 Task: Look for space in Bulung'ur, Uzbekistan from 1st July, 2023 to 9th July, 2023 for 2 adults in price range Rs.8000 to Rs.15000. Place can be entire place with 1  bedroom having 1 bed and 1 bathroom. Property type can be house, flat, guest house. Booking option can be shelf check-in. Required host language is English.
Action: Mouse pressed left at (583, 133)
Screenshot: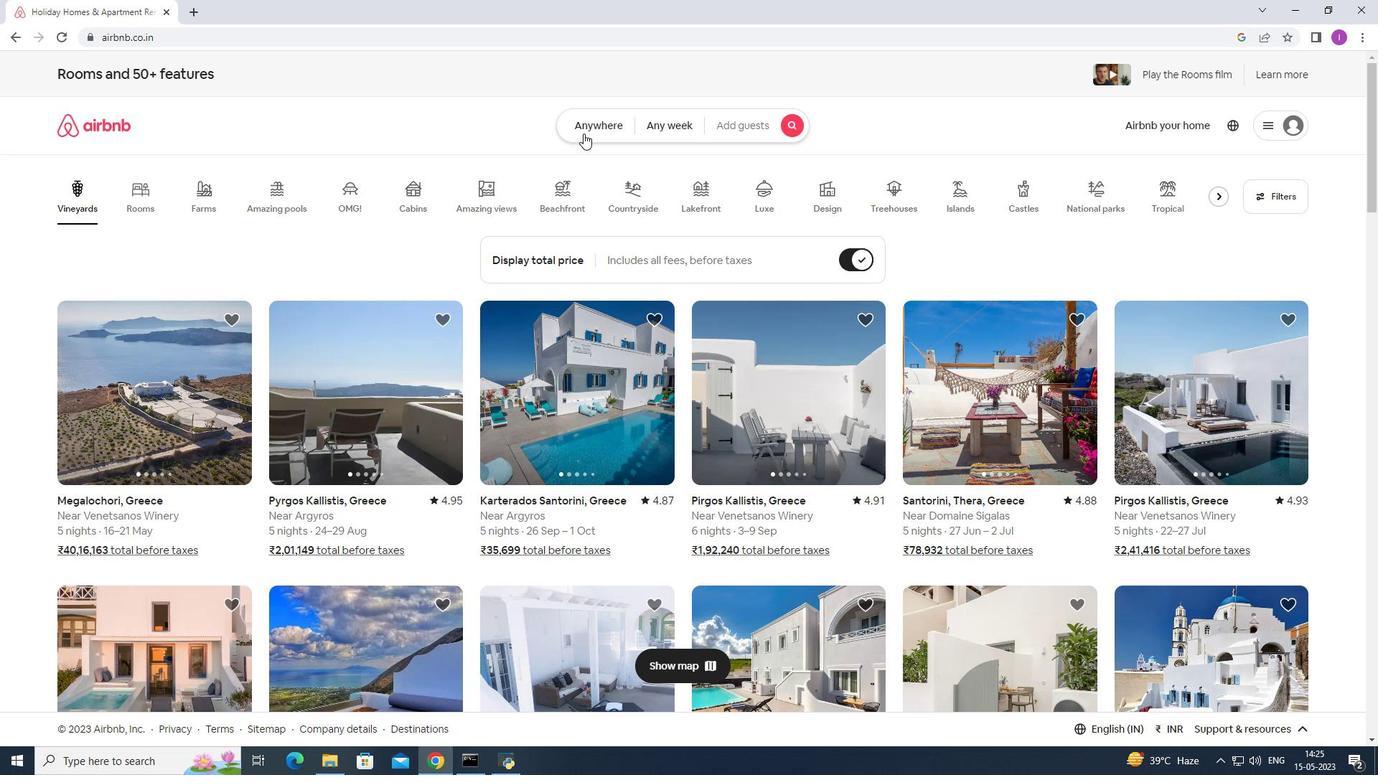 
Action: Mouse moved to (523, 175)
Screenshot: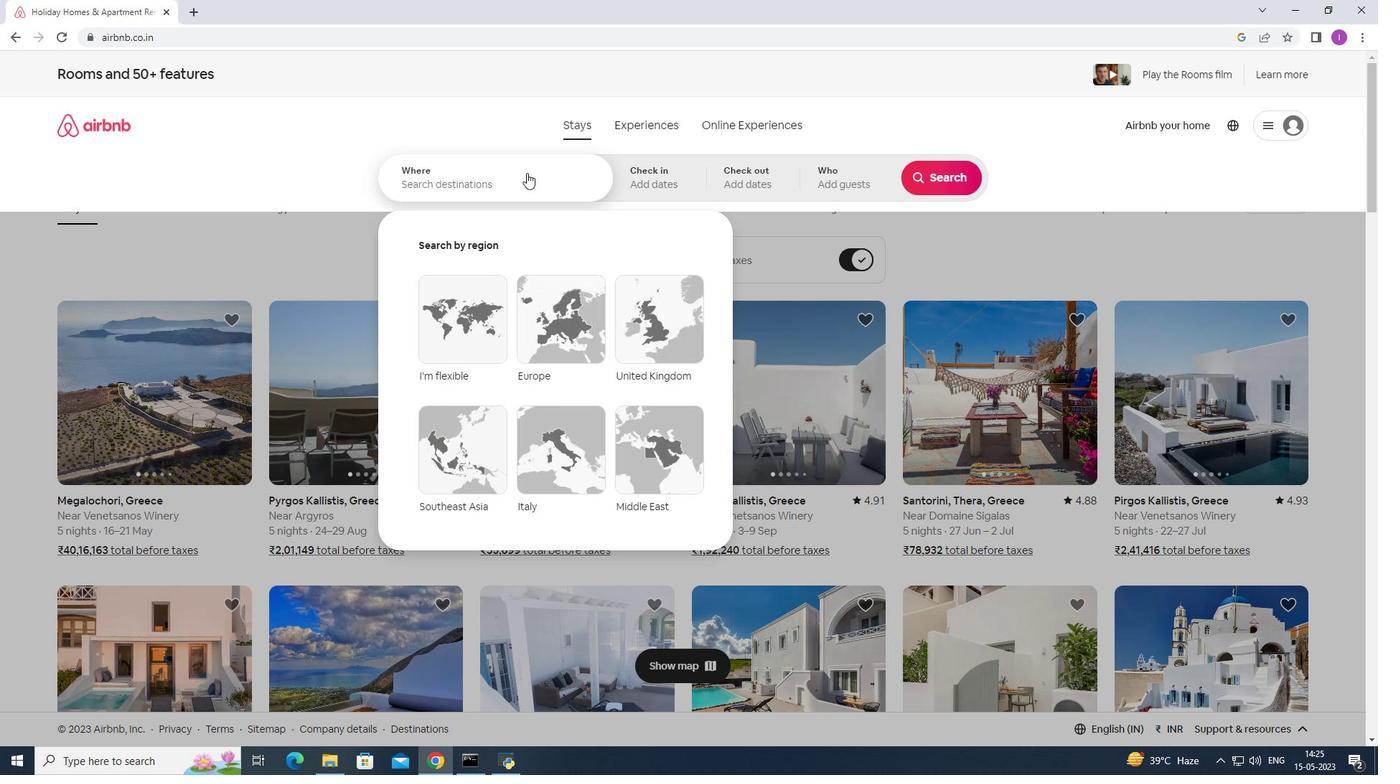 
Action: Mouse pressed left at (523, 175)
Screenshot: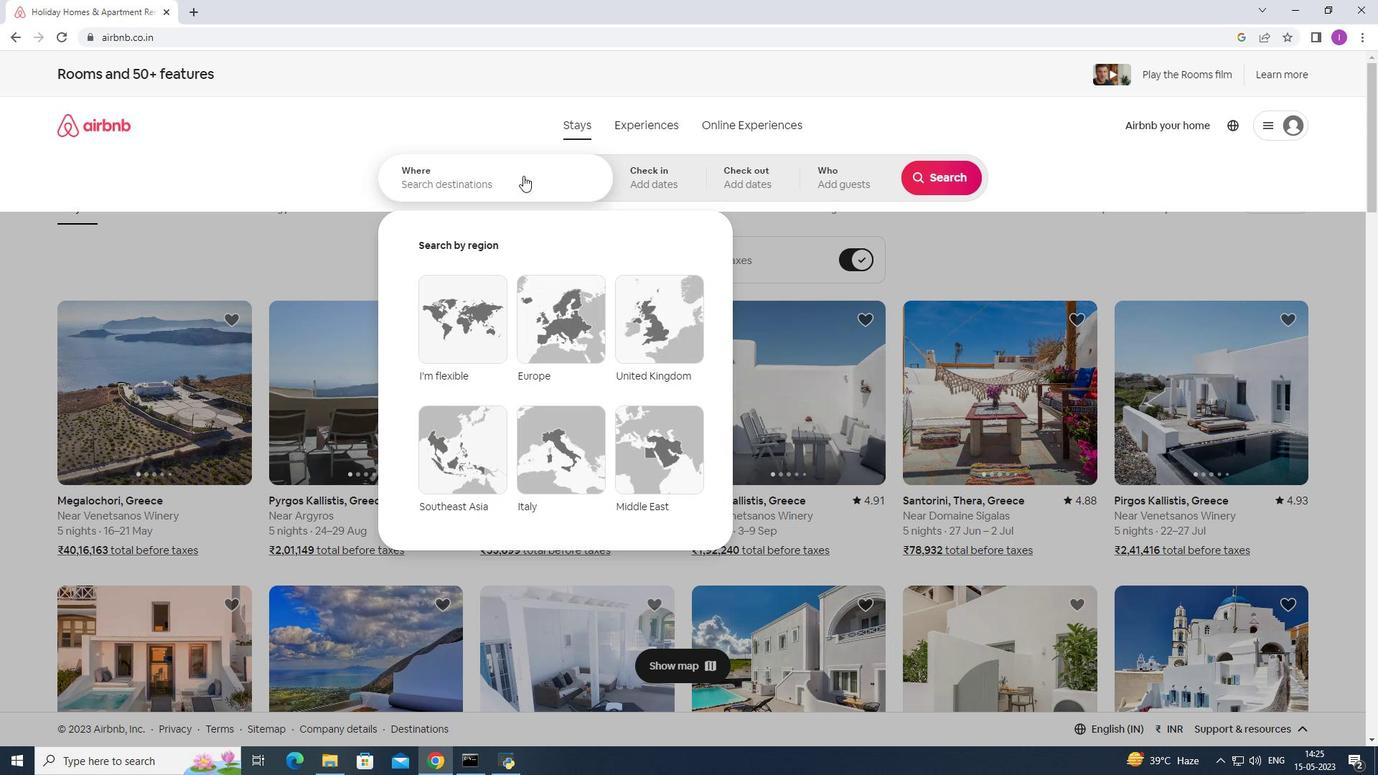 
Action: Key pressed <Key.shift>Bulung
Screenshot: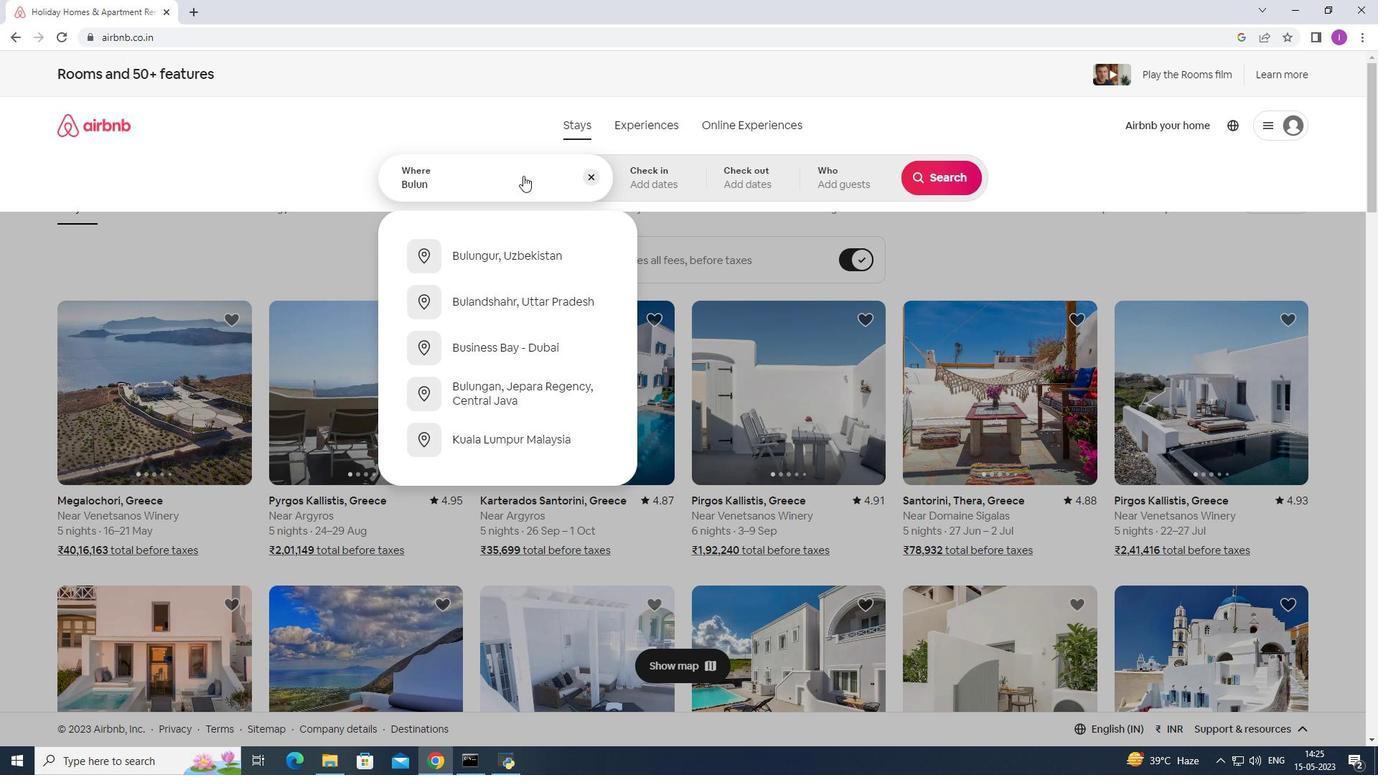 
Action: Mouse moved to (507, 257)
Screenshot: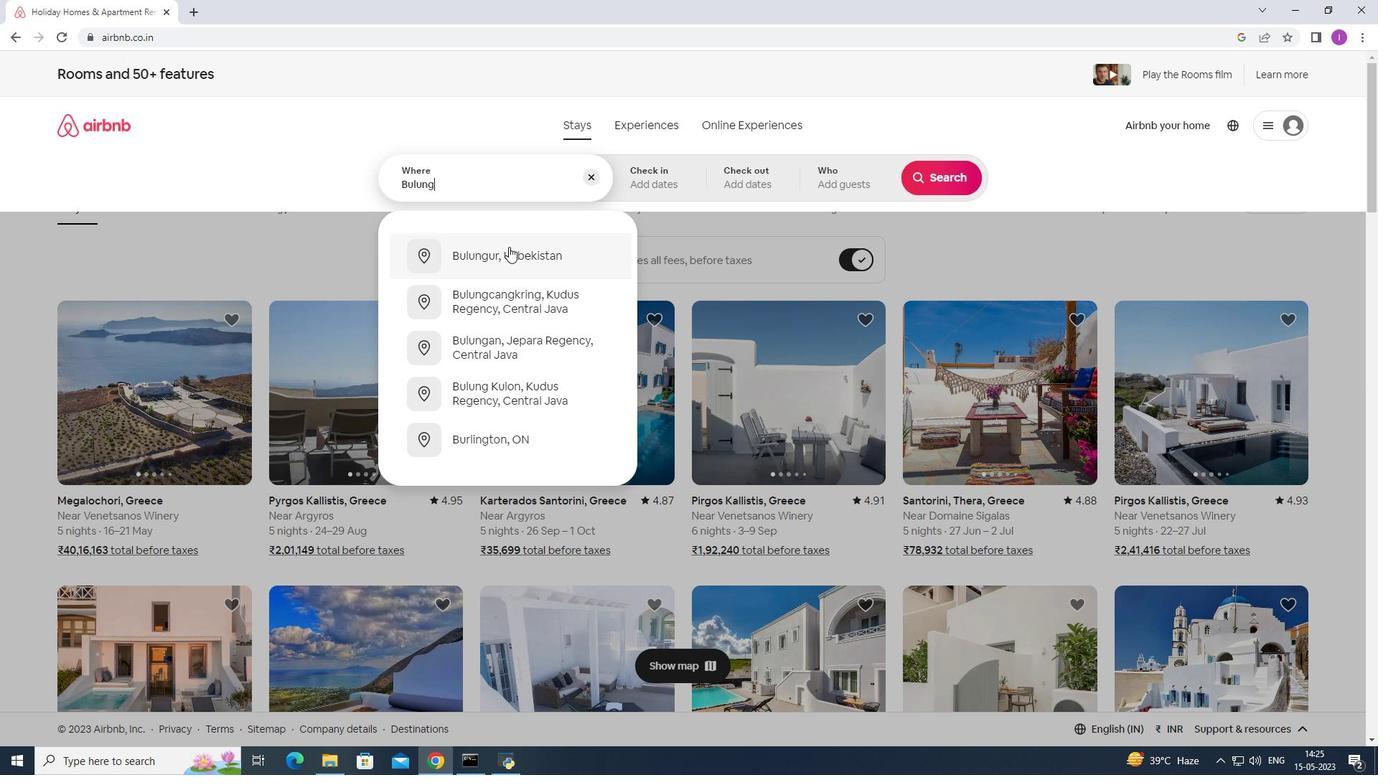 
Action: Mouse pressed left at (507, 257)
Screenshot: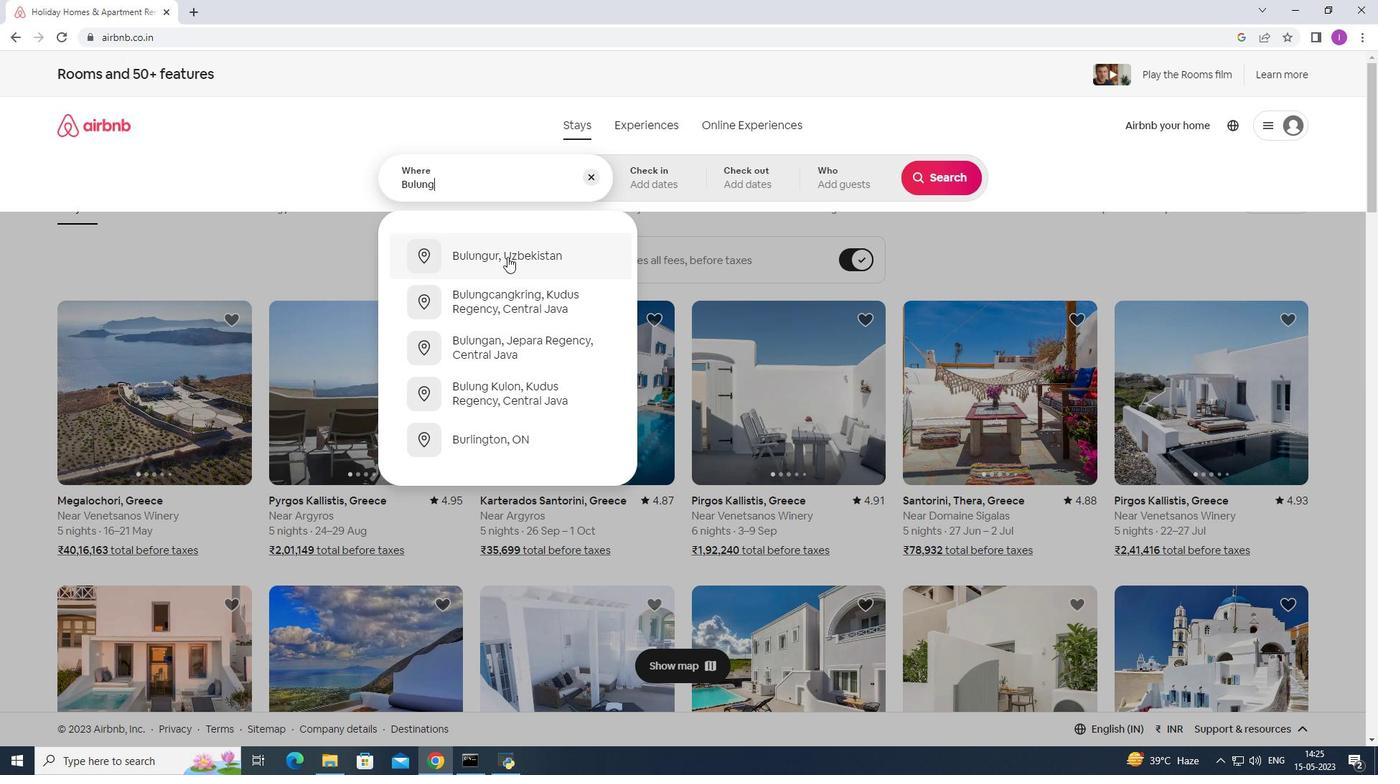 
Action: Mouse moved to (939, 290)
Screenshot: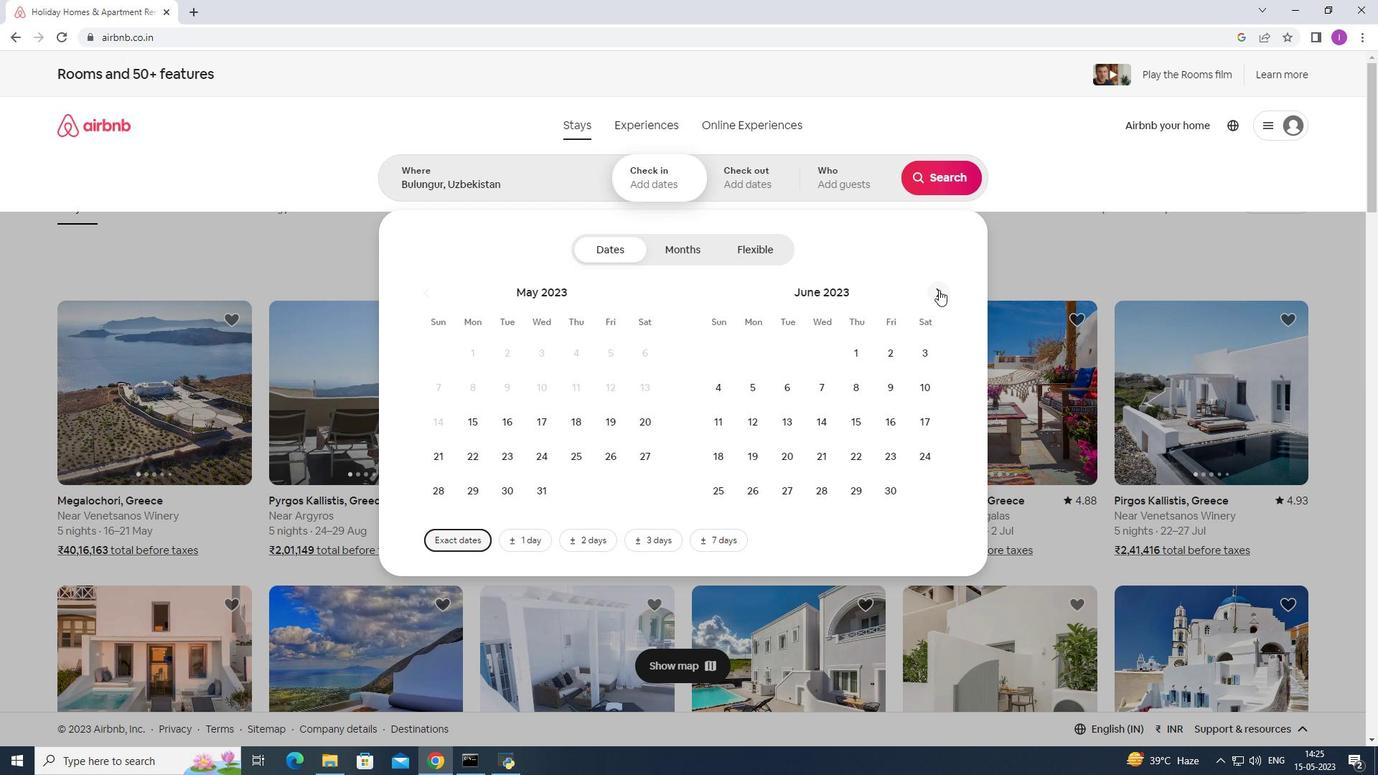 
Action: Mouse pressed left at (939, 290)
Screenshot: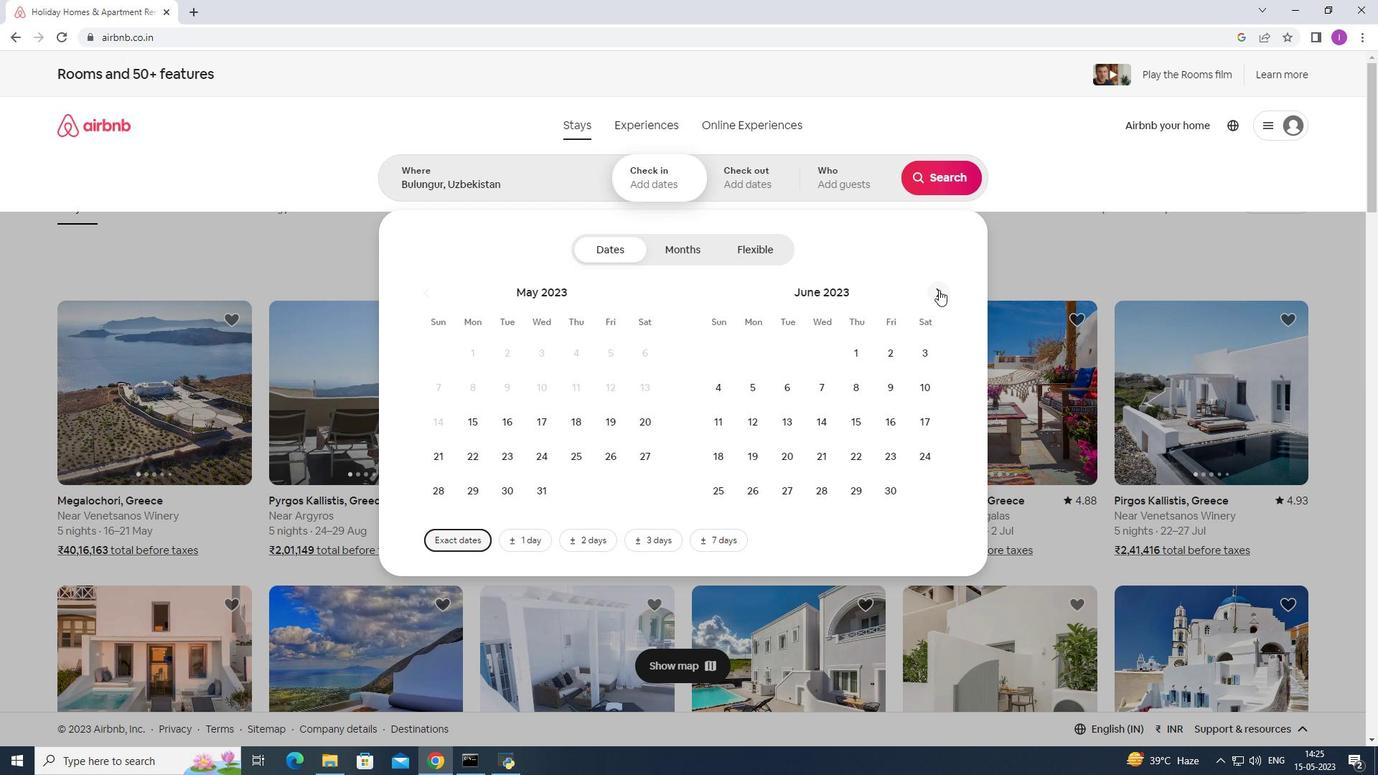 
Action: Mouse moved to (919, 348)
Screenshot: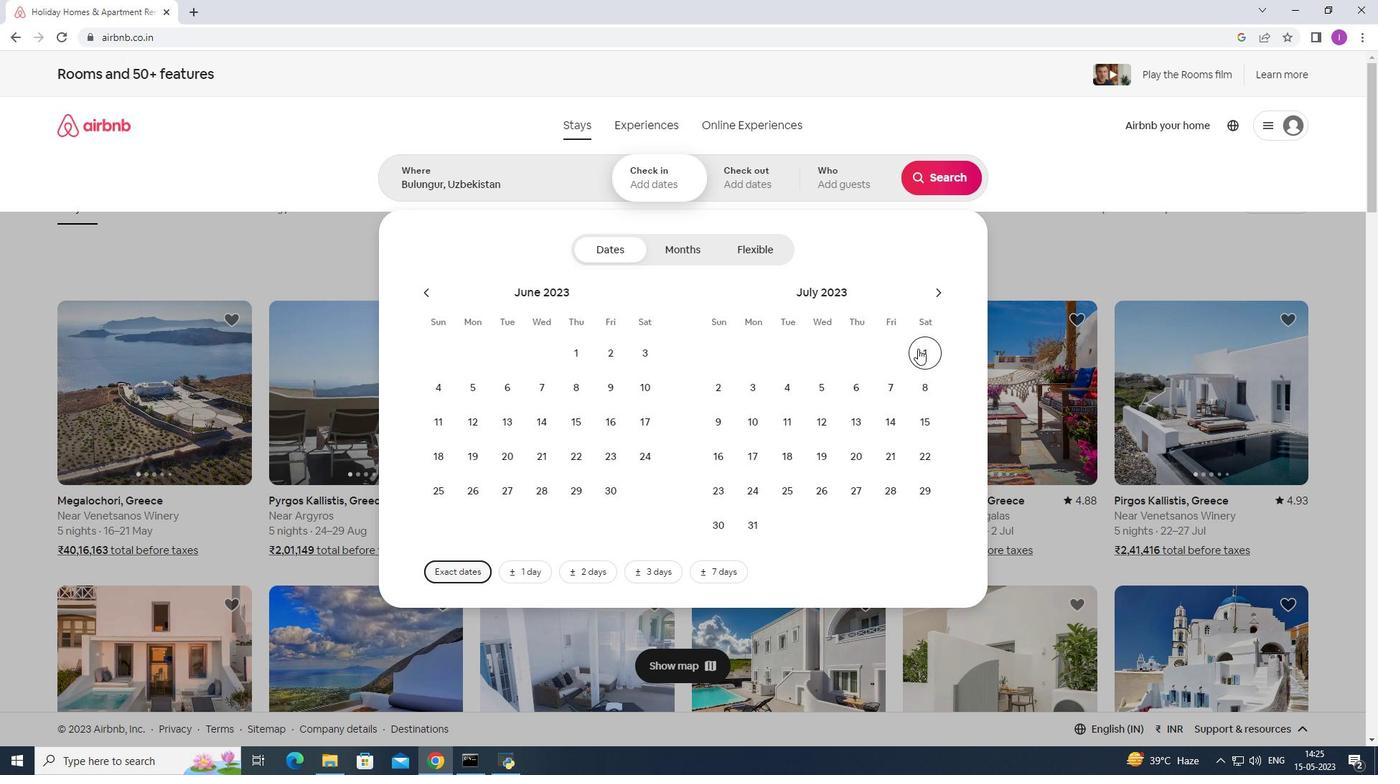 
Action: Mouse pressed left at (919, 348)
Screenshot: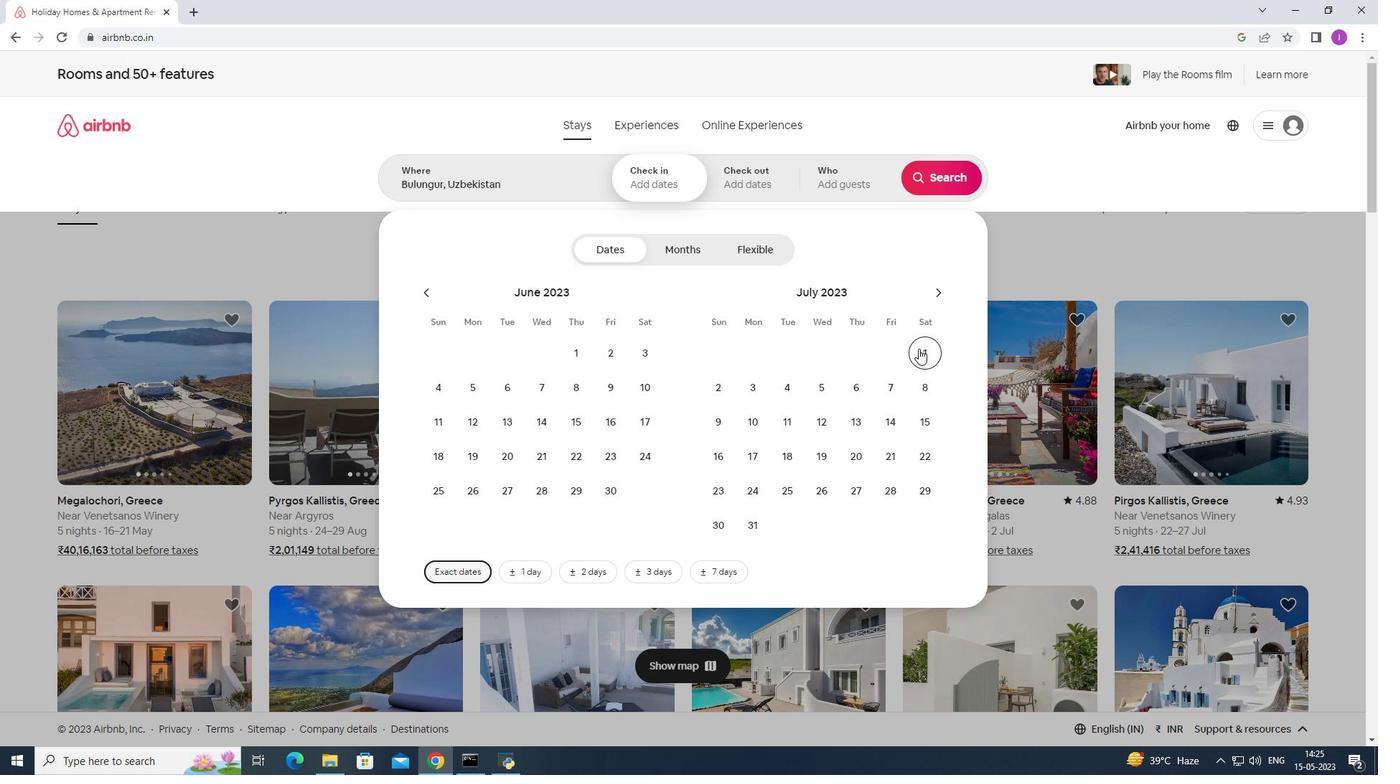 
Action: Mouse moved to (724, 413)
Screenshot: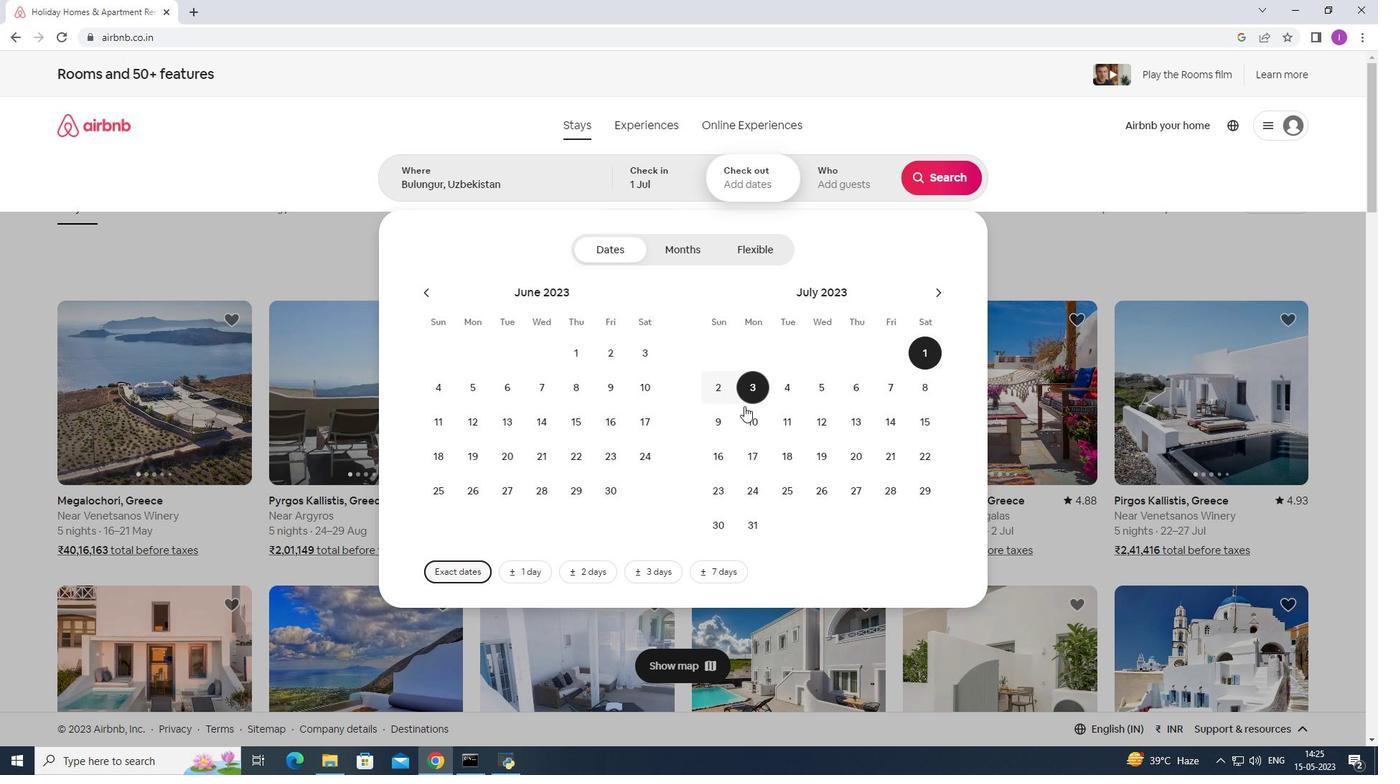 
Action: Mouse pressed left at (724, 413)
Screenshot: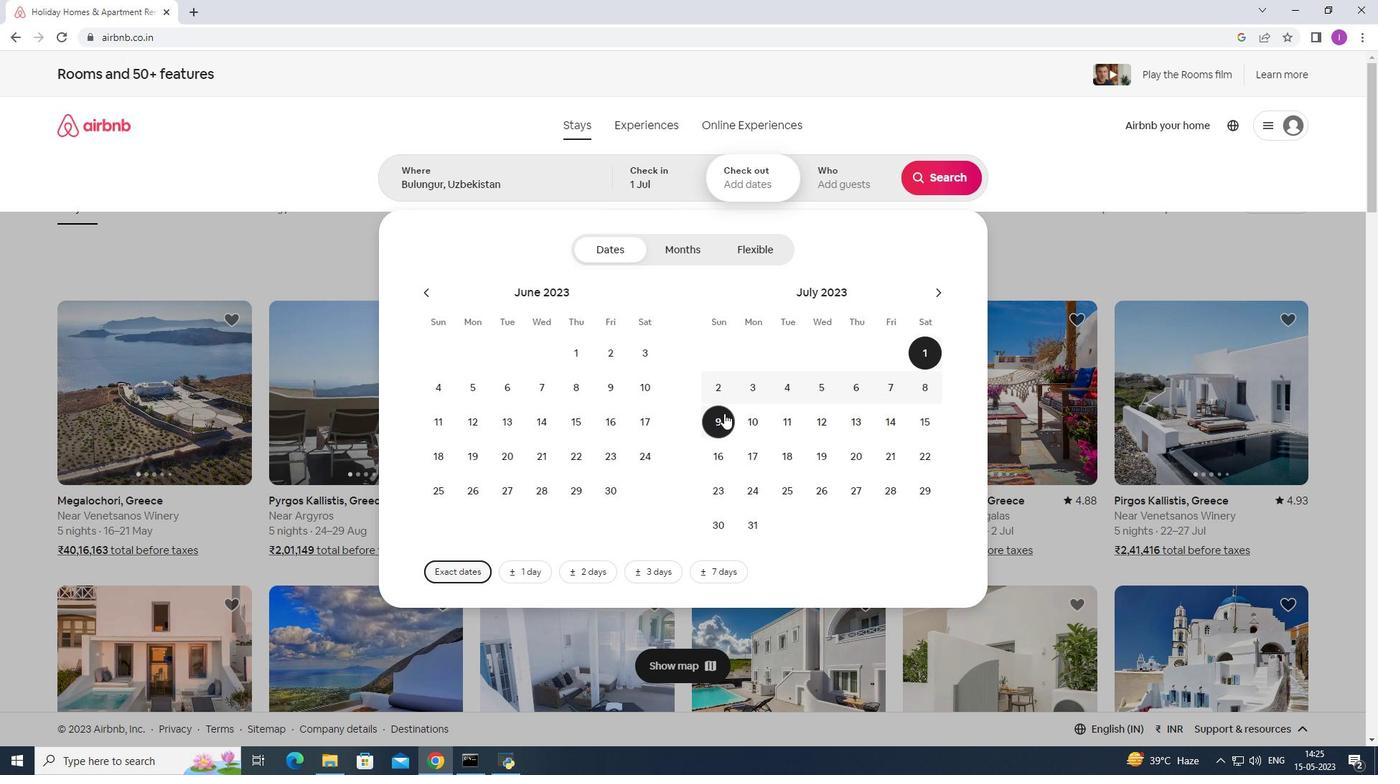 
Action: Mouse moved to (841, 178)
Screenshot: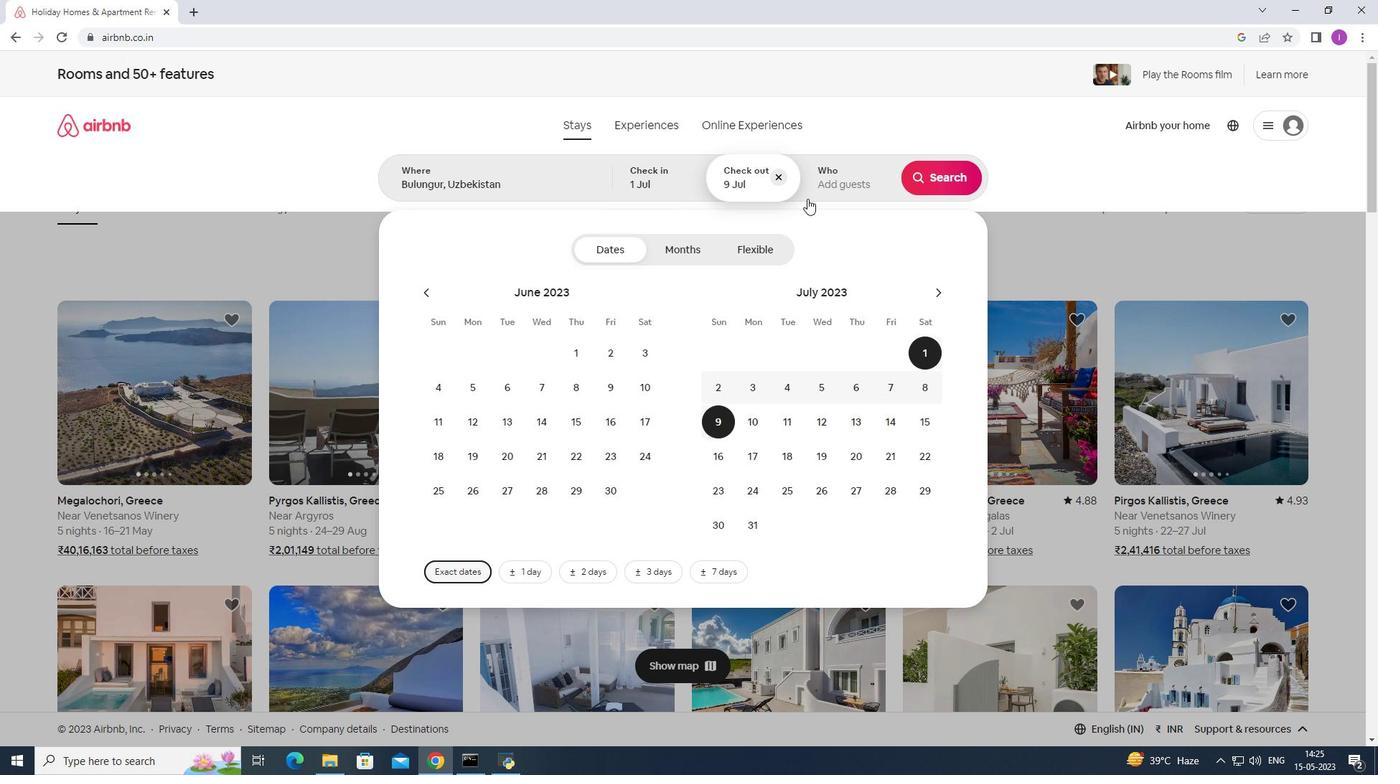 
Action: Mouse pressed left at (841, 178)
Screenshot: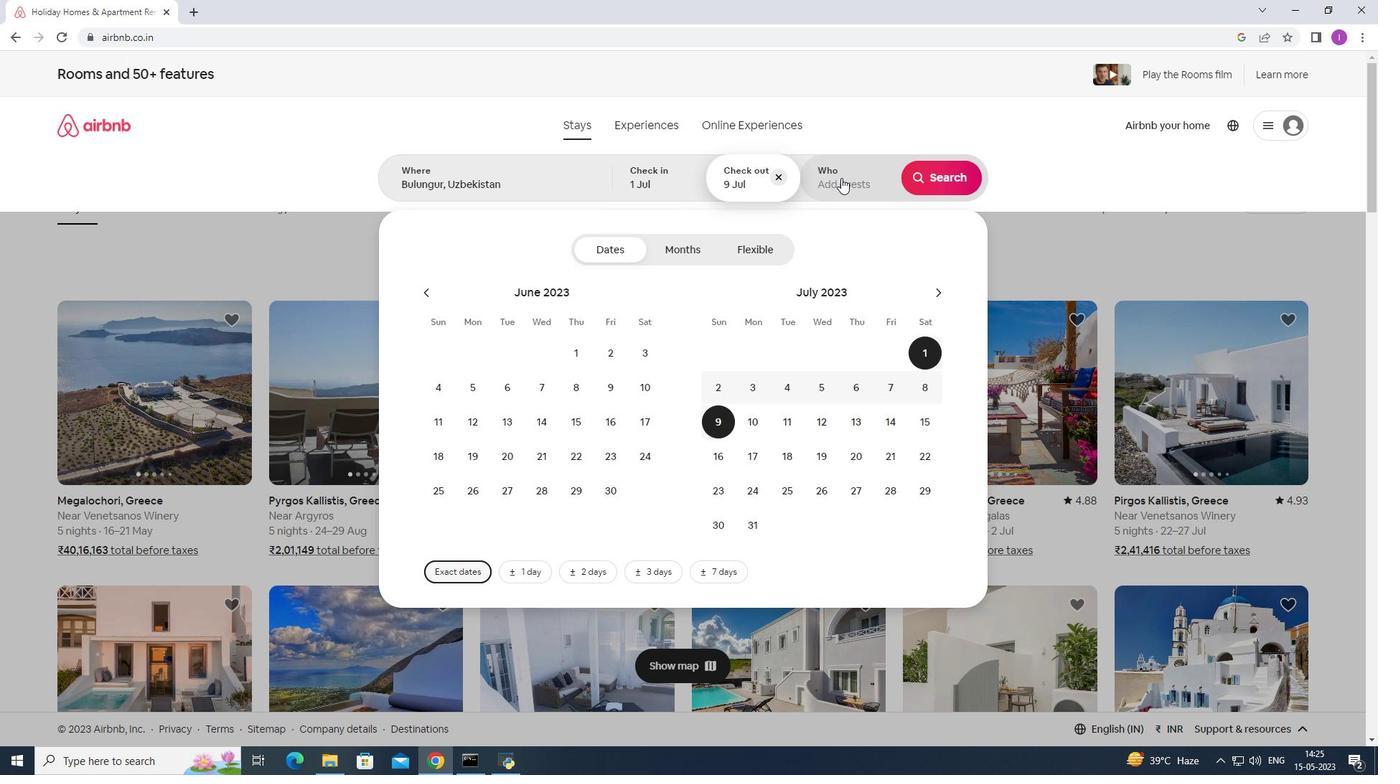 
Action: Mouse moved to (947, 254)
Screenshot: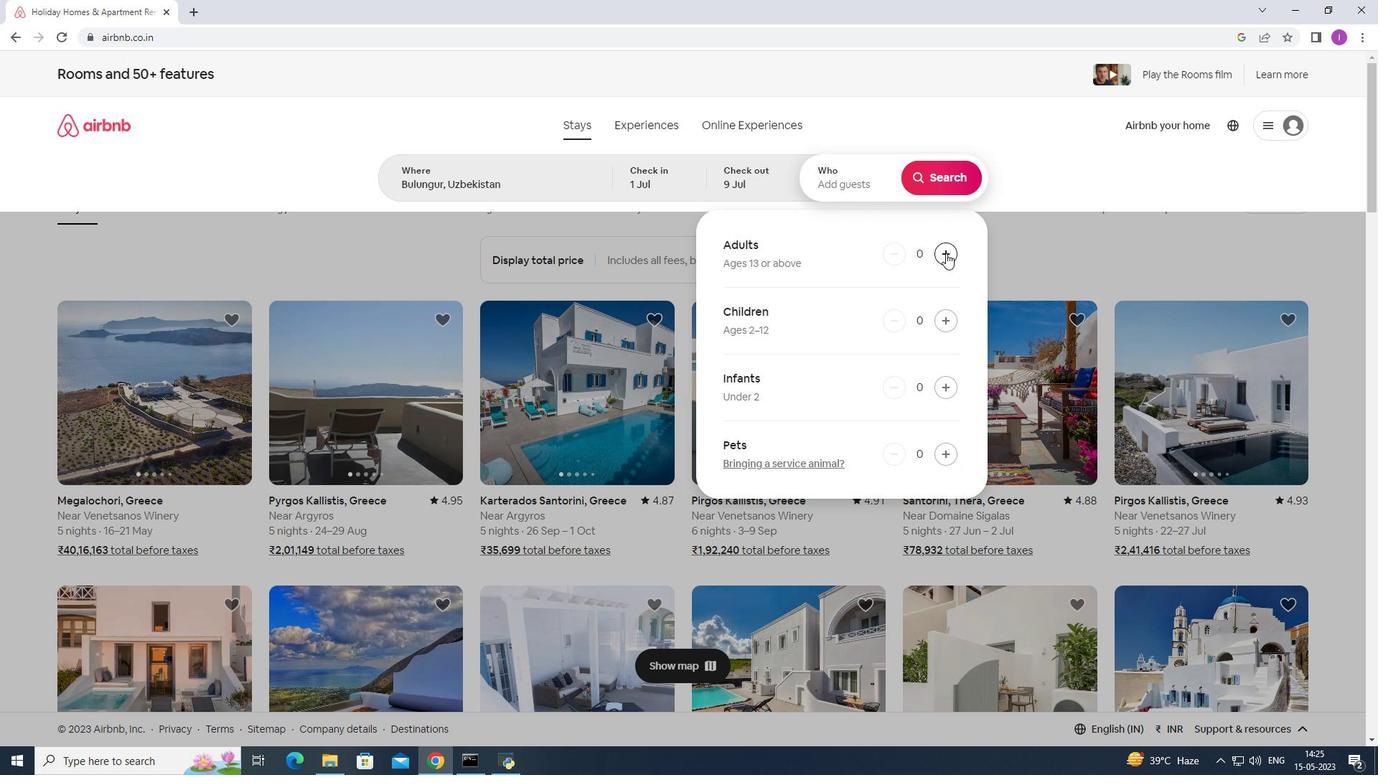 
Action: Mouse pressed left at (947, 254)
Screenshot: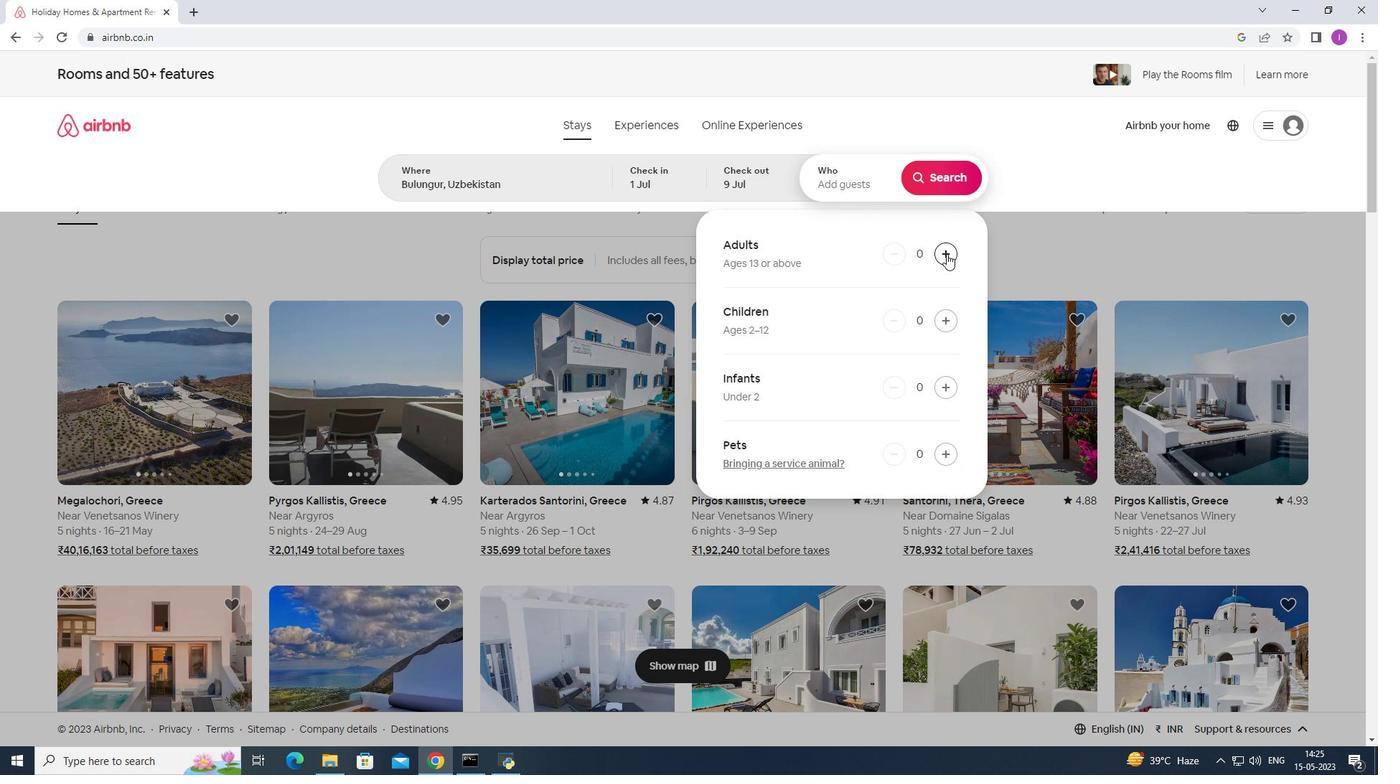 
Action: Mouse moved to (947, 253)
Screenshot: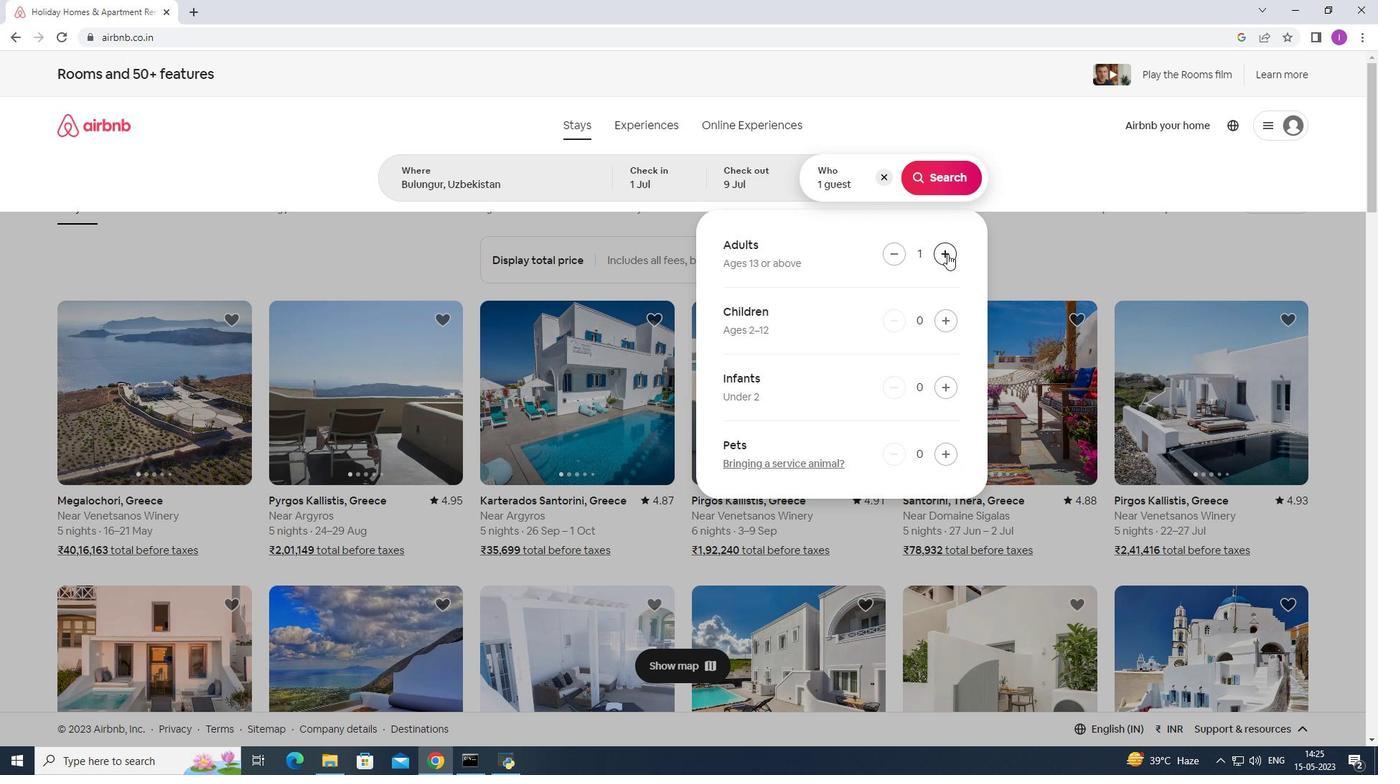 
Action: Mouse pressed left at (947, 253)
Screenshot: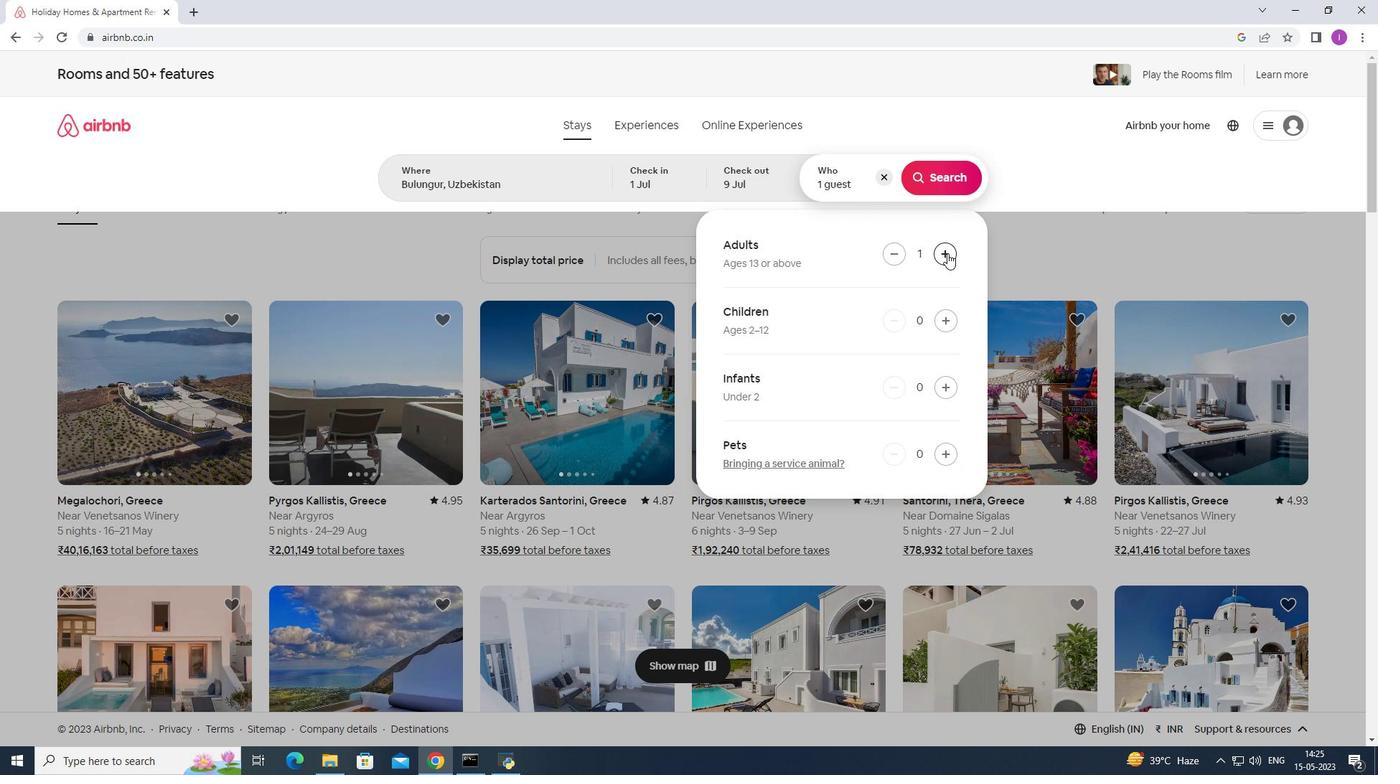 
Action: Mouse moved to (946, 175)
Screenshot: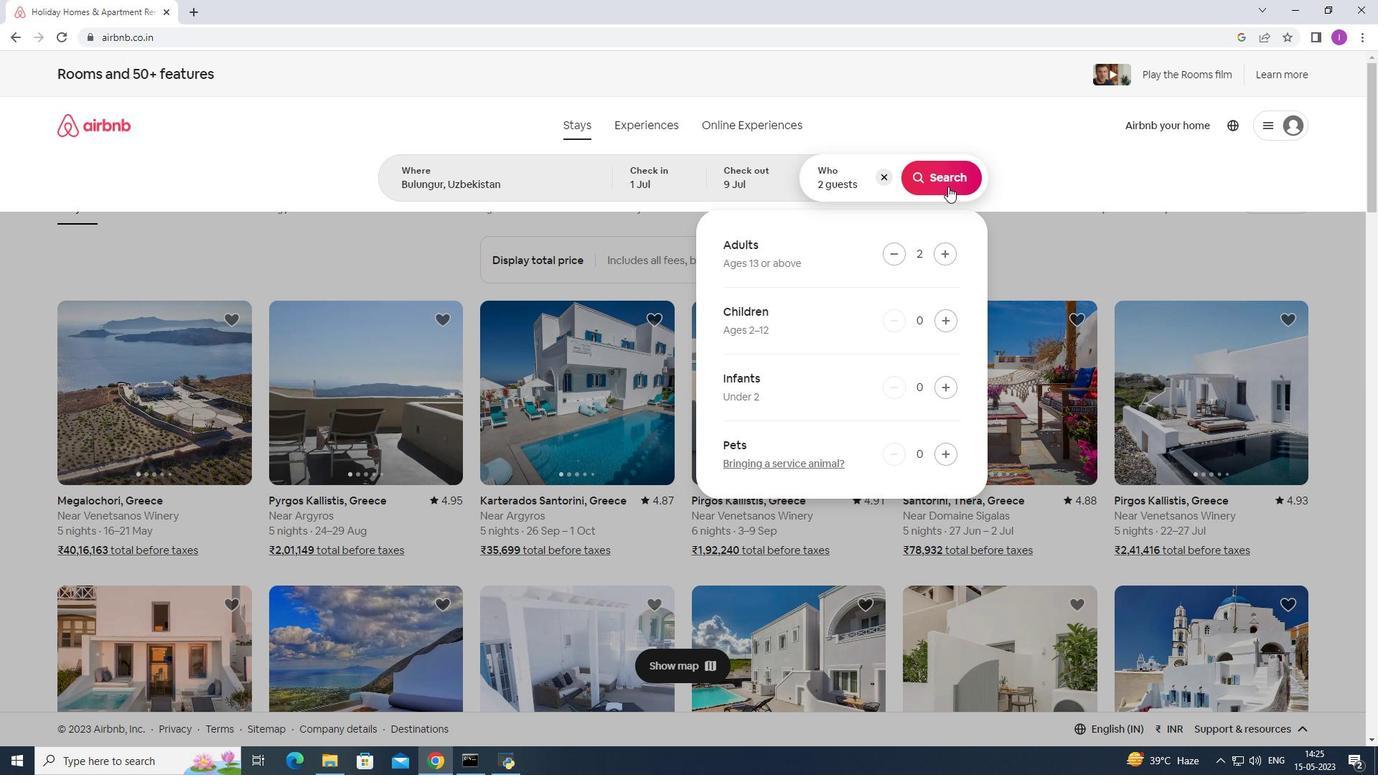 
Action: Mouse pressed left at (946, 175)
Screenshot: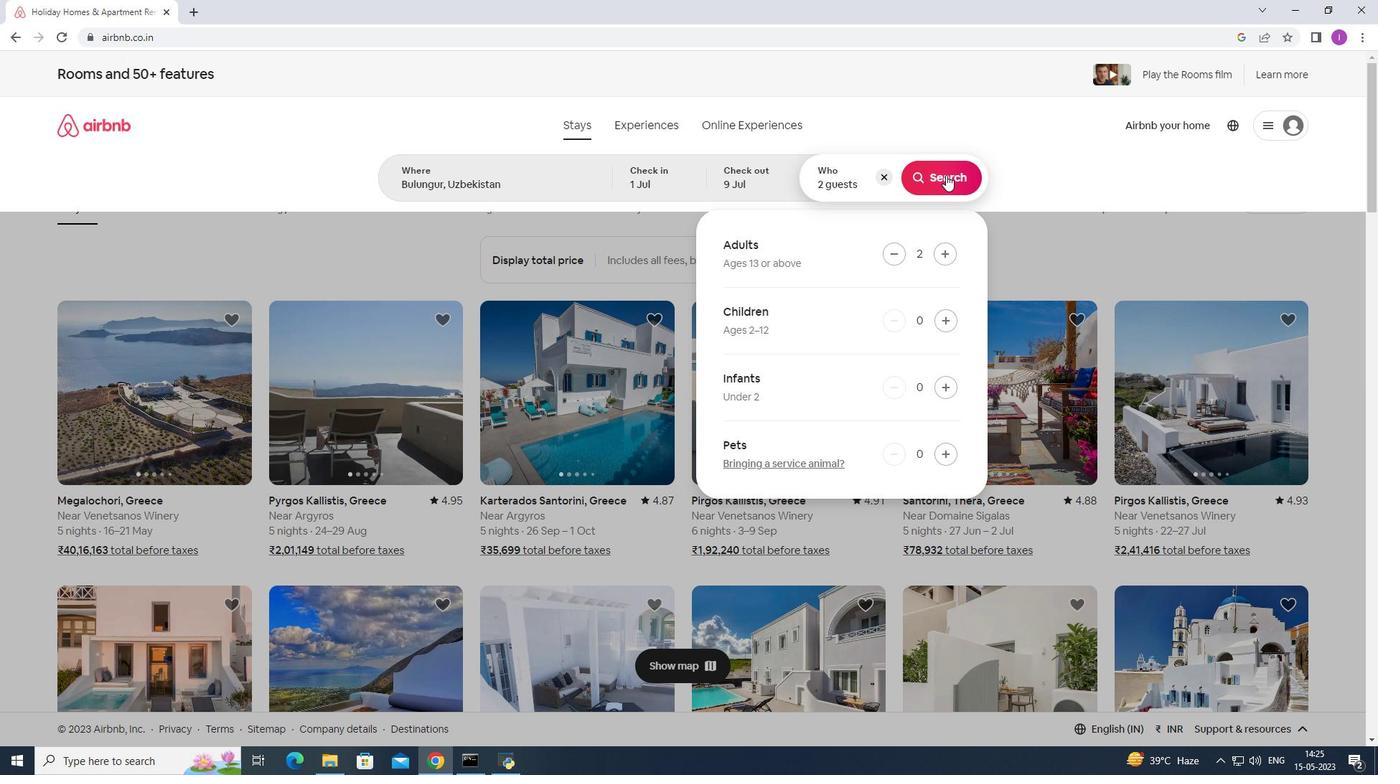 
Action: Mouse moved to (1314, 132)
Screenshot: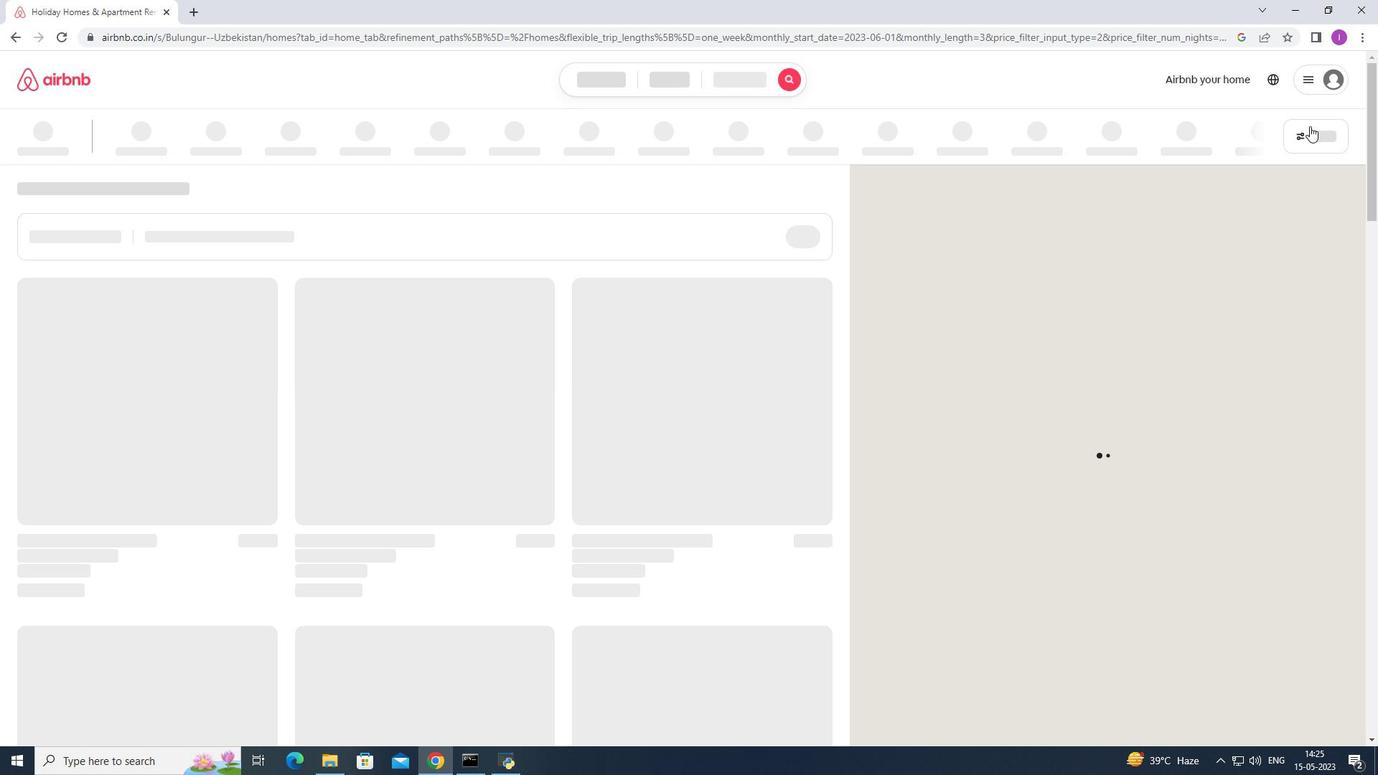 
Action: Mouse pressed left at (1314, 132)
Screenshot: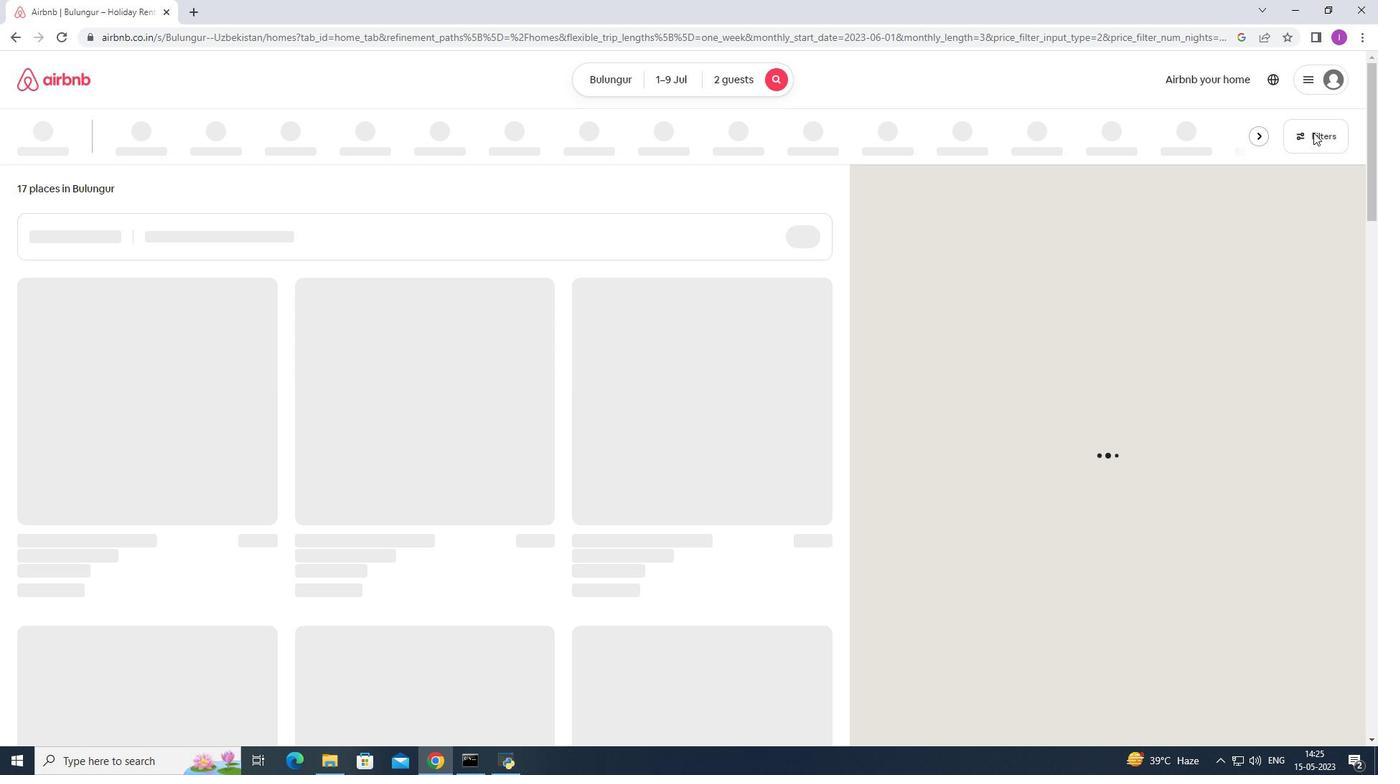 
Action: Mouse moved to (784, 489)
Screenshot: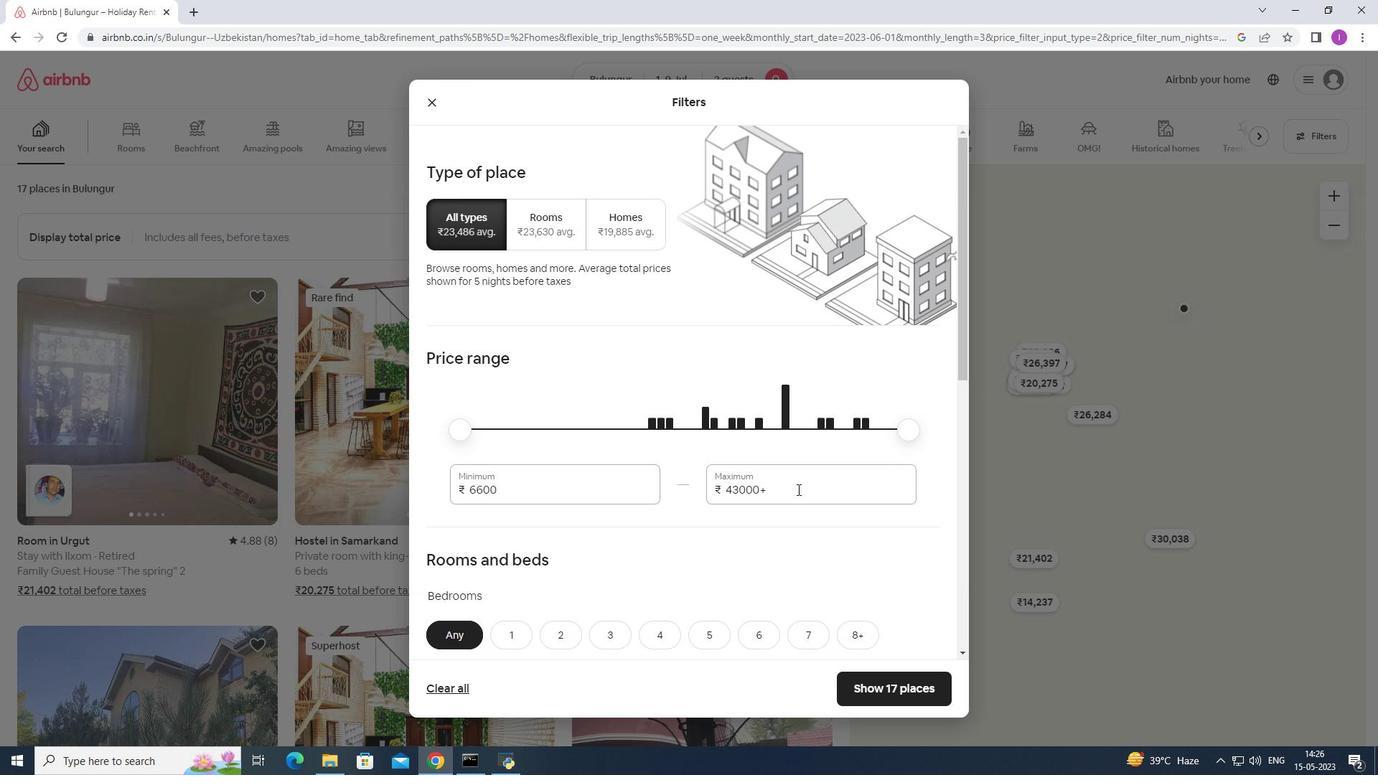 
Action: Mouse pressed left at (784, 489)
Screenshot: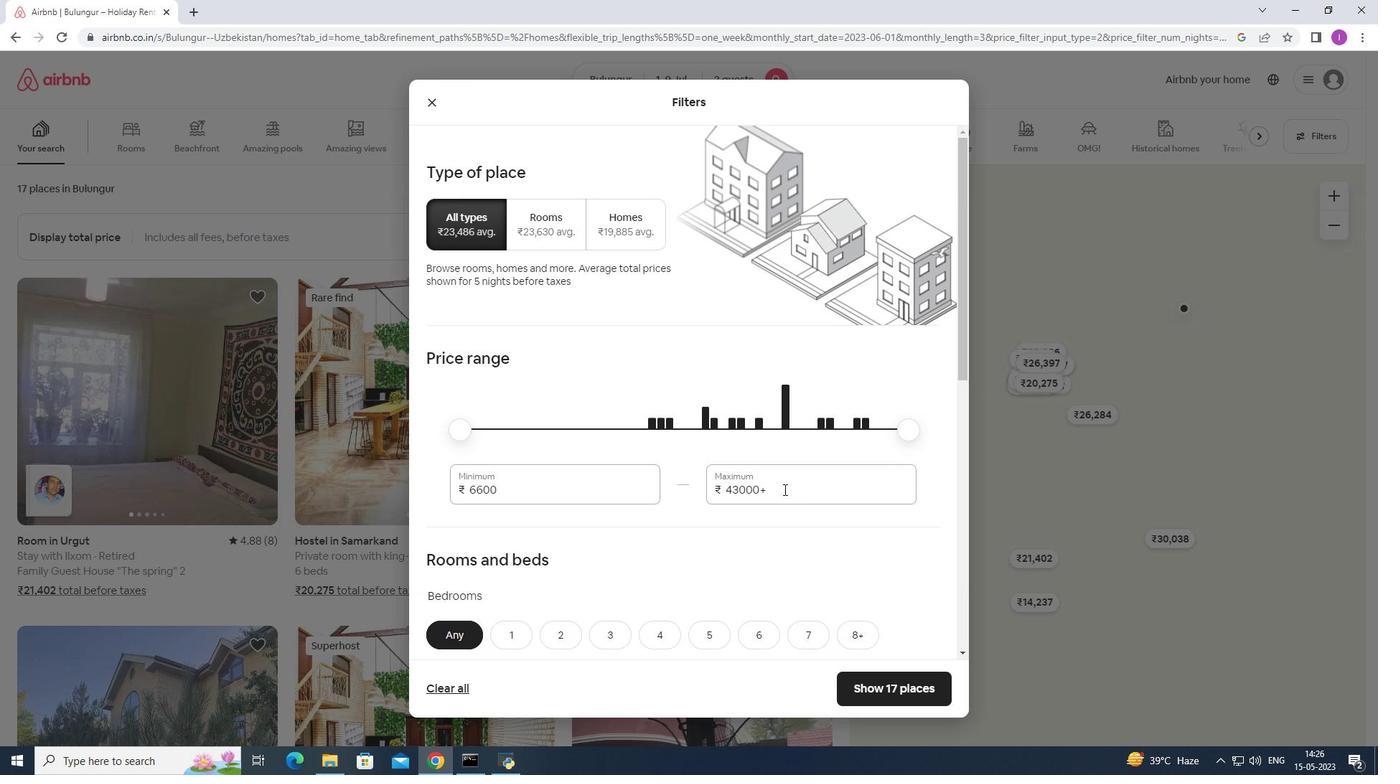 
Action: Mouse moved to (721, 478)
Screenshot: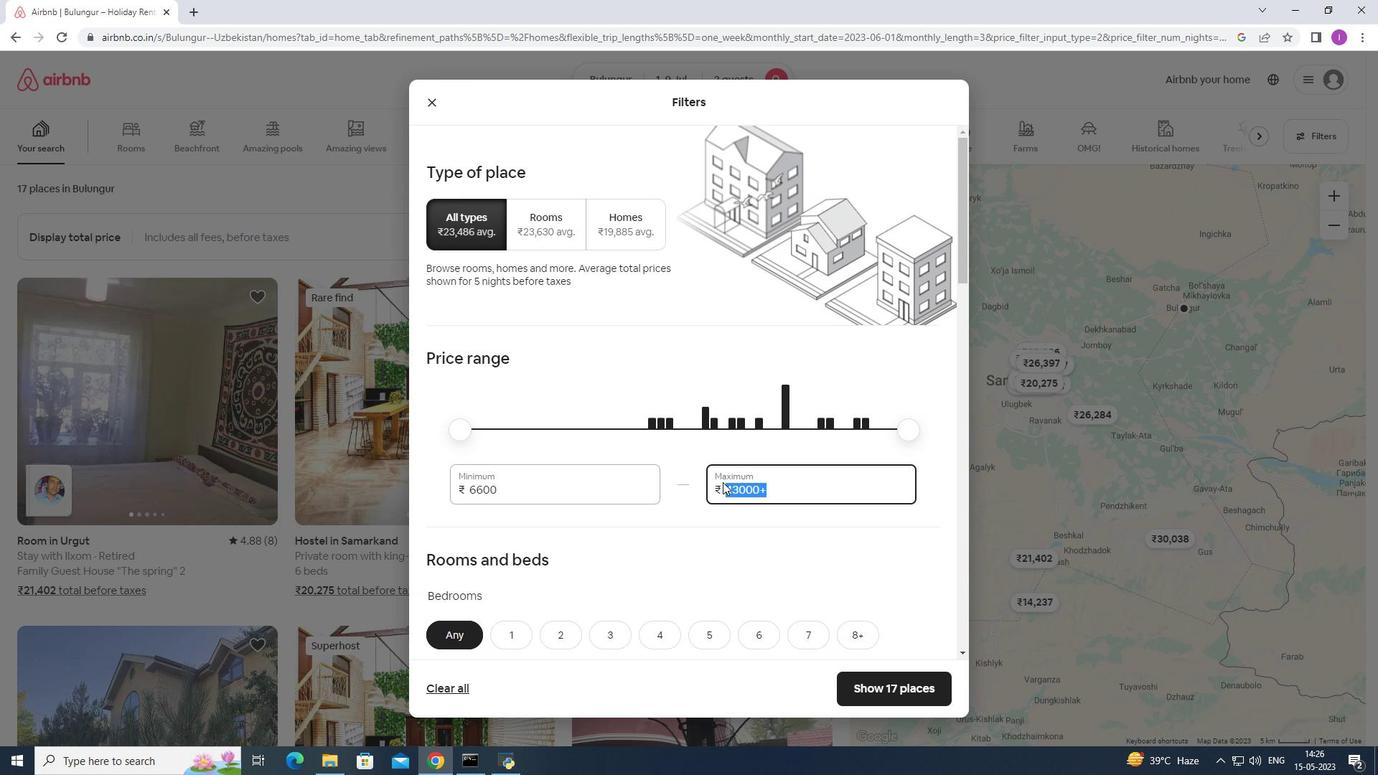 
Action: Key pressed 1
Screenshot: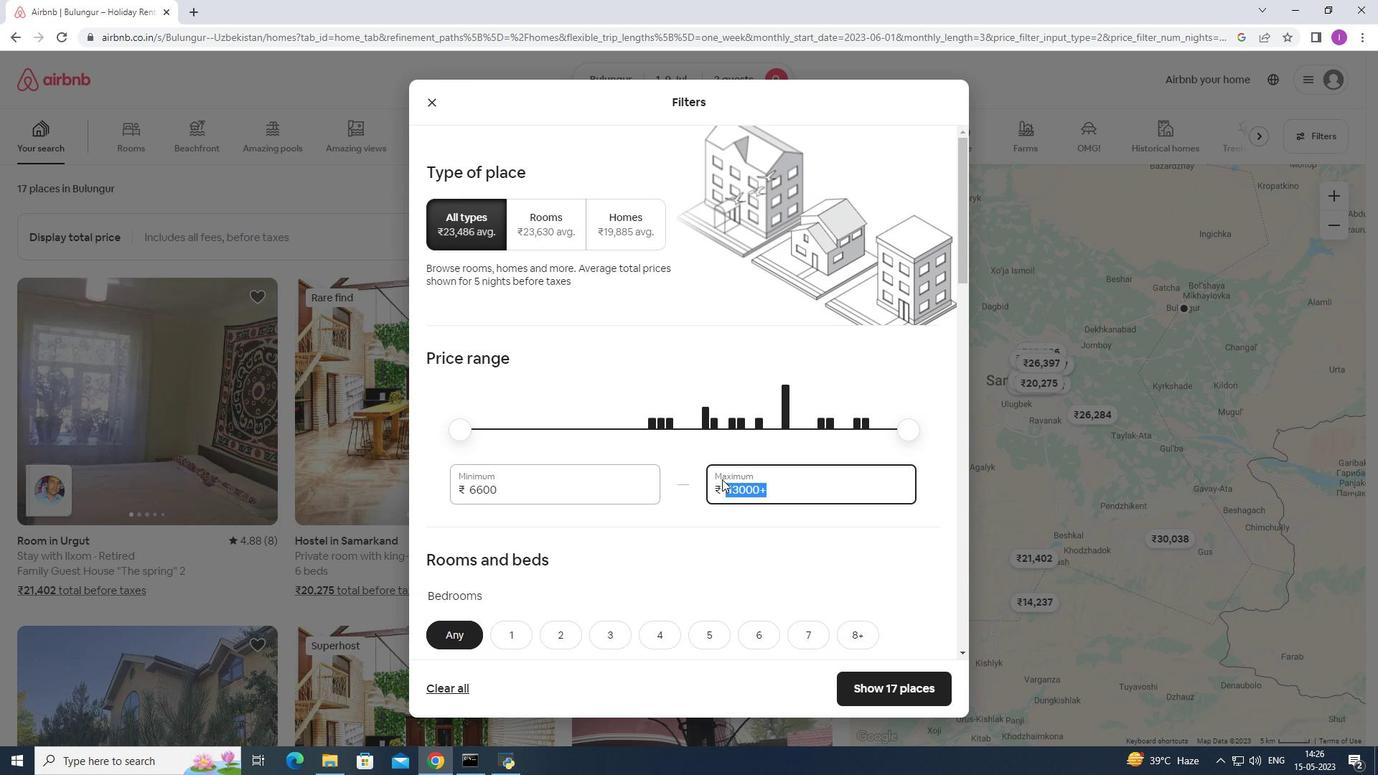 
Action: Mouse moved to (720, 475)
Screenshot: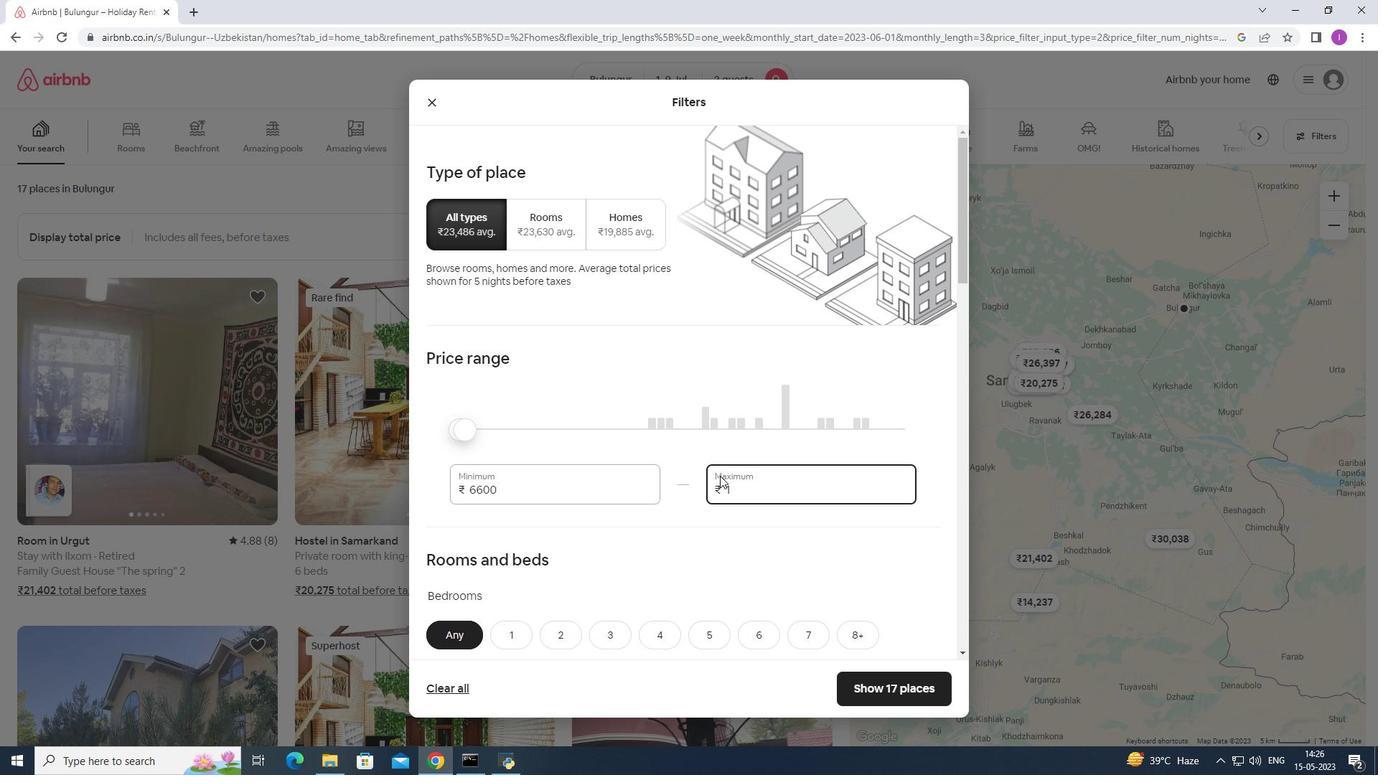 
Action: Key pressed 5
Screenshot: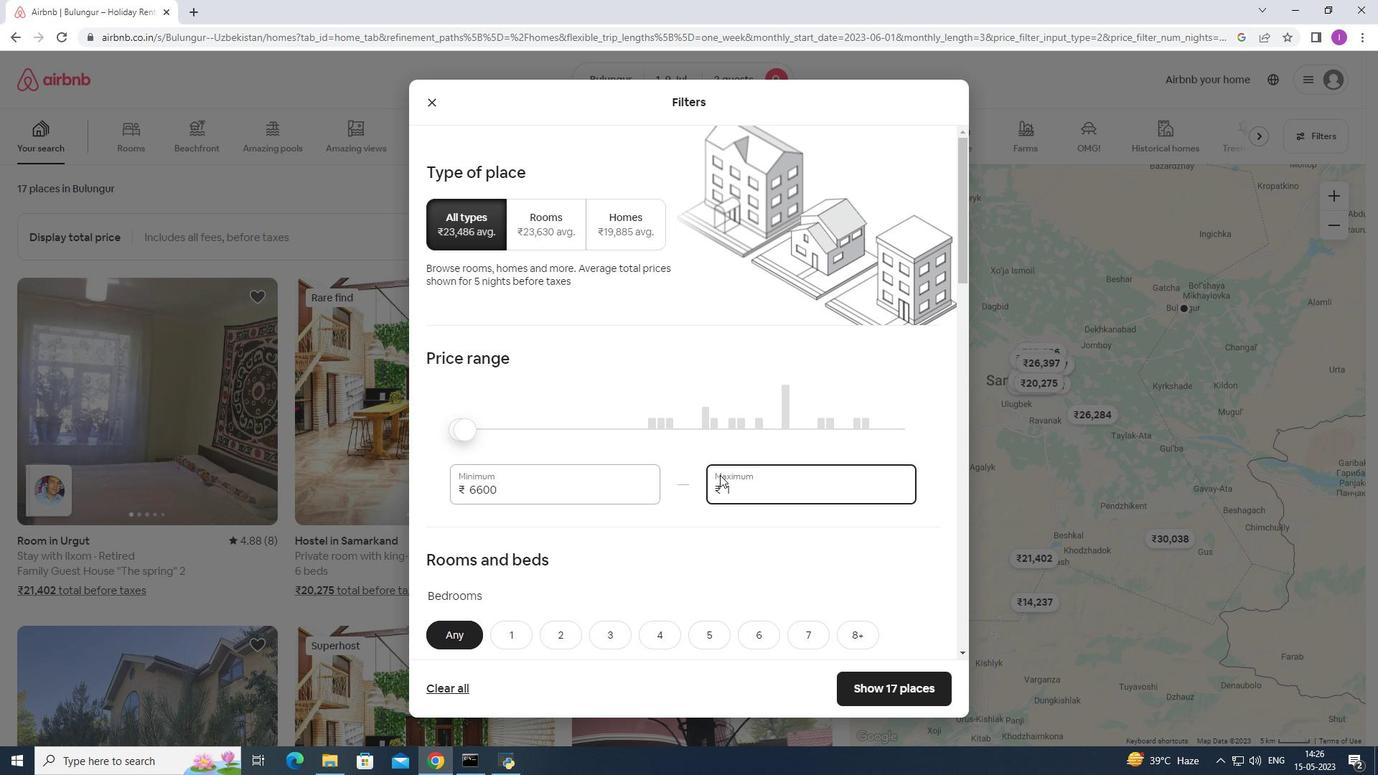
Action: Mouse moved to (719, 473)
Screenshot: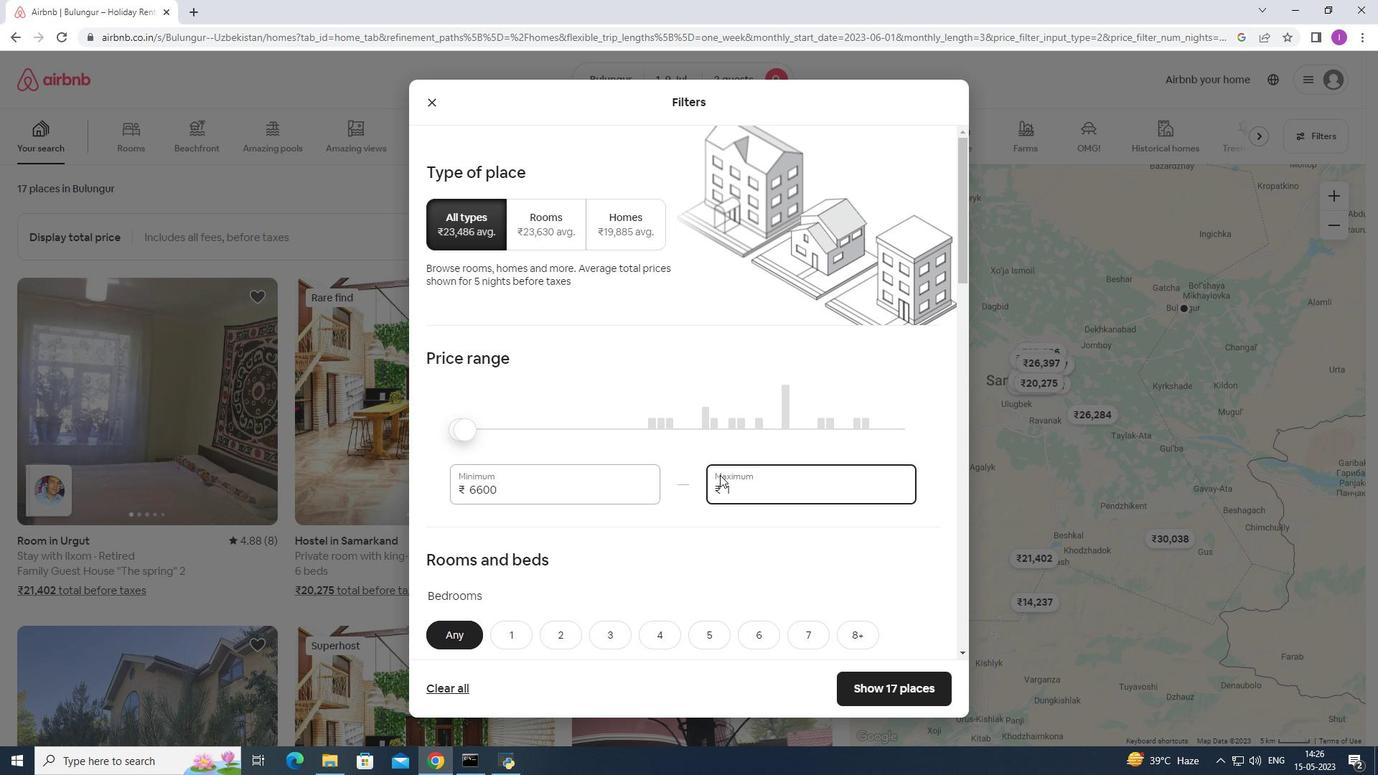 
Action: Key pressed 0
Screenshot: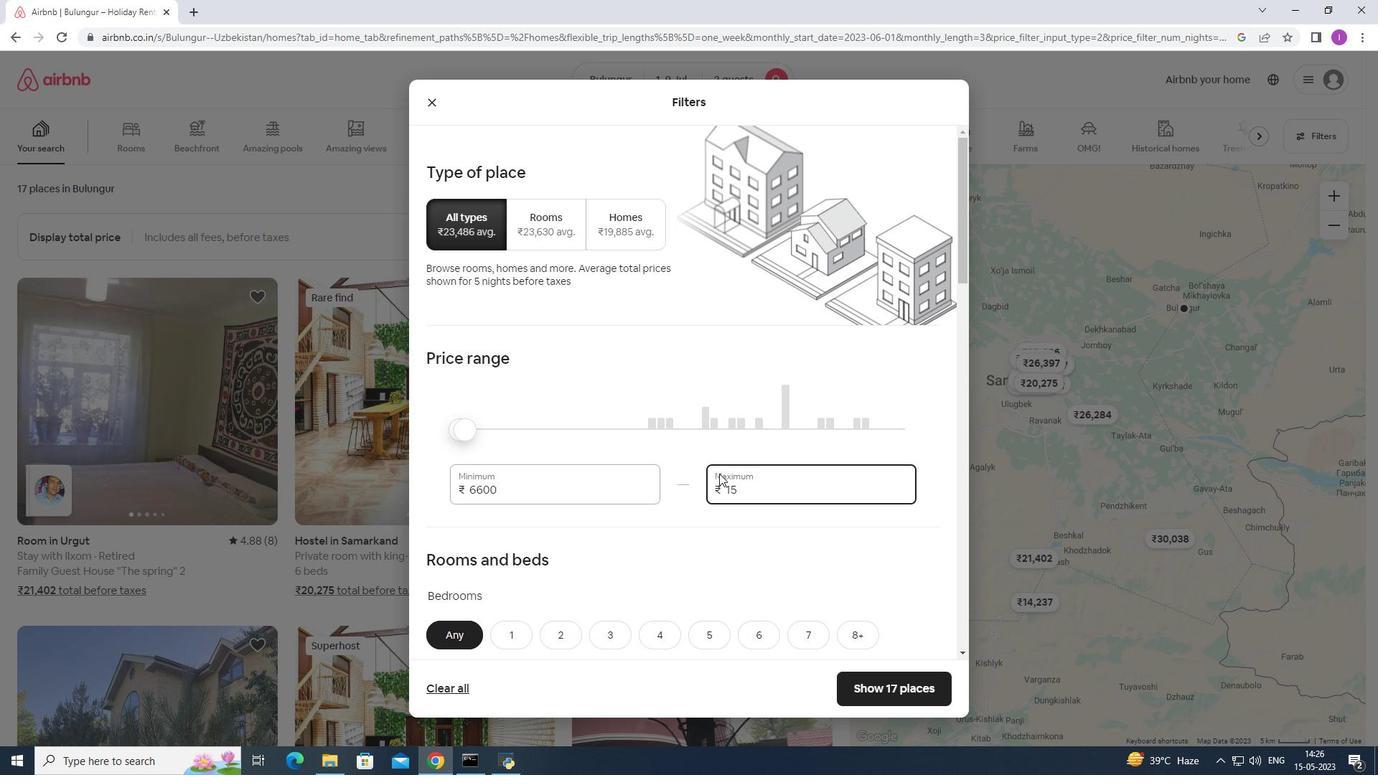
Action: Mouse moved to (719, 473)
Screenshot: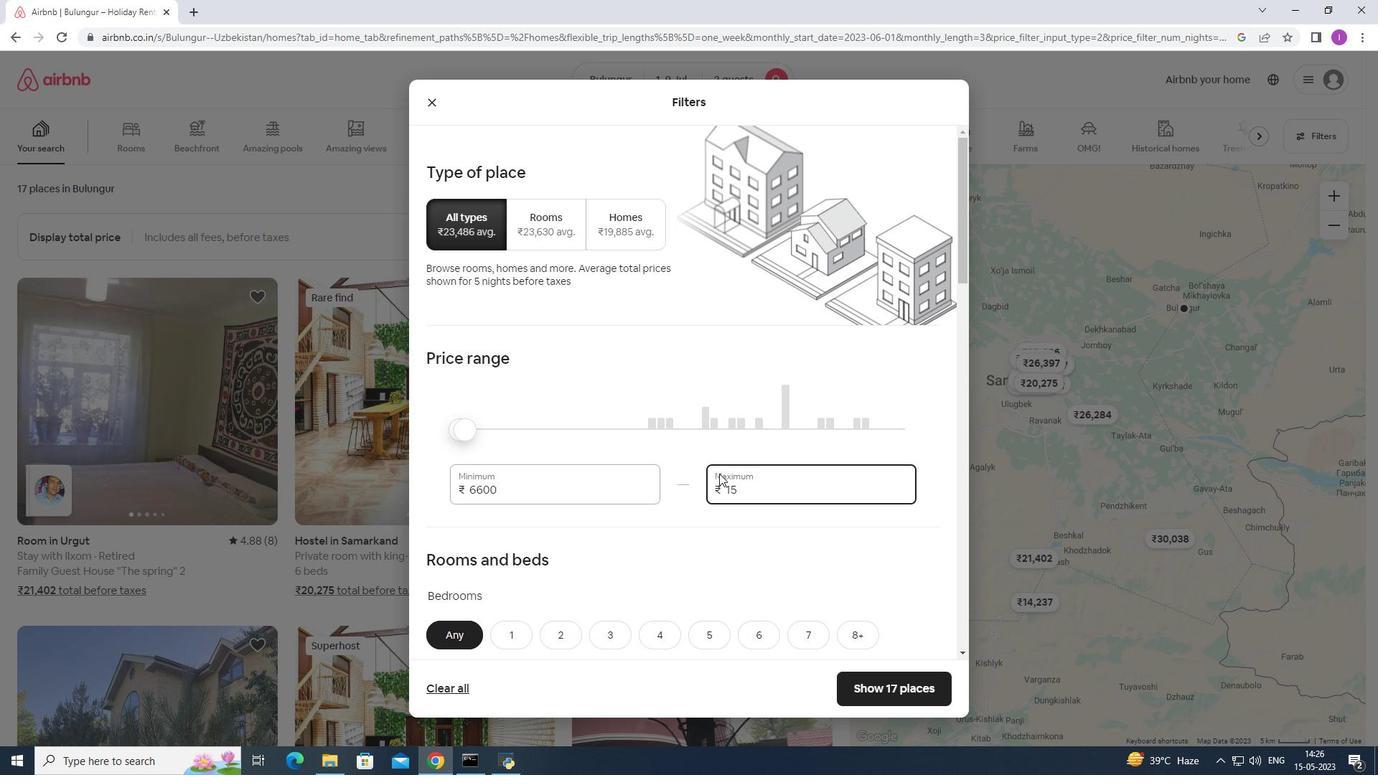 
Action: Key pressed 0
Screenshot: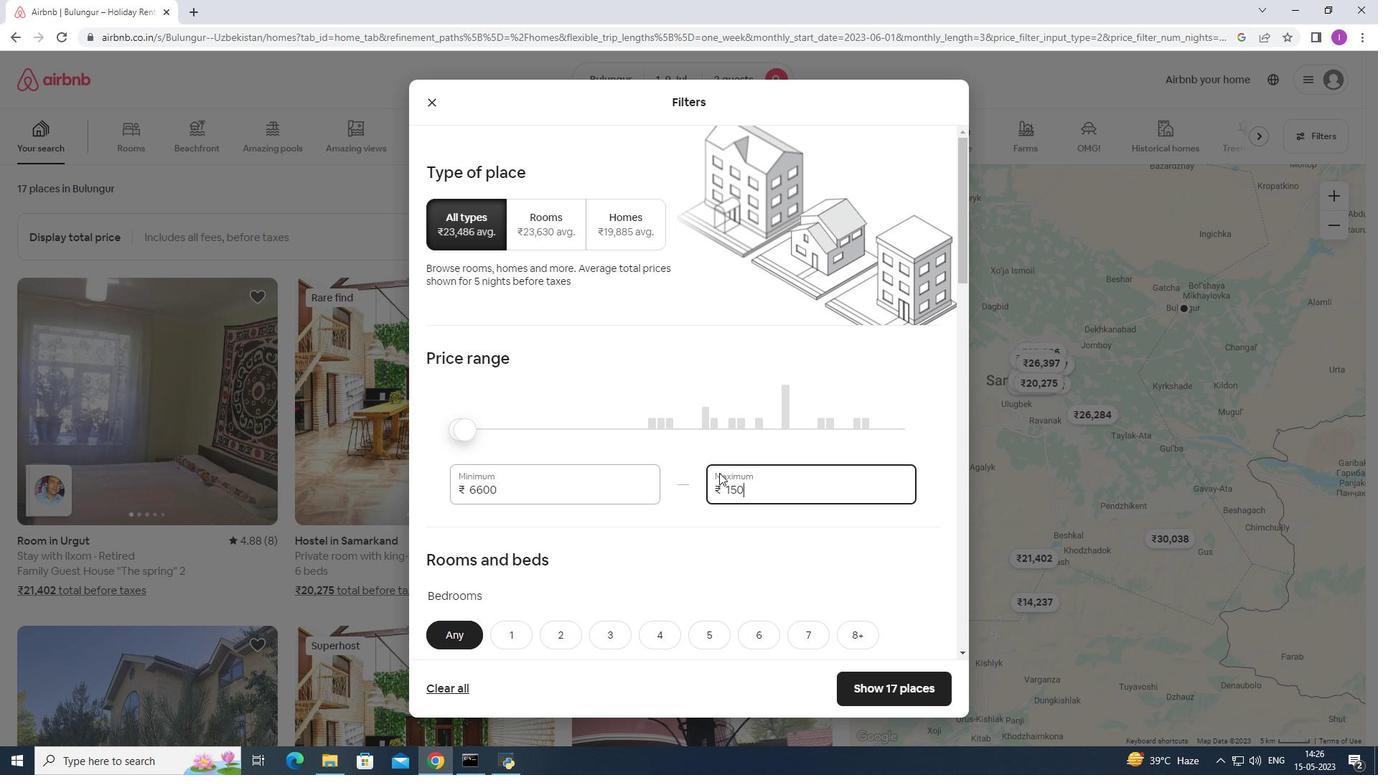 
Action: Mouse moved to (718, 471)
Screenshot: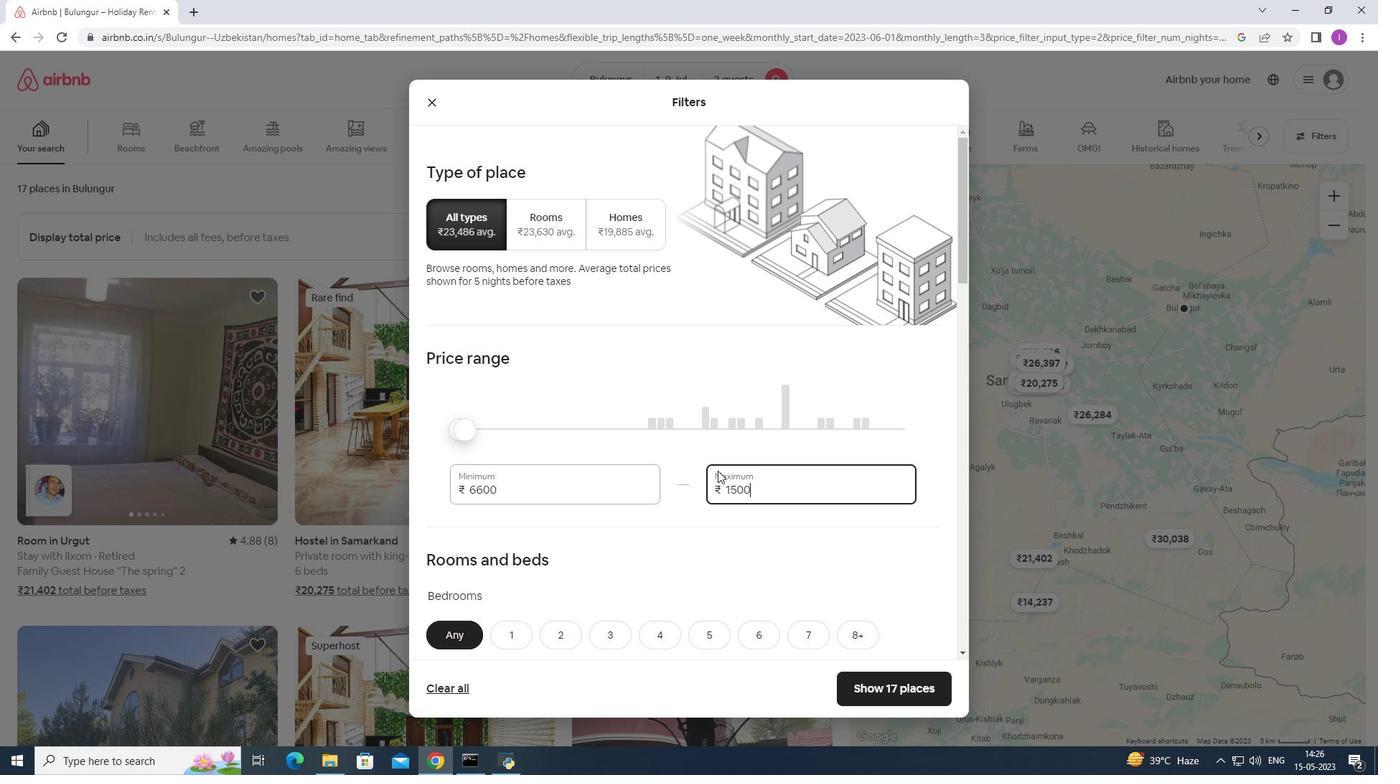 
Action: Key pressed 0
Screenshot: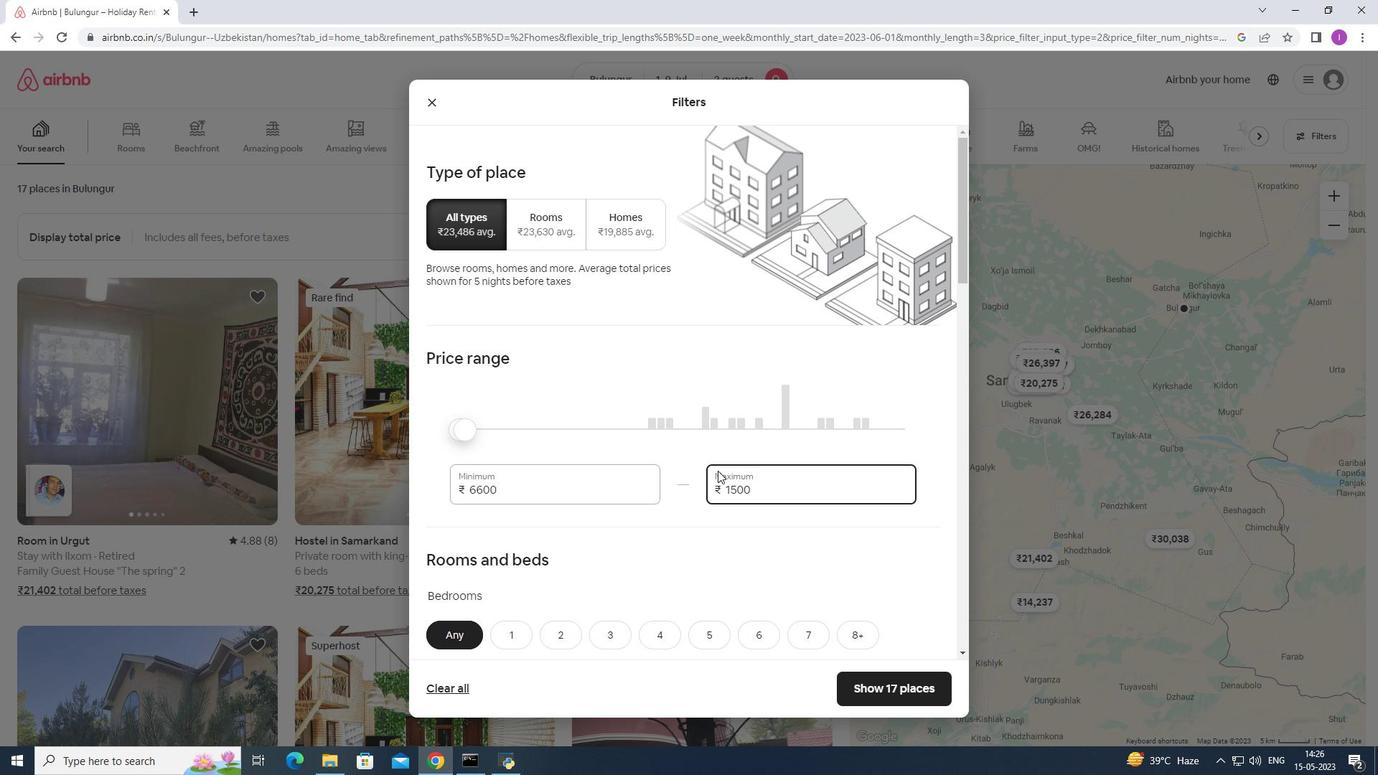 
Action: Mouse moved to (509, 488)
Screenshot: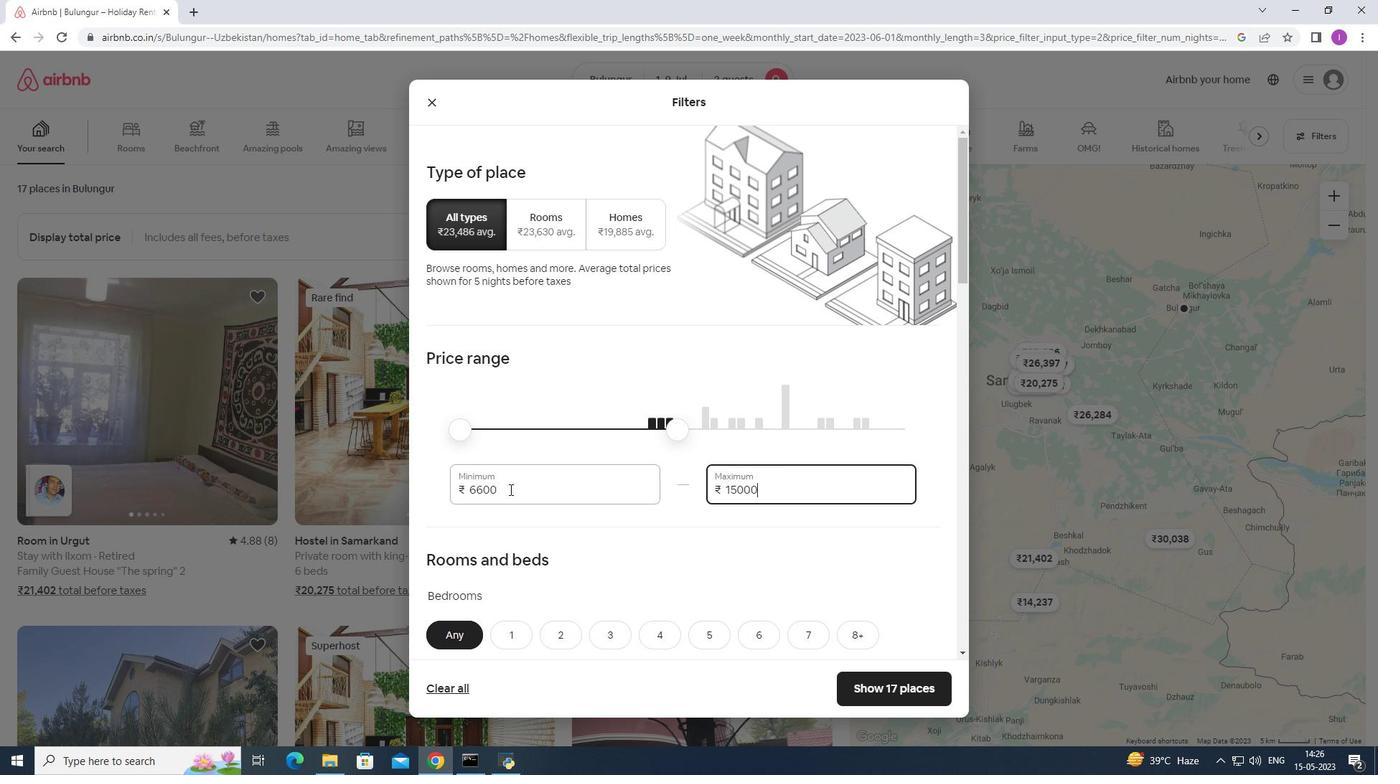 
Action: Mouse pressed left at (509, 488)
Screenshot: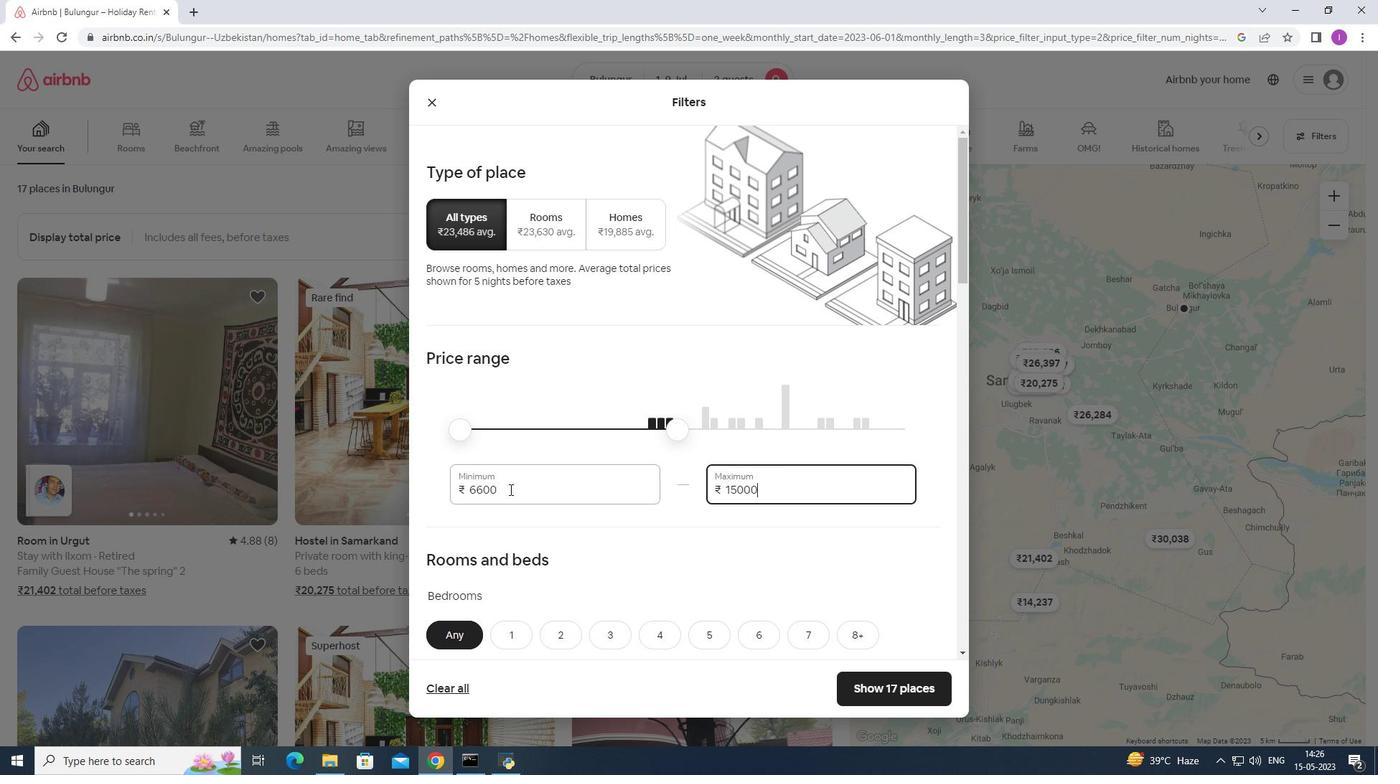 
Action: Mouse moved to (588, 465)
Screenshot: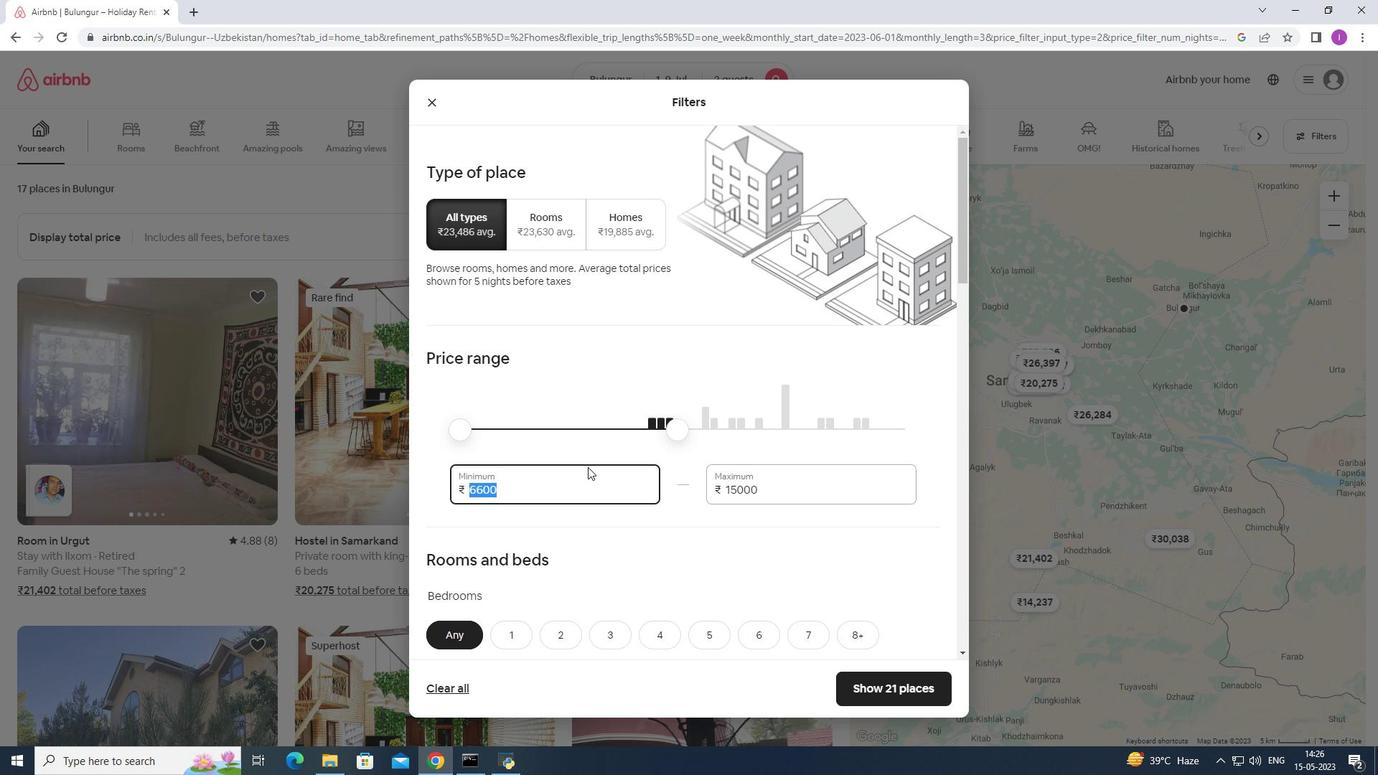 
Action: Key pressed 8
Screenshot: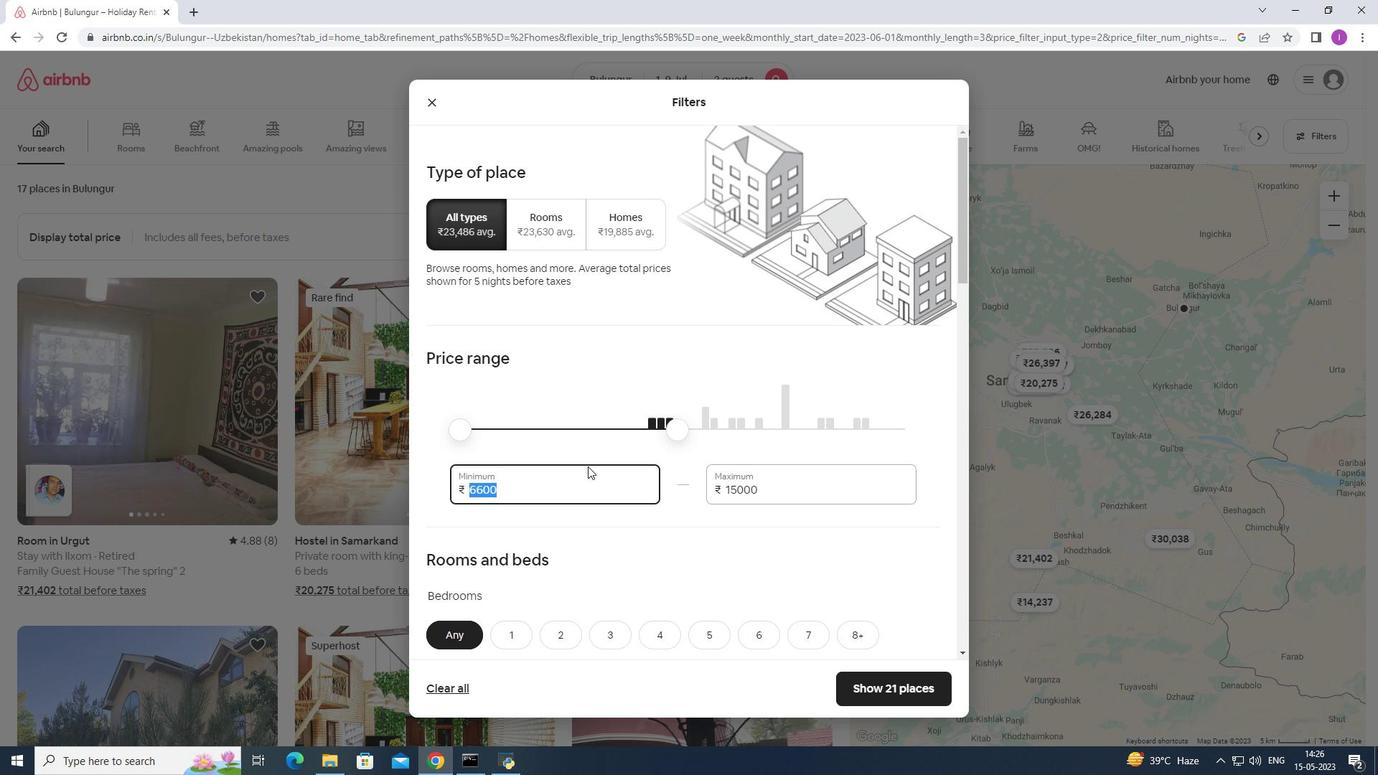 
Action: Mouse moved to (588, 463)
Screenshot: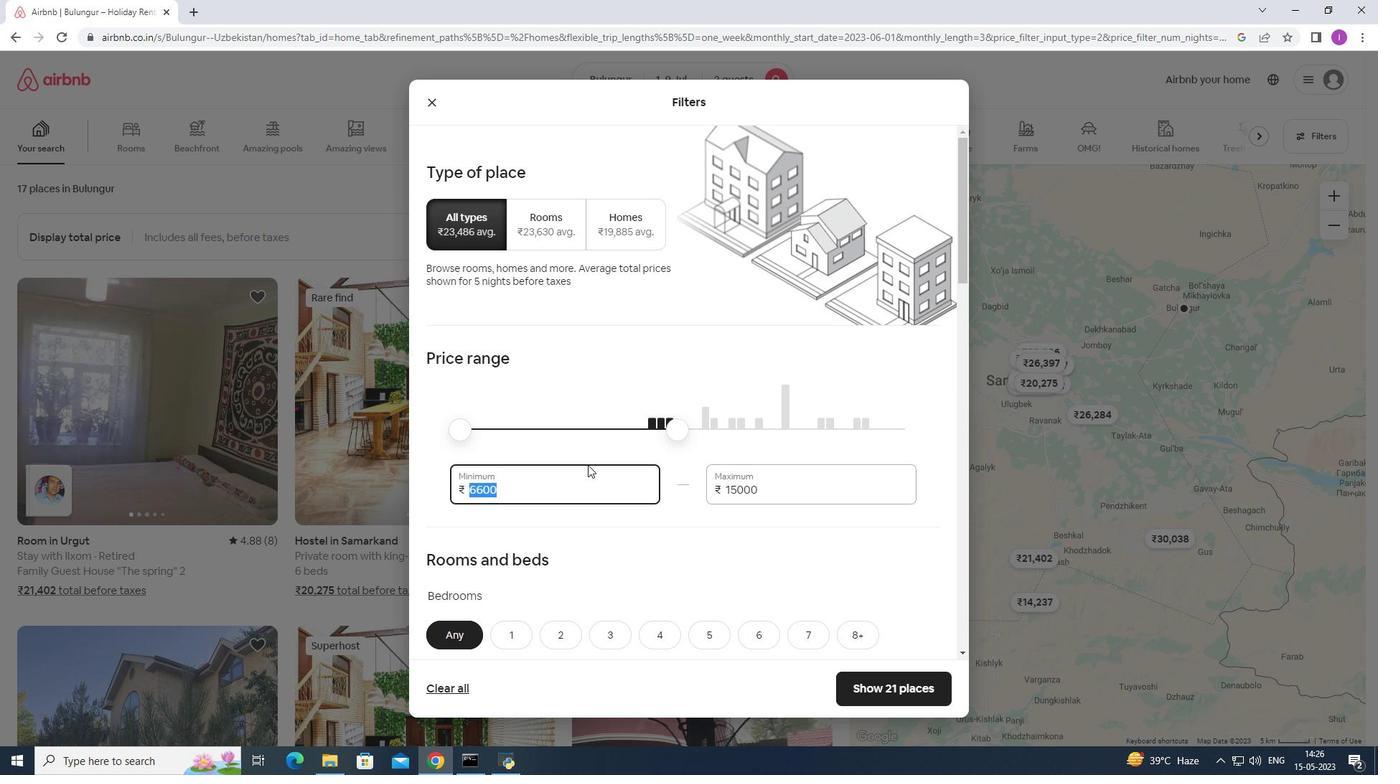 
Action: Key pressed 00
Screenshot: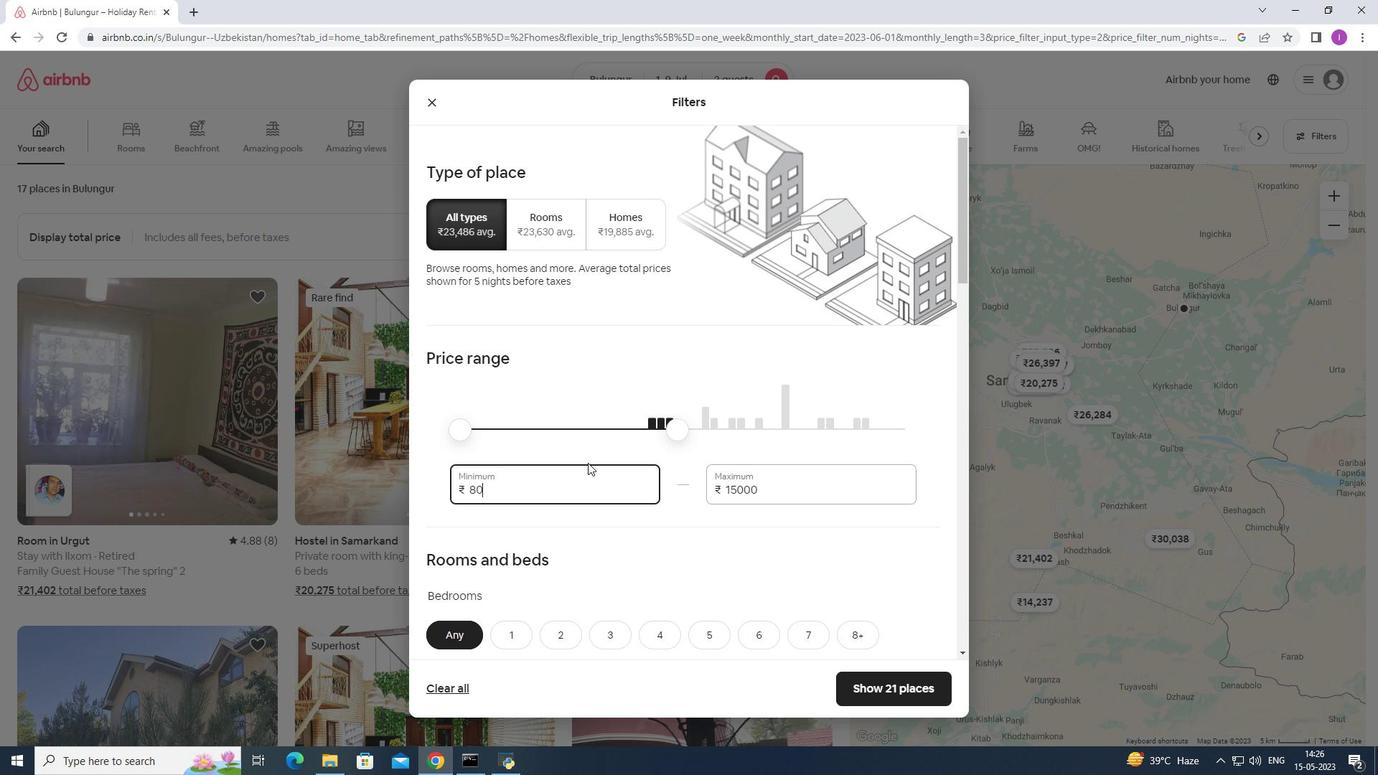 
Action: Mouse moved to (588, 460)
Screenshot: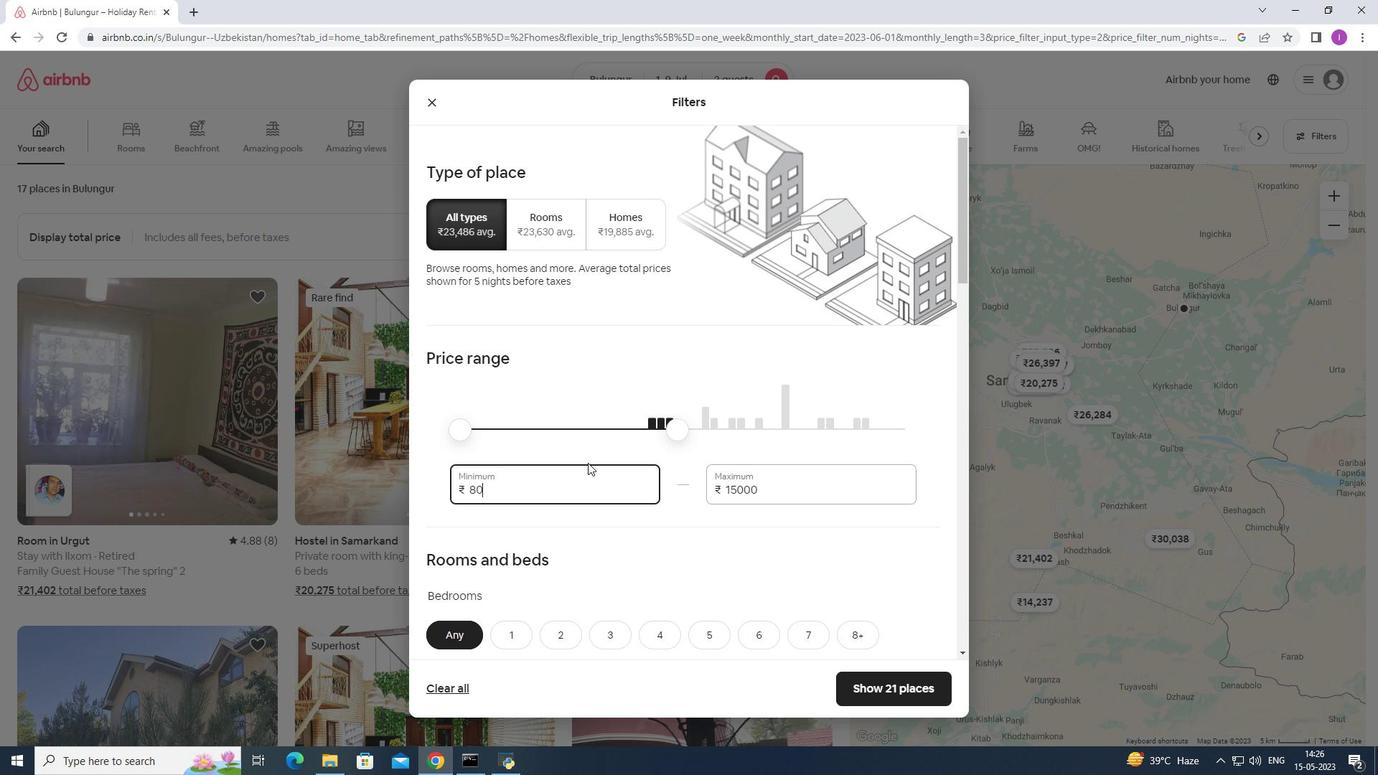 
Action: Key pressed 0
Screenshot: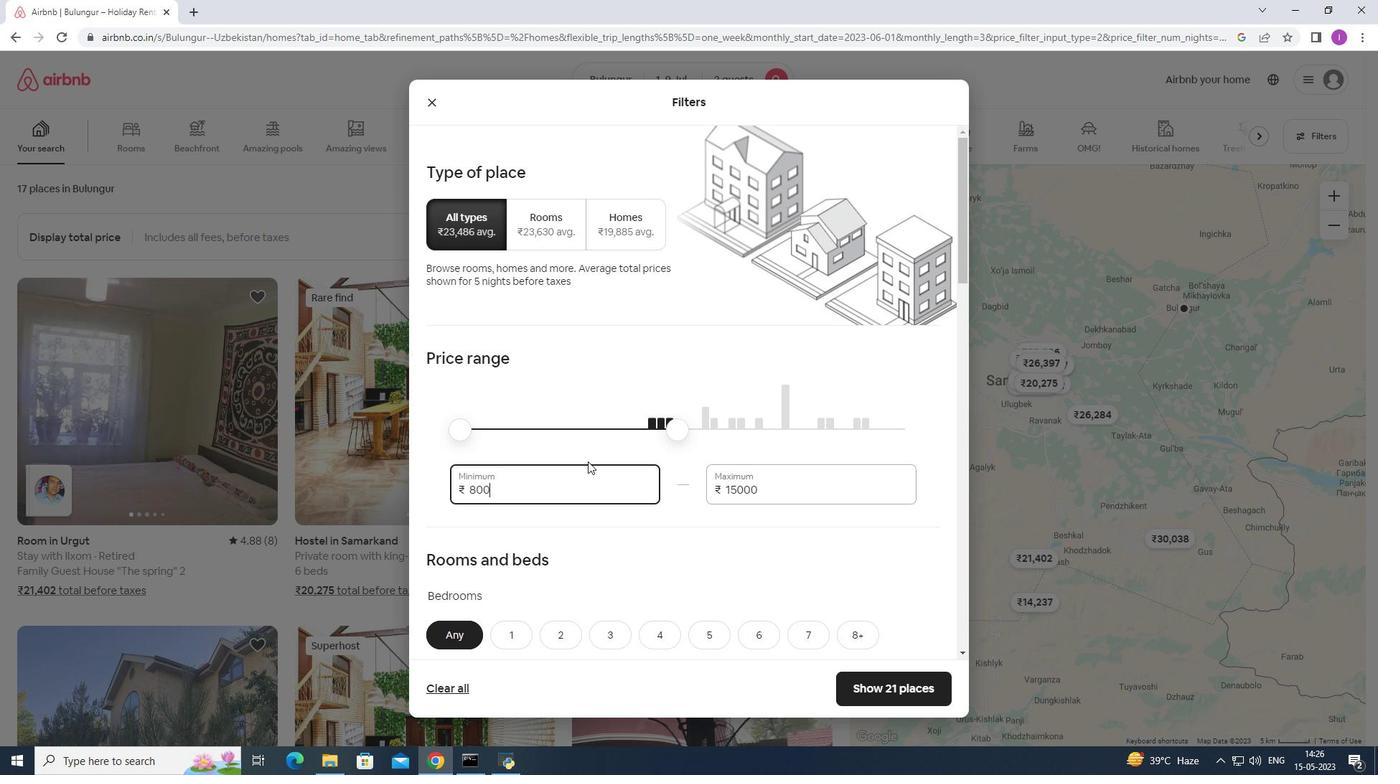 
Action: Mouse moved to (595, 463)
Screenshot: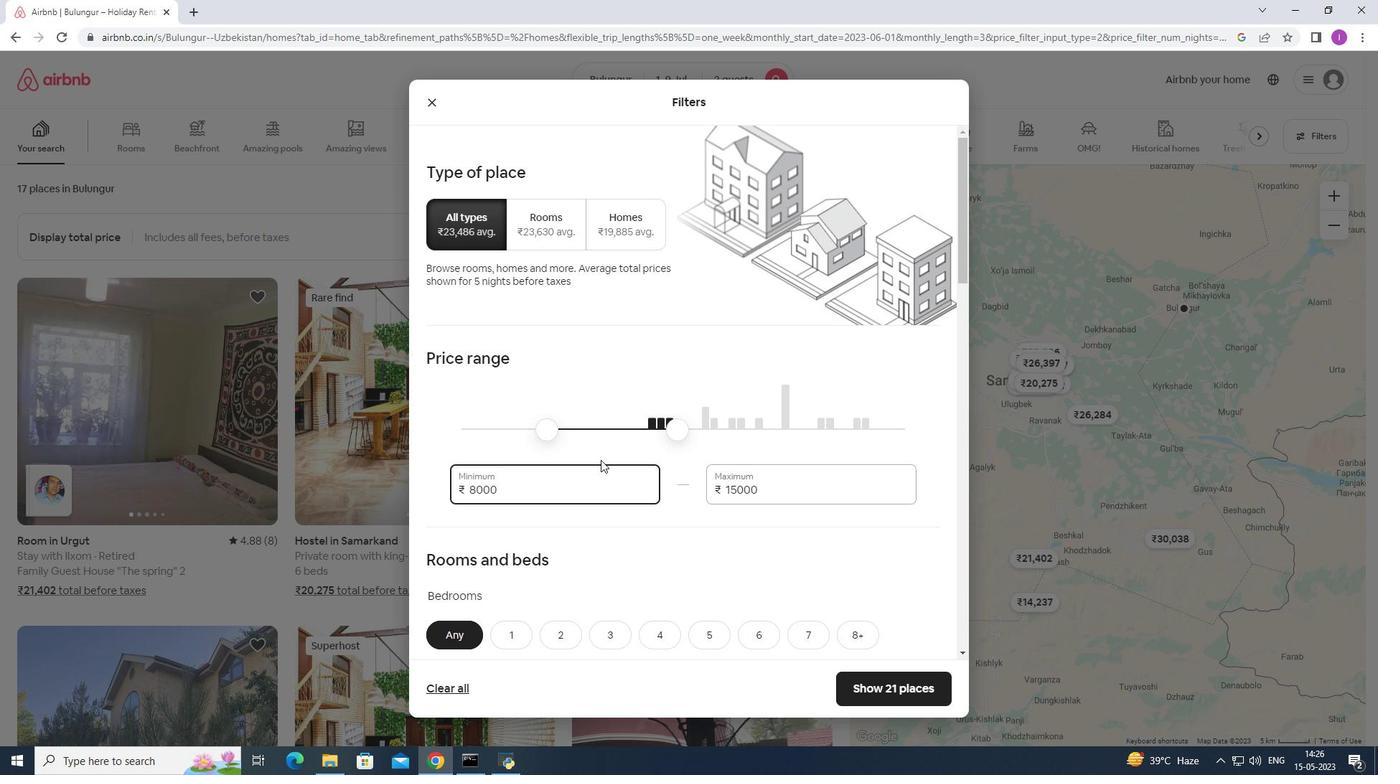 
Action: Mouse scrolled (595, 462) with delta (0, 0)
Screenshot: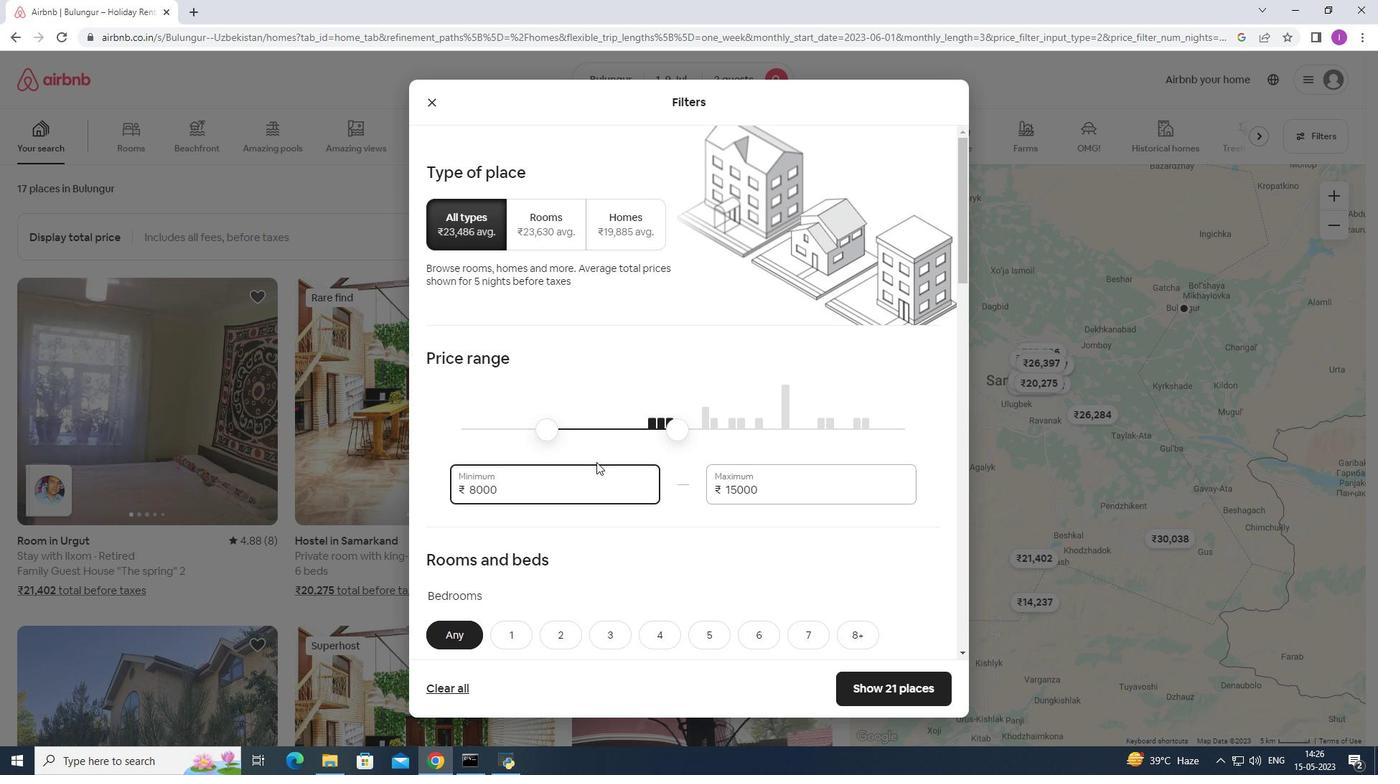 
Action: Mouse scrolled (595, 462) with delta (0, 0)
Screenshot: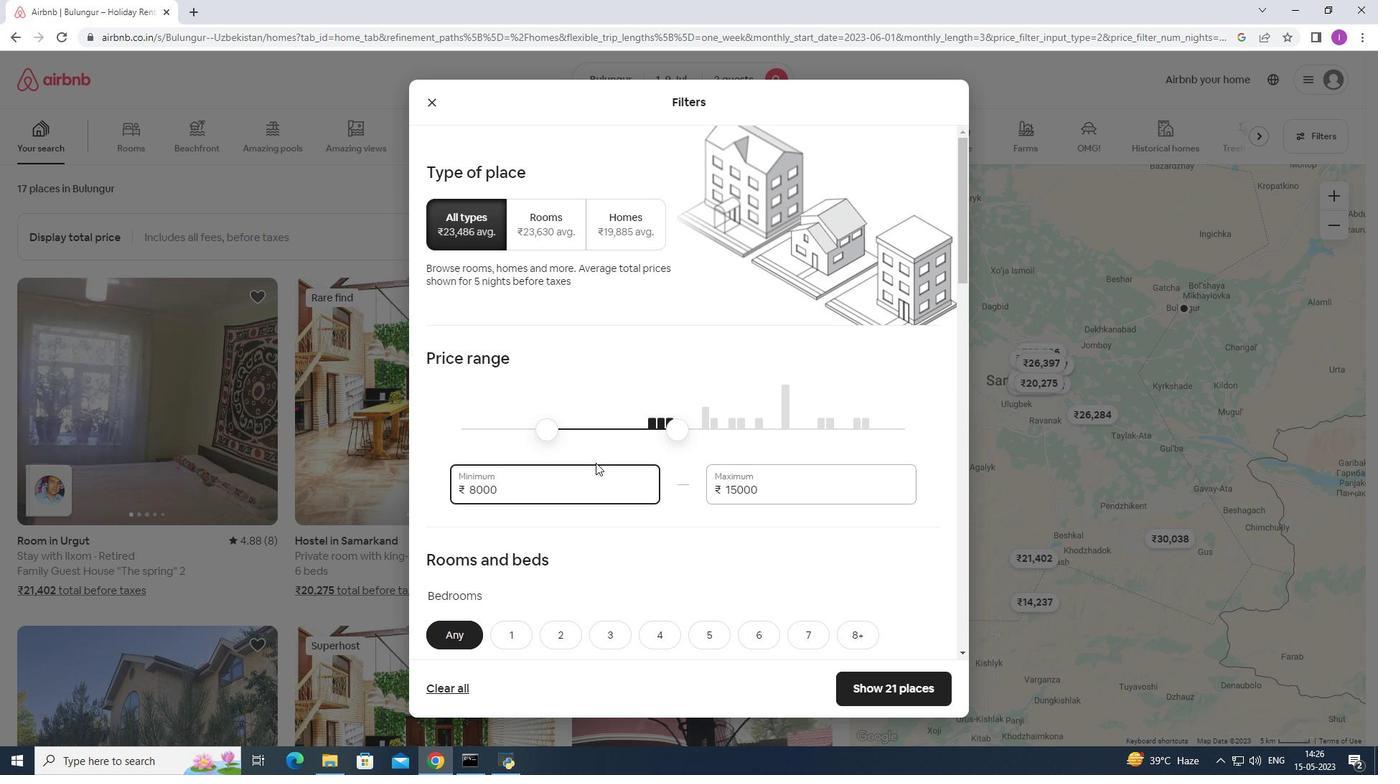
Action: Mouse scrolled (595, 462) with delta (0, 0)
Screenshot: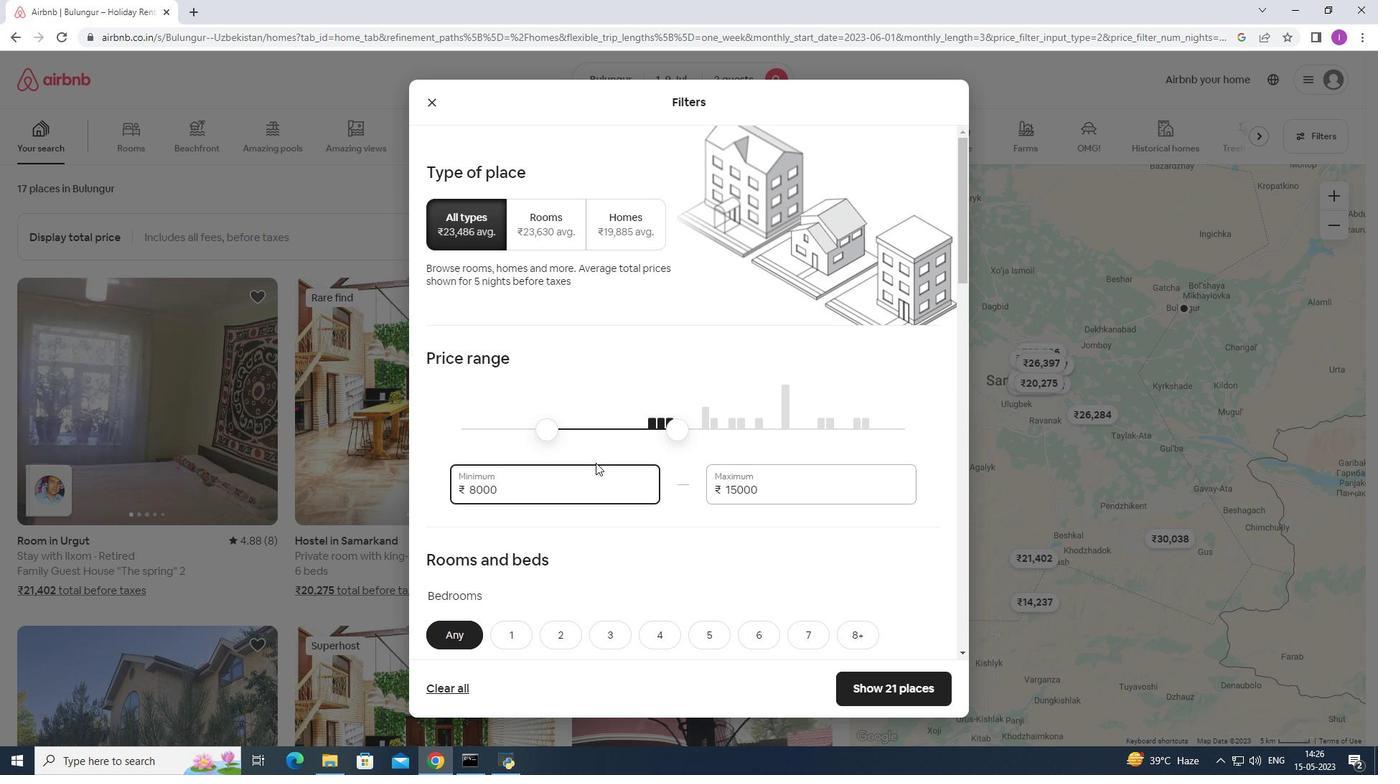 
Action: Mouse moved to (522, 422)
Screenshot: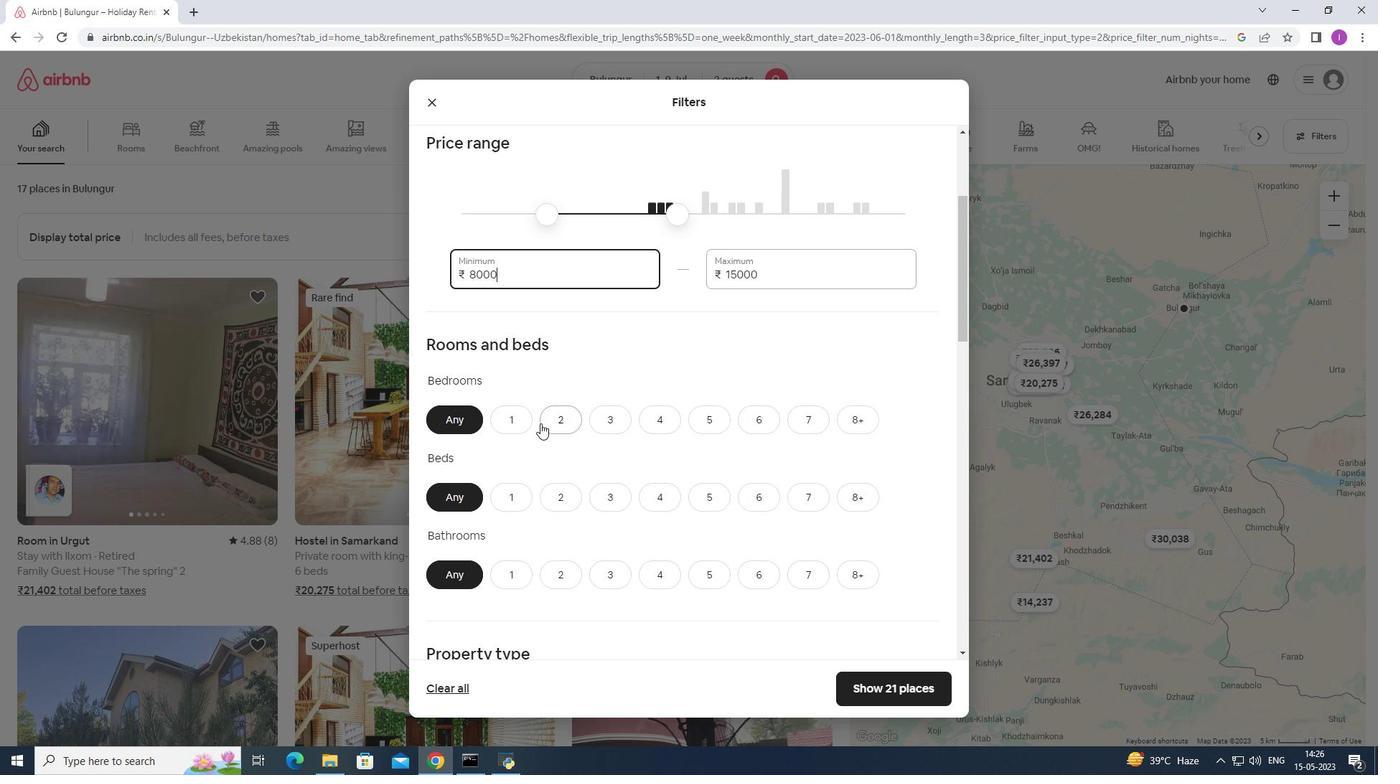 
Action: Mouse pressed left at (522, 422)
Screenshot: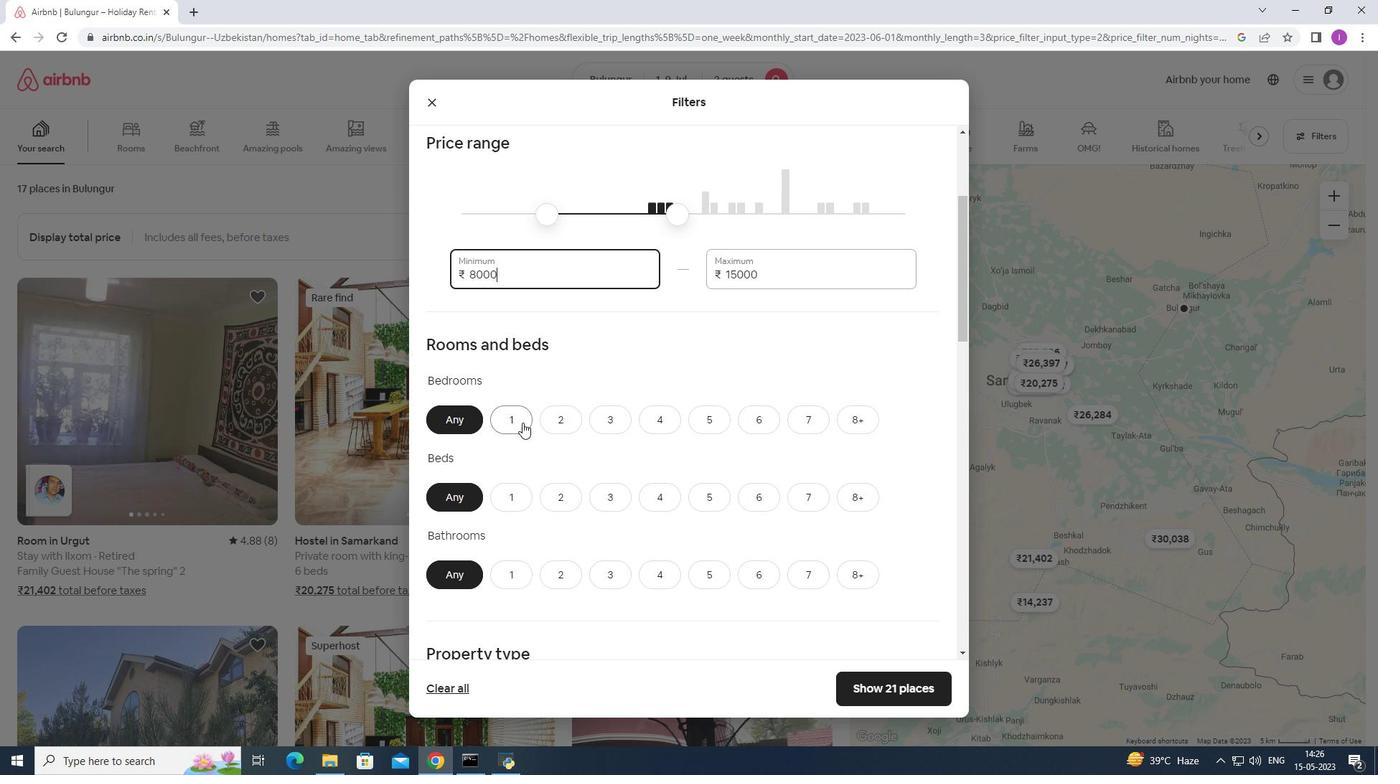 
Action: Mouse moved to (511, 495)
Screenshot: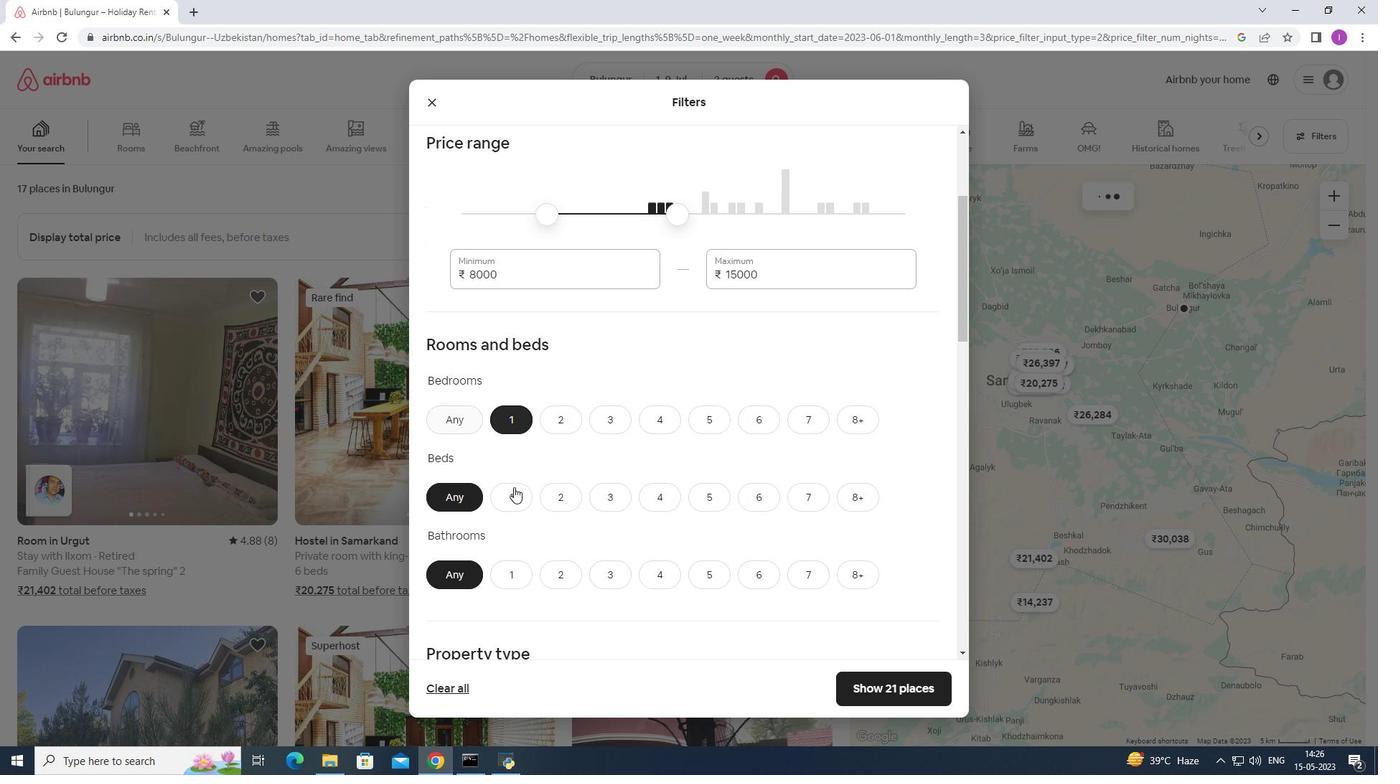 
Action: Mouse pressed left at (511, 495)
Screenshot: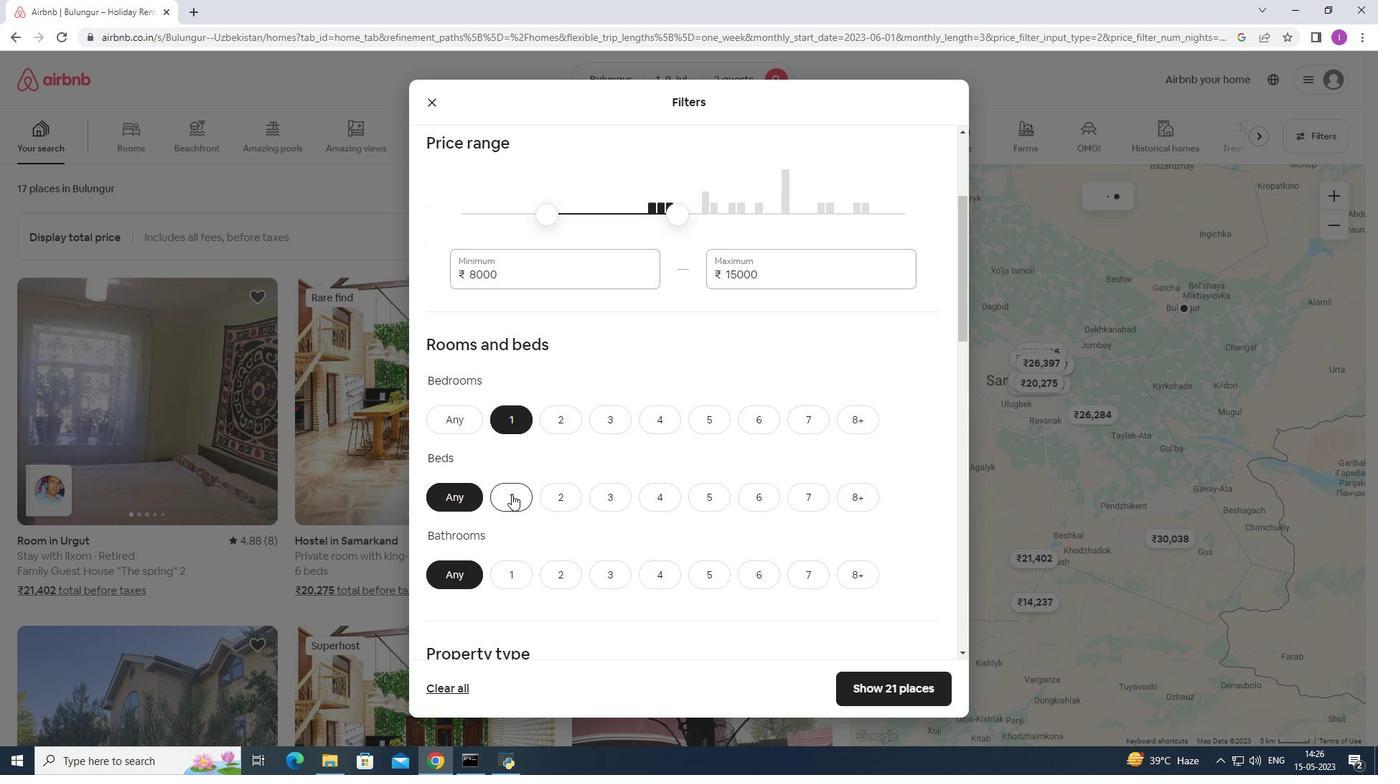 
Action: Mouse moved to (500, 575)
Screenshot: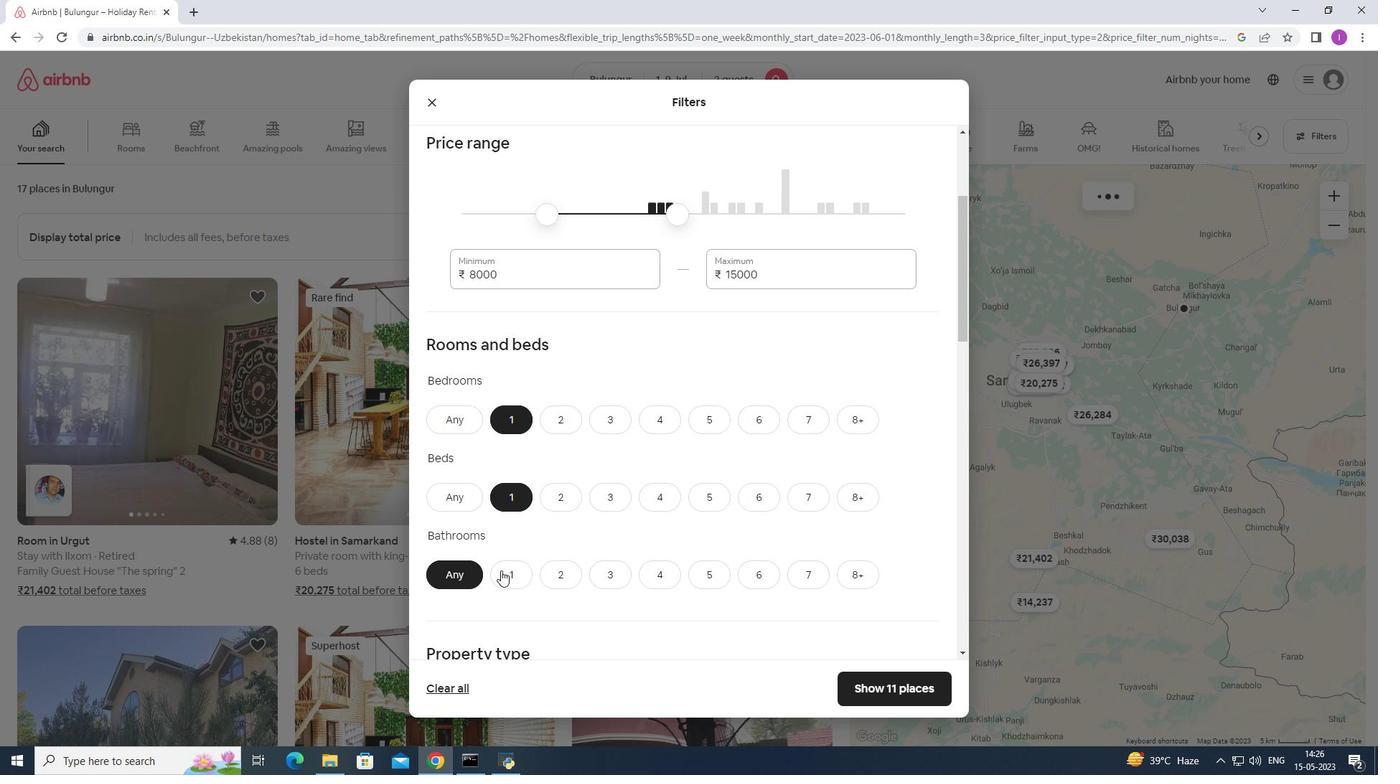 
Action: Mouse pressed left at (500, 575)
Screenshot: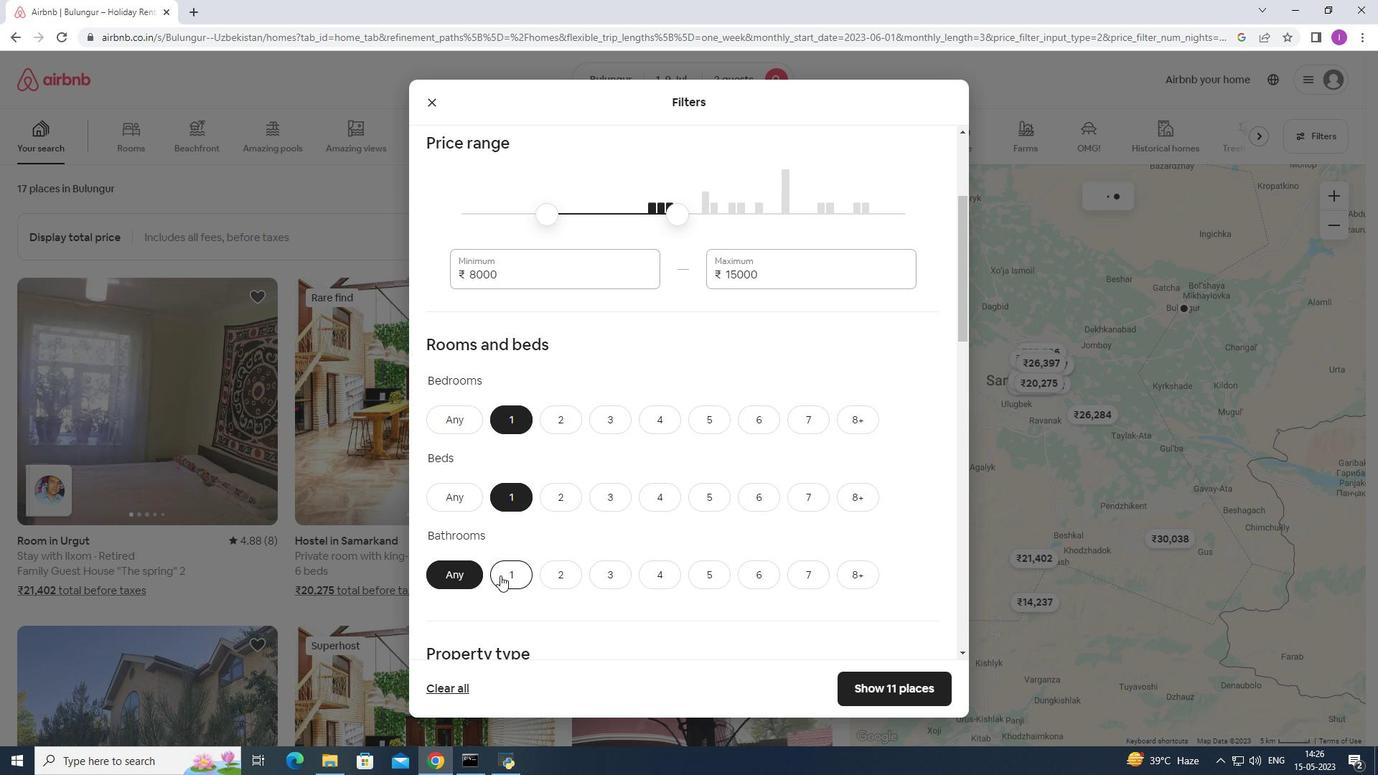 
Action: Mouse moved to (570, 487)
Screenshot: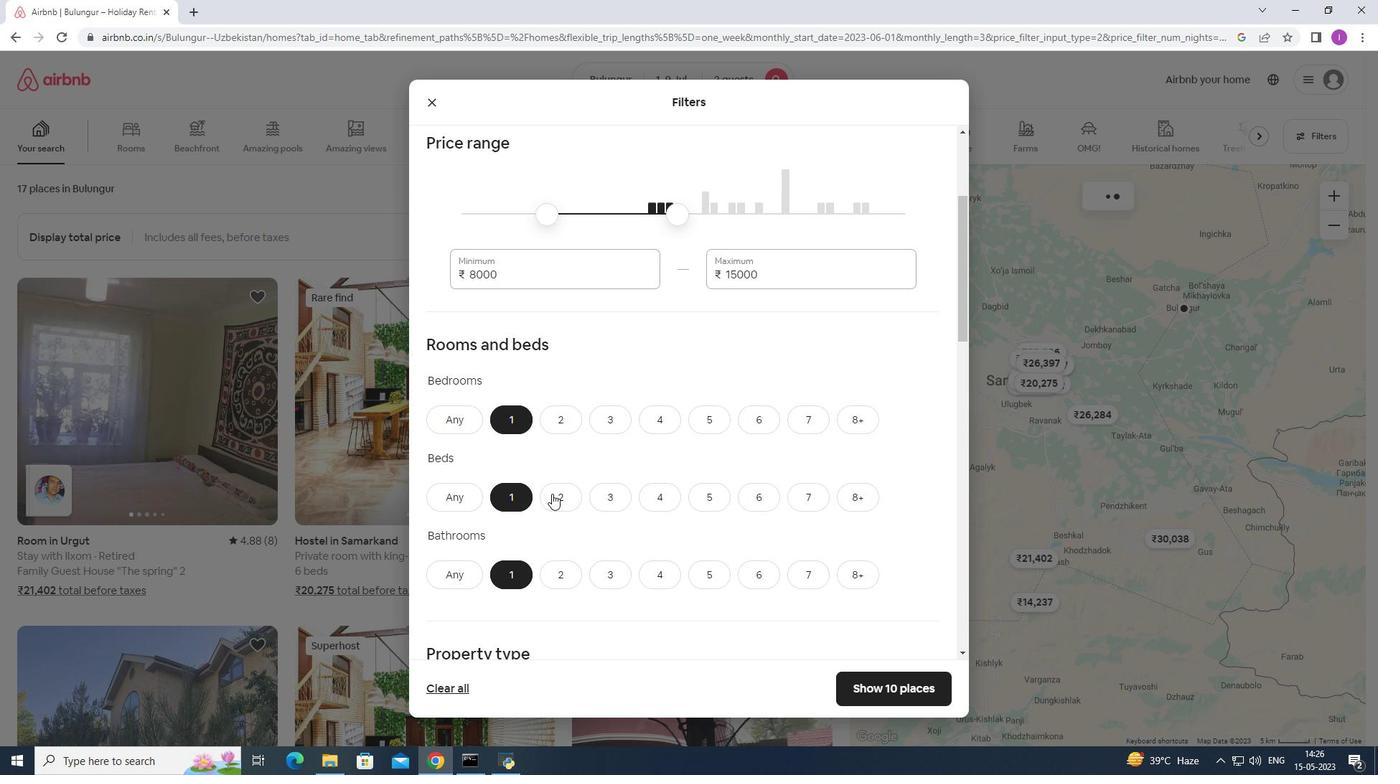 
Action: Mouse scrolled (570, 486) with delta (0, 0)
Screenshot: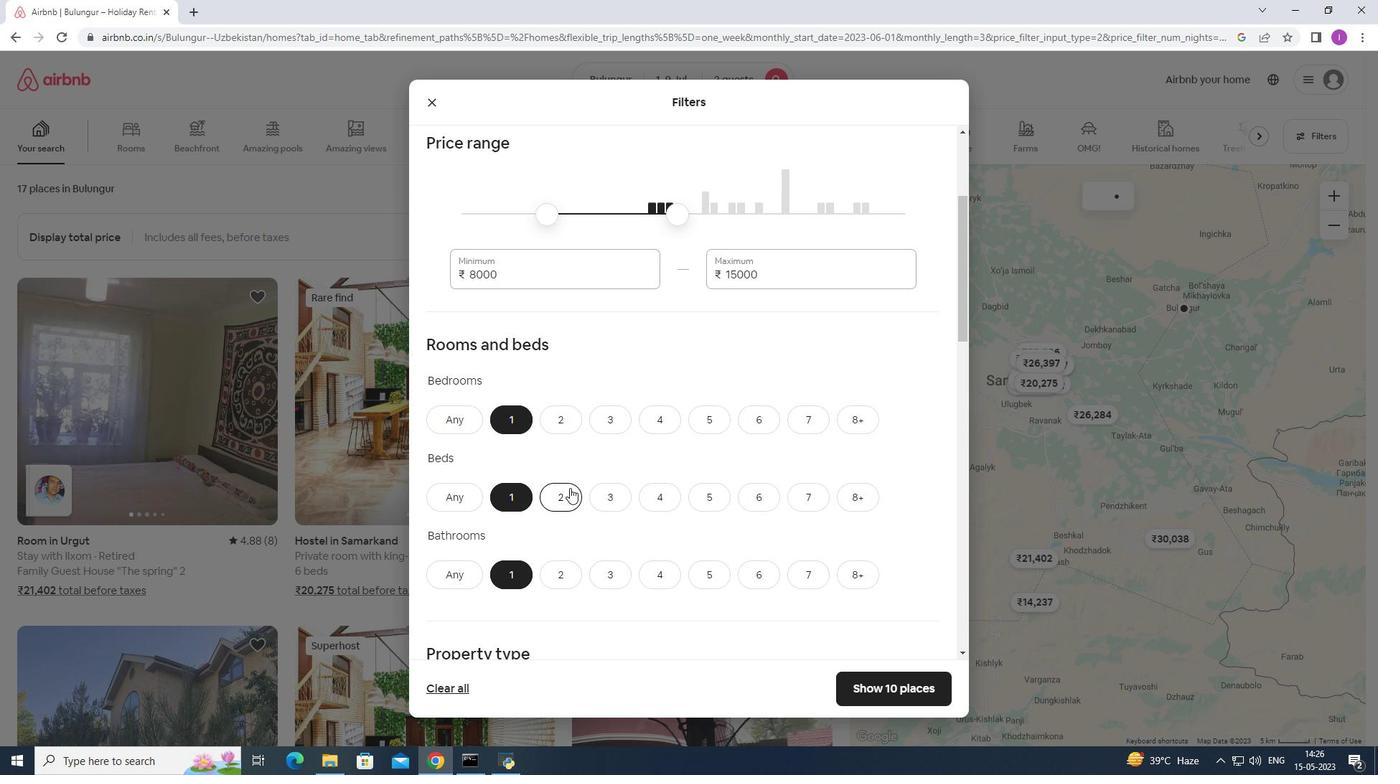 
Action: Mouse scrolled (570, 486) with delta (0, 0)
Screenshot: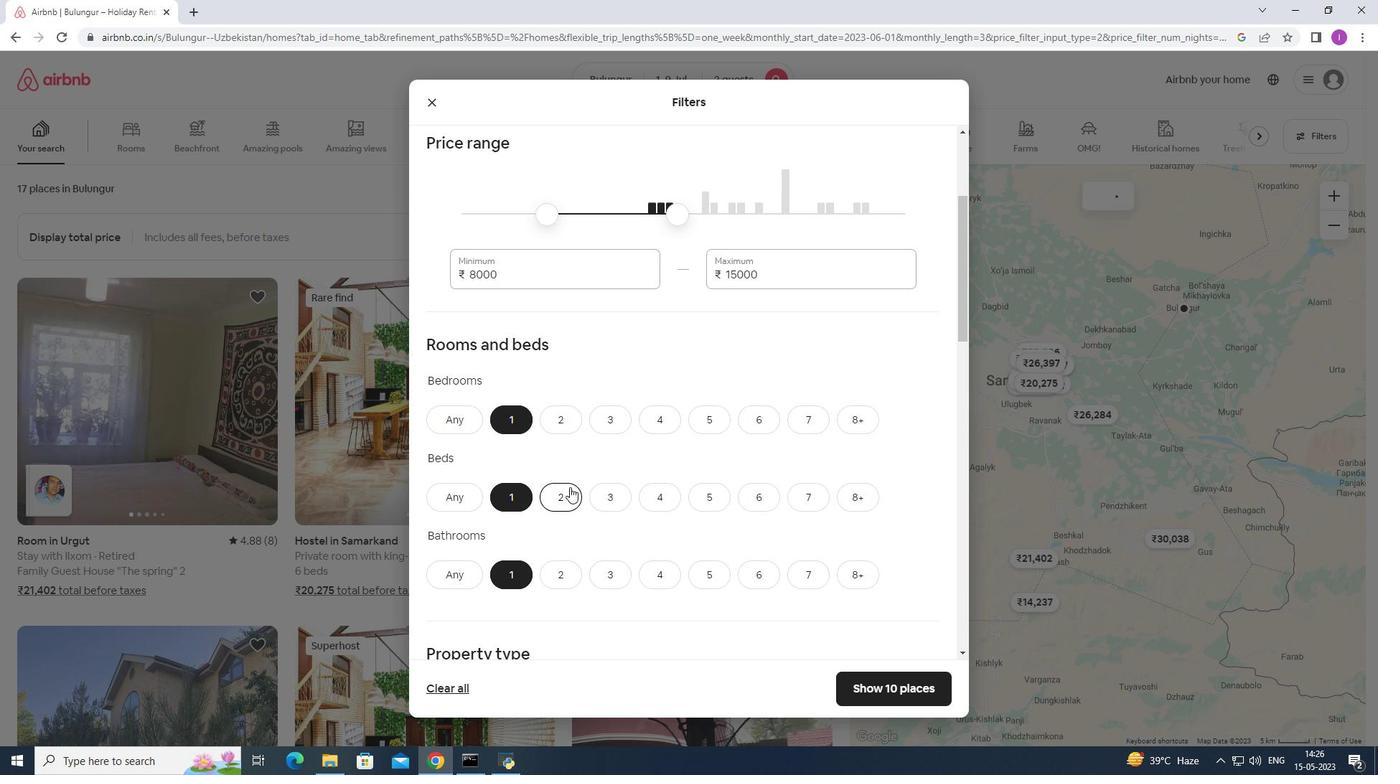 
Action: Mouse scrolled (570, 486) with delta (0, 0)
Screenshot: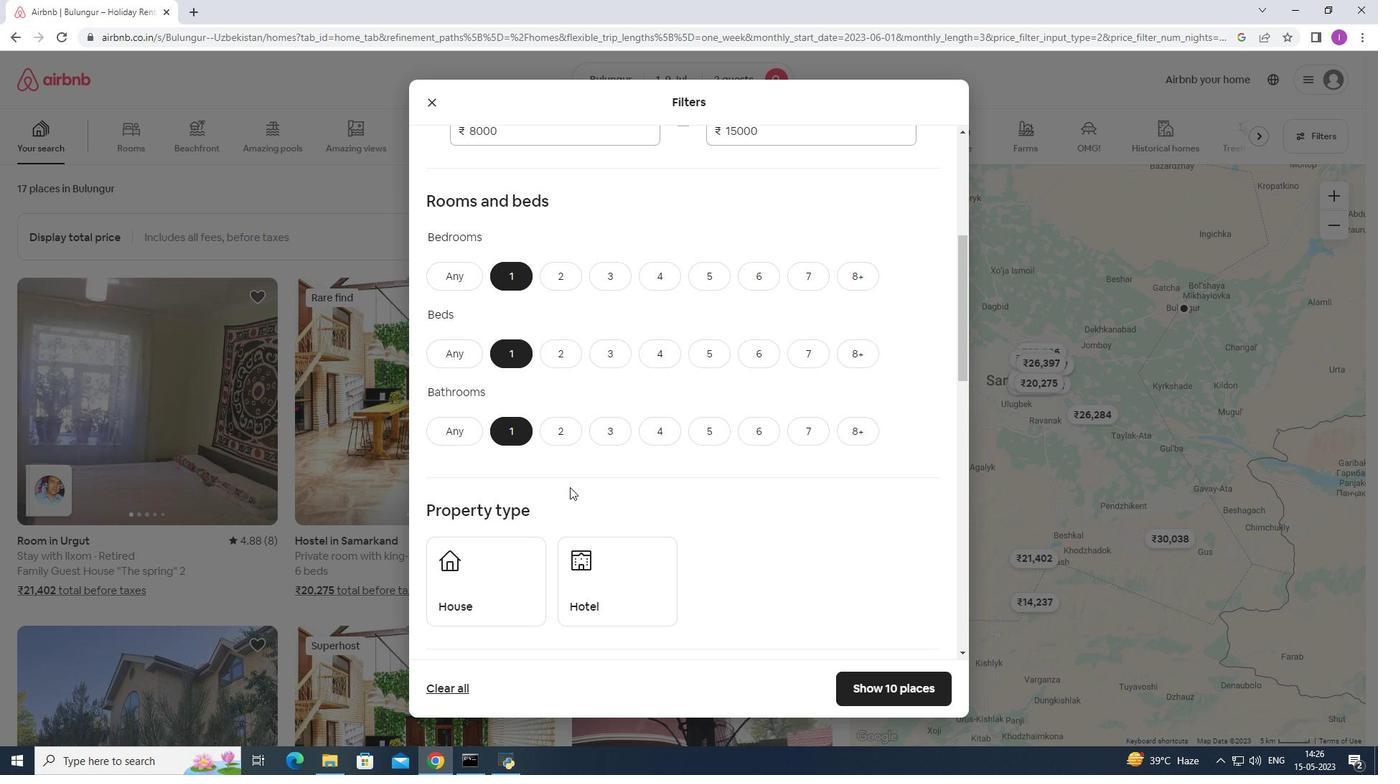
Action: Mouse scrolled (570, 486) with delta (0, 0)
Screenshot: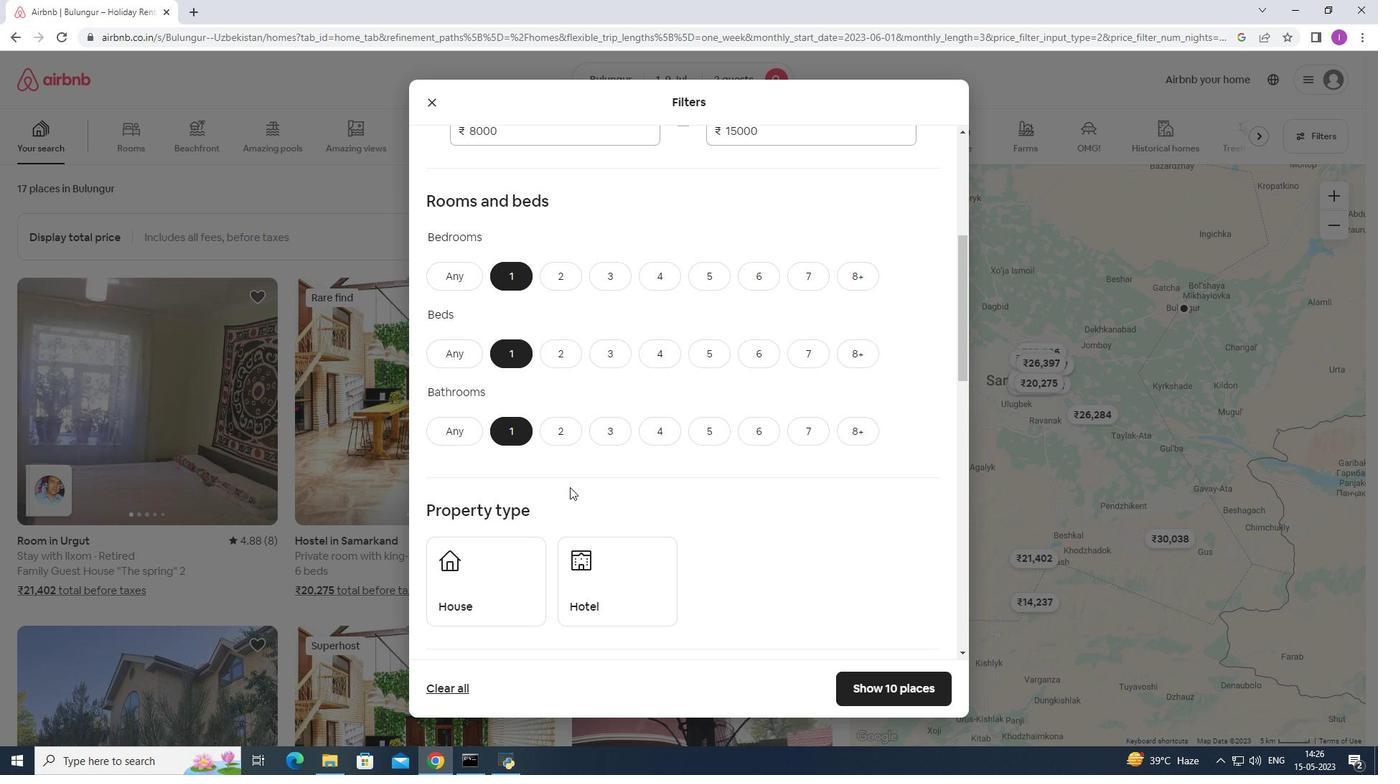 
Action: Mouse scrolled (570, 486) with delta (0, 0)
Screenshot: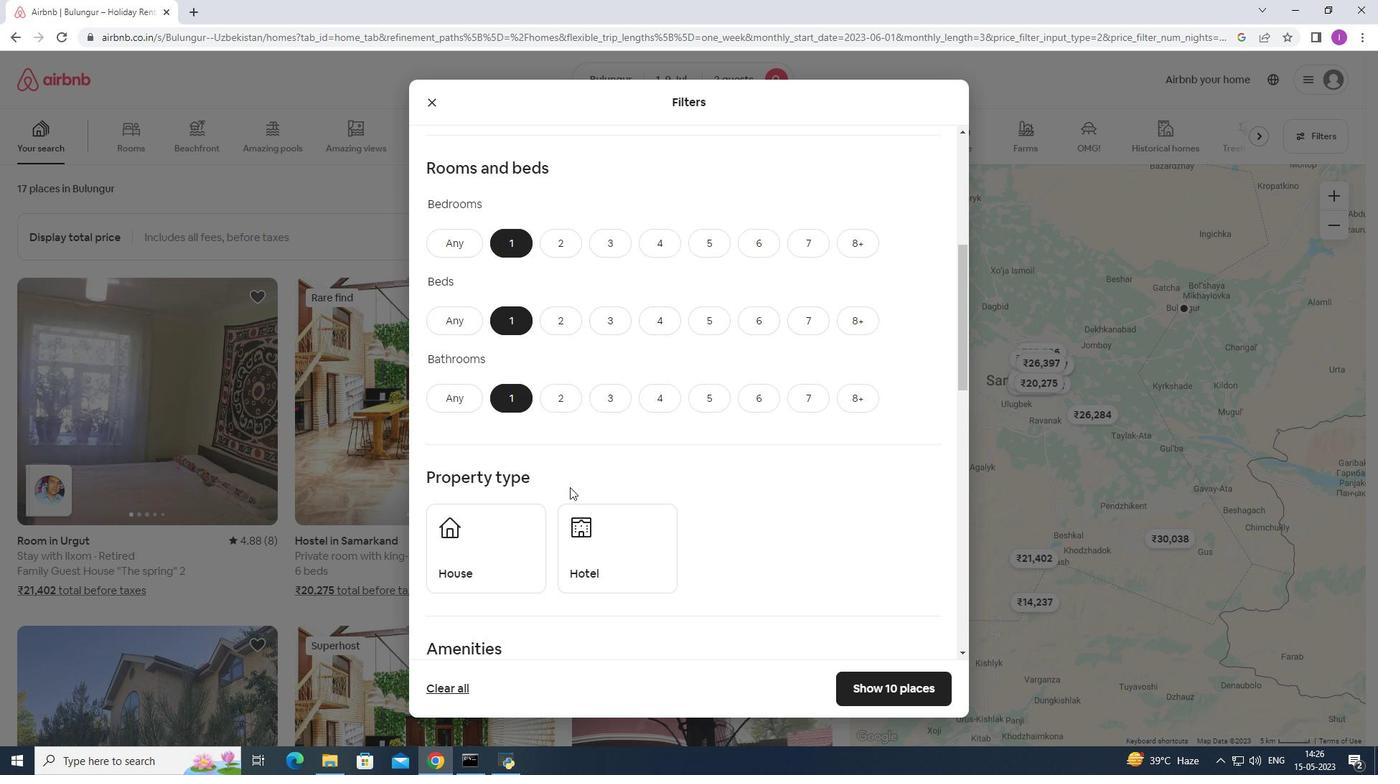 
Action: Mouse moved to (524, 384)
Screenshot: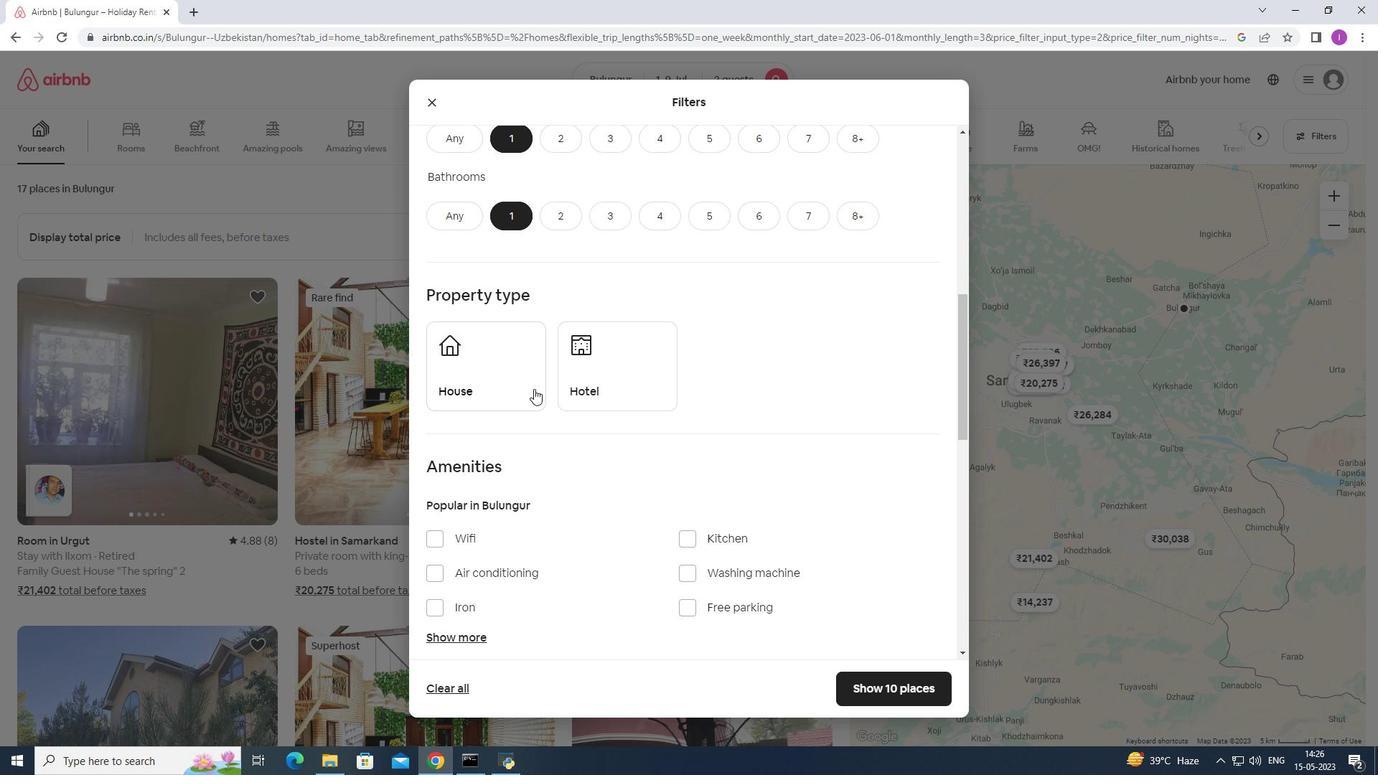
Action: Mouse pressed left at (524, 384)
Screenshot: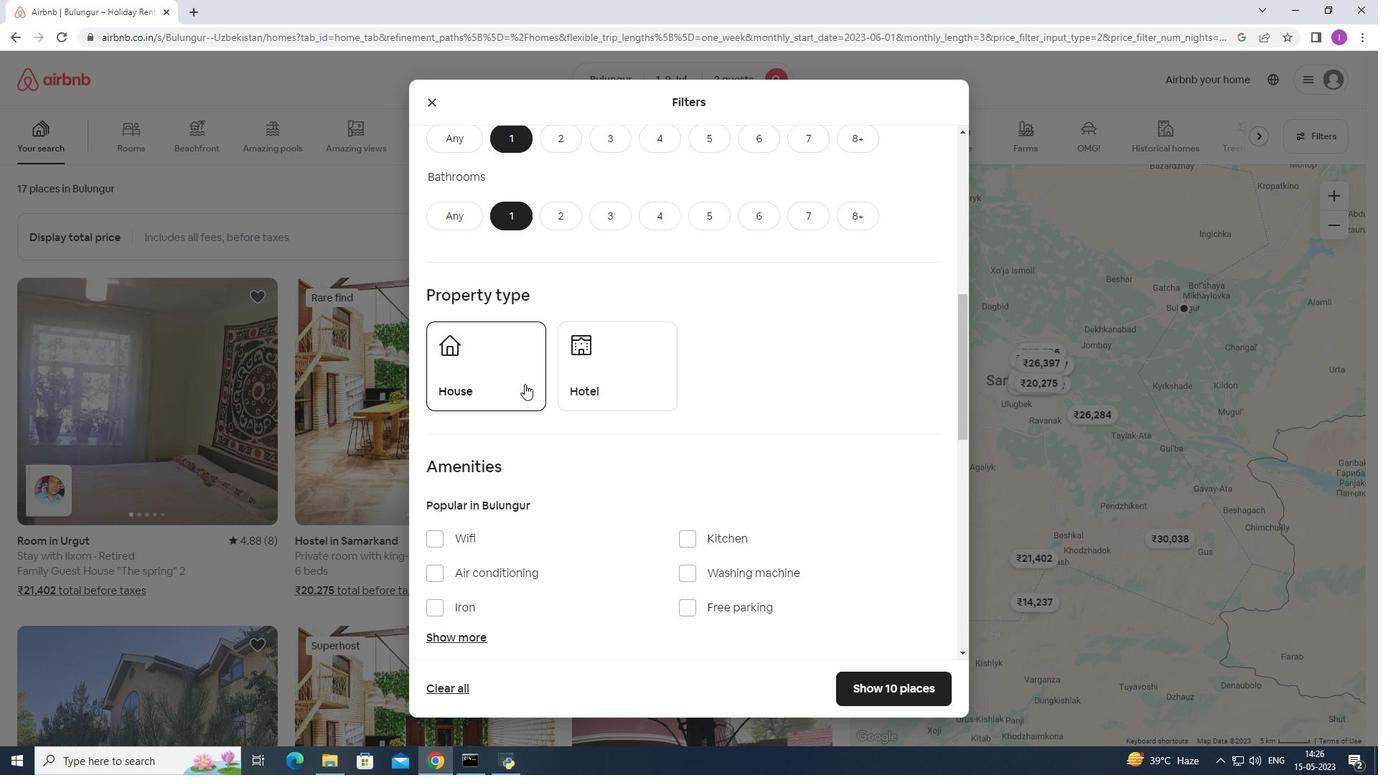 
Action: Mouse moved to (585, 396)
Screenshot: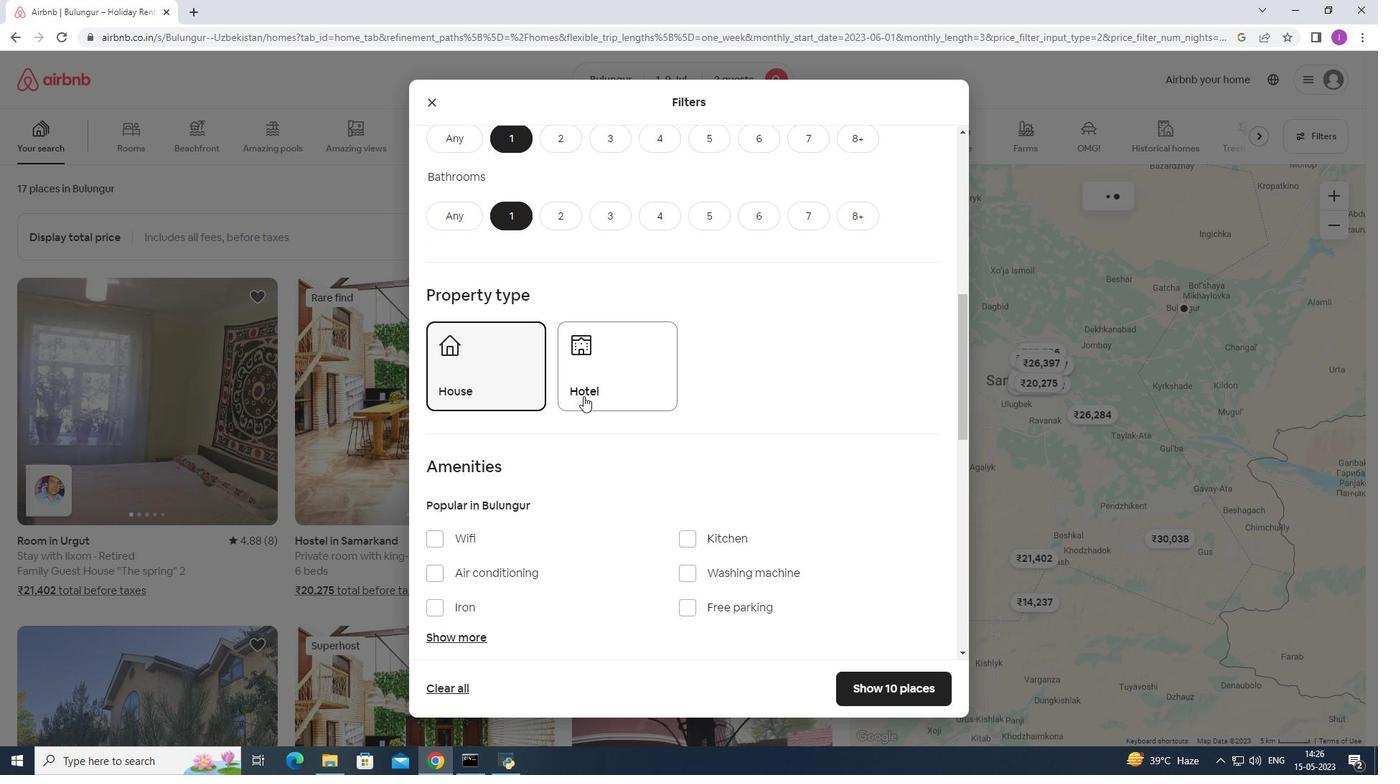 
Action: Mouse scrolled (585, 395) with delta (0, 0)
Screenshot: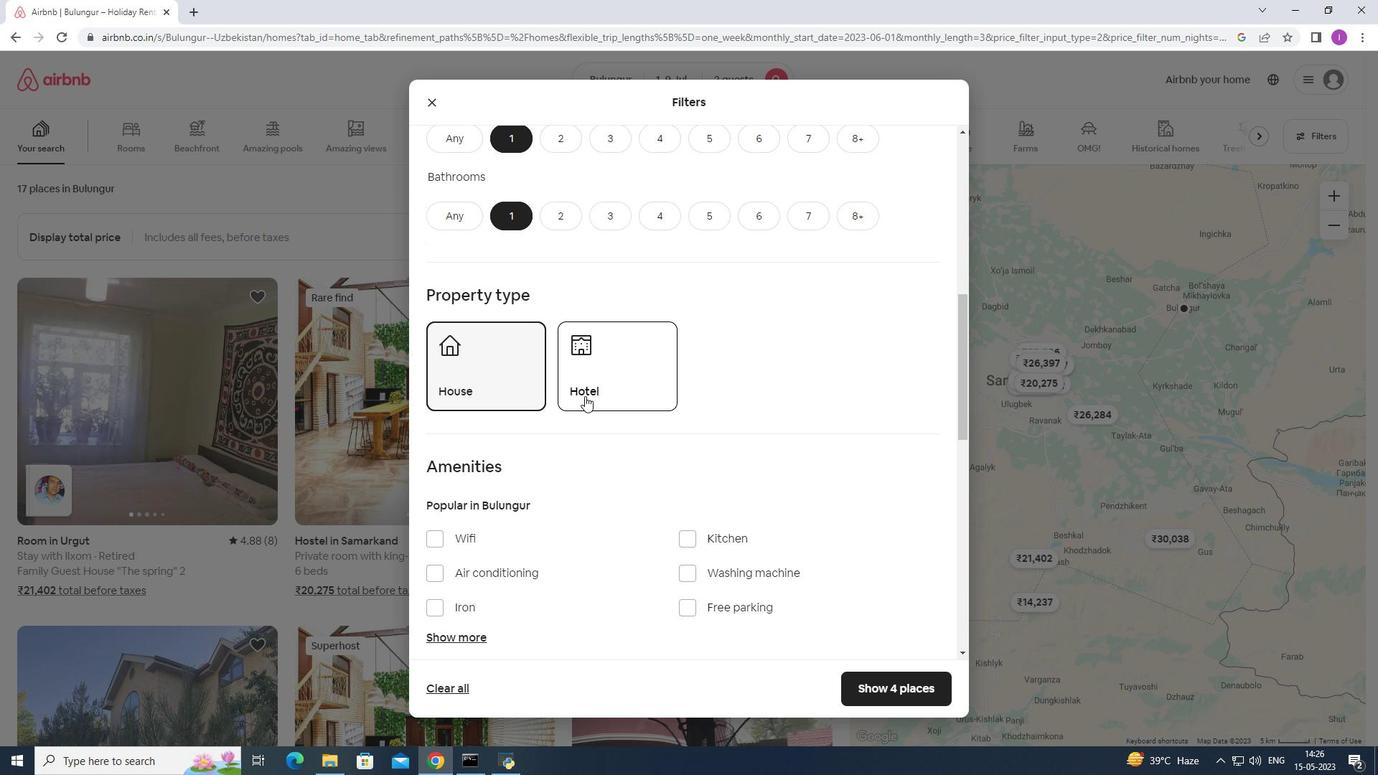 
Action: Mouse scrolled (585, 395) with delta (0, 0)
Screenshot: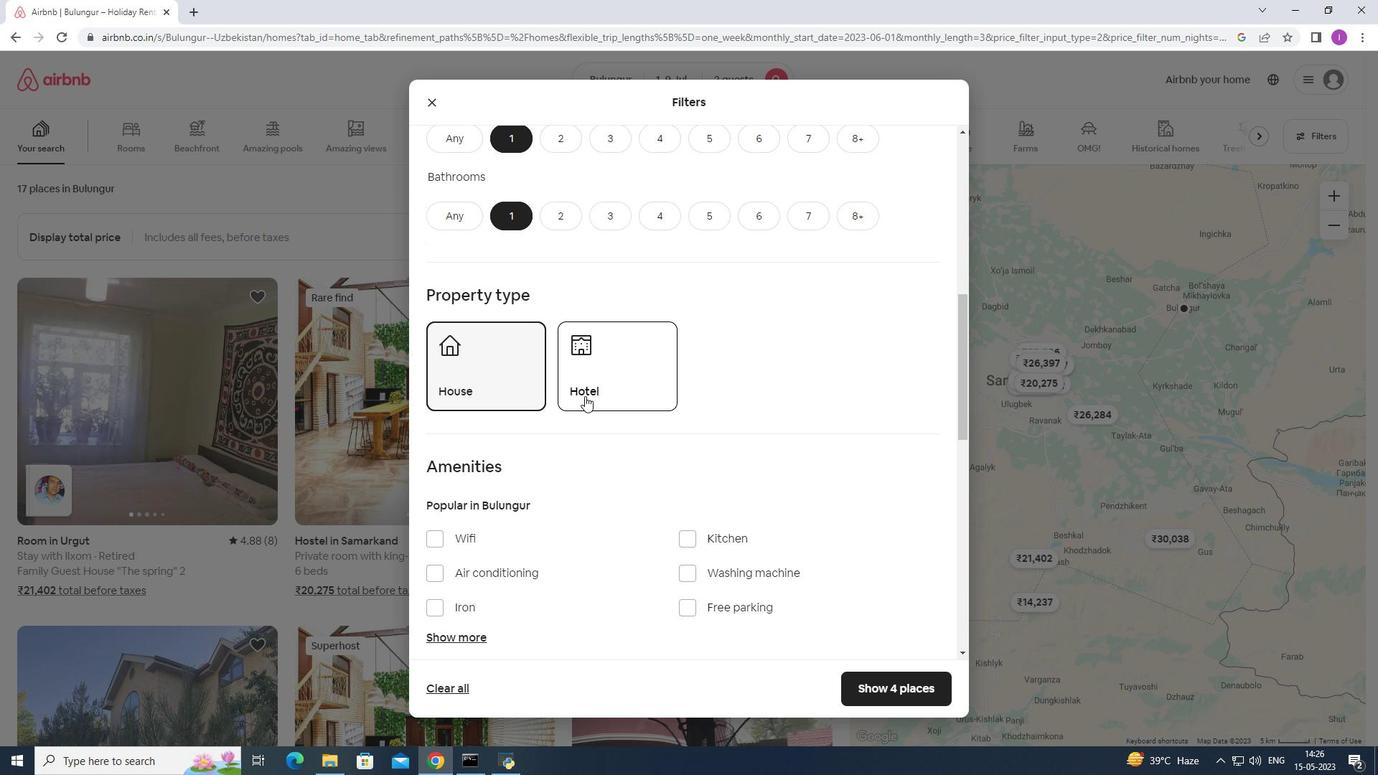 
Action: Mouse scrolled (585, 395) with delta (0, 0)
Screenshot: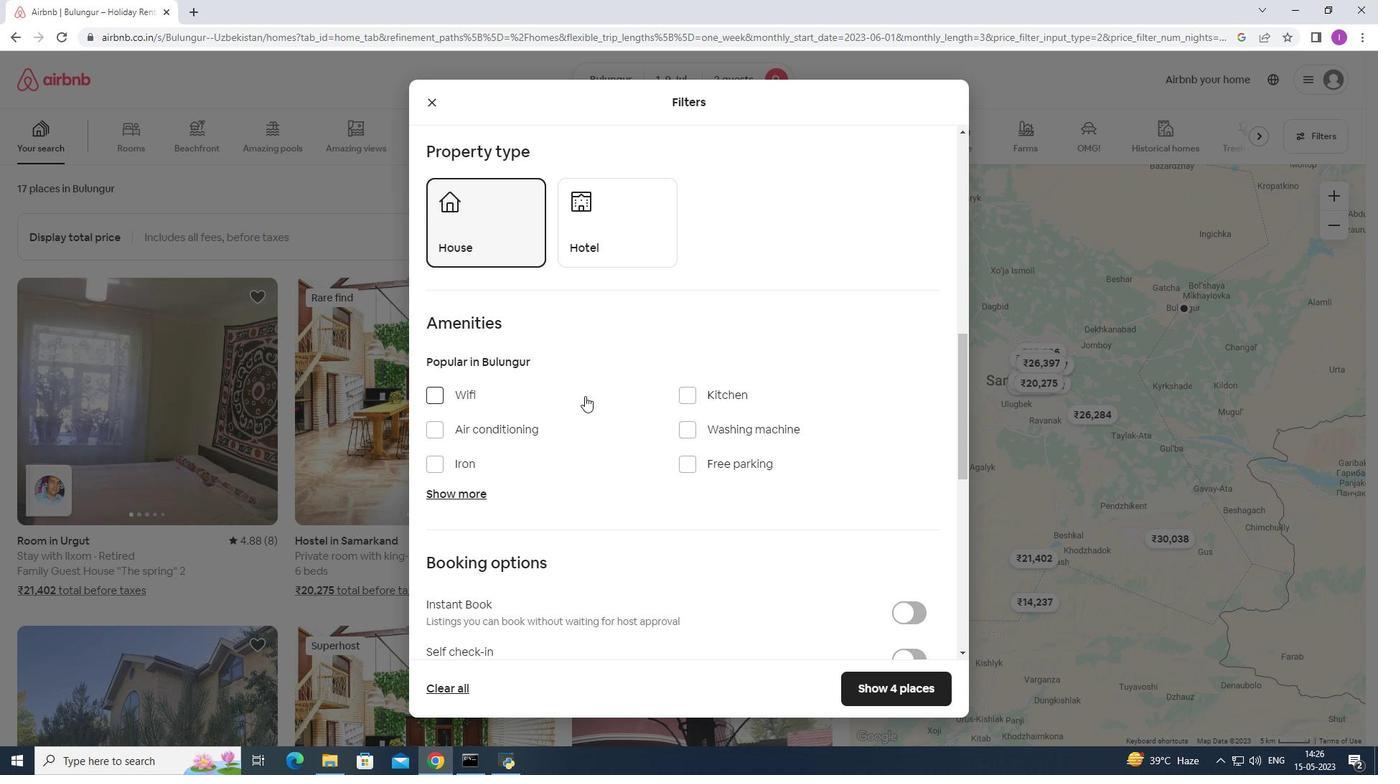 
Action: Mouse scrolled (585, 395) with delta (0, 0)
Screenshot: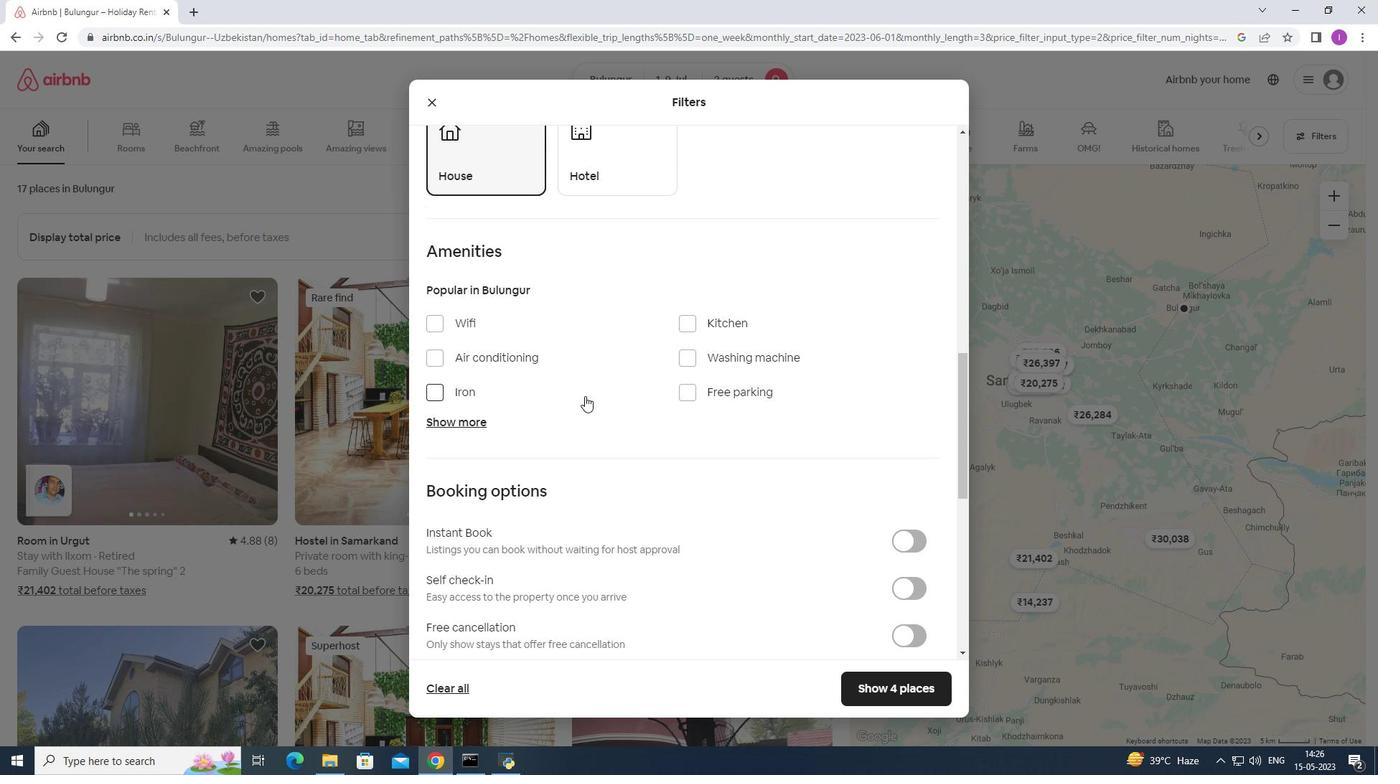 
Action: Mouse scrolled (585, 395) with delta (0, 0)
Screenshot: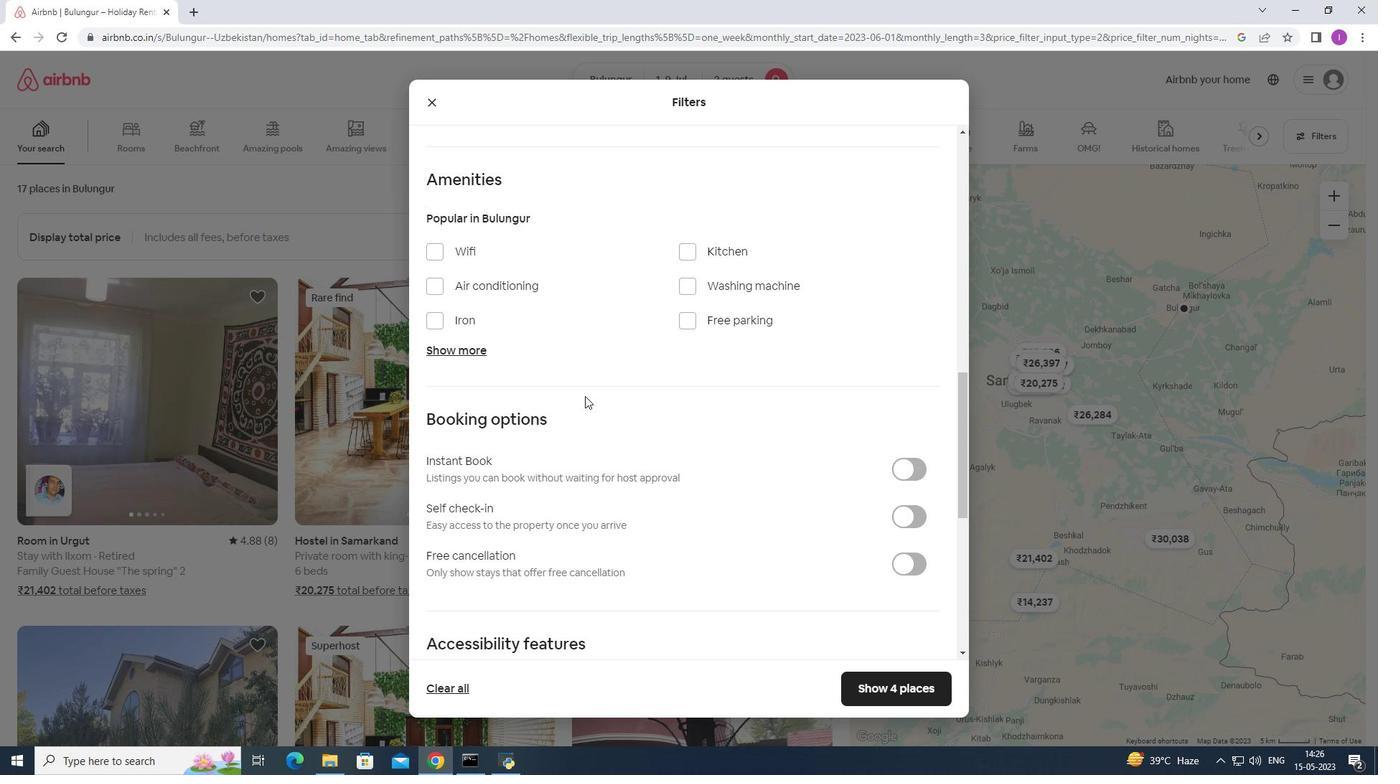 
Action: Mouse moved to (617, 392)
Screenshot: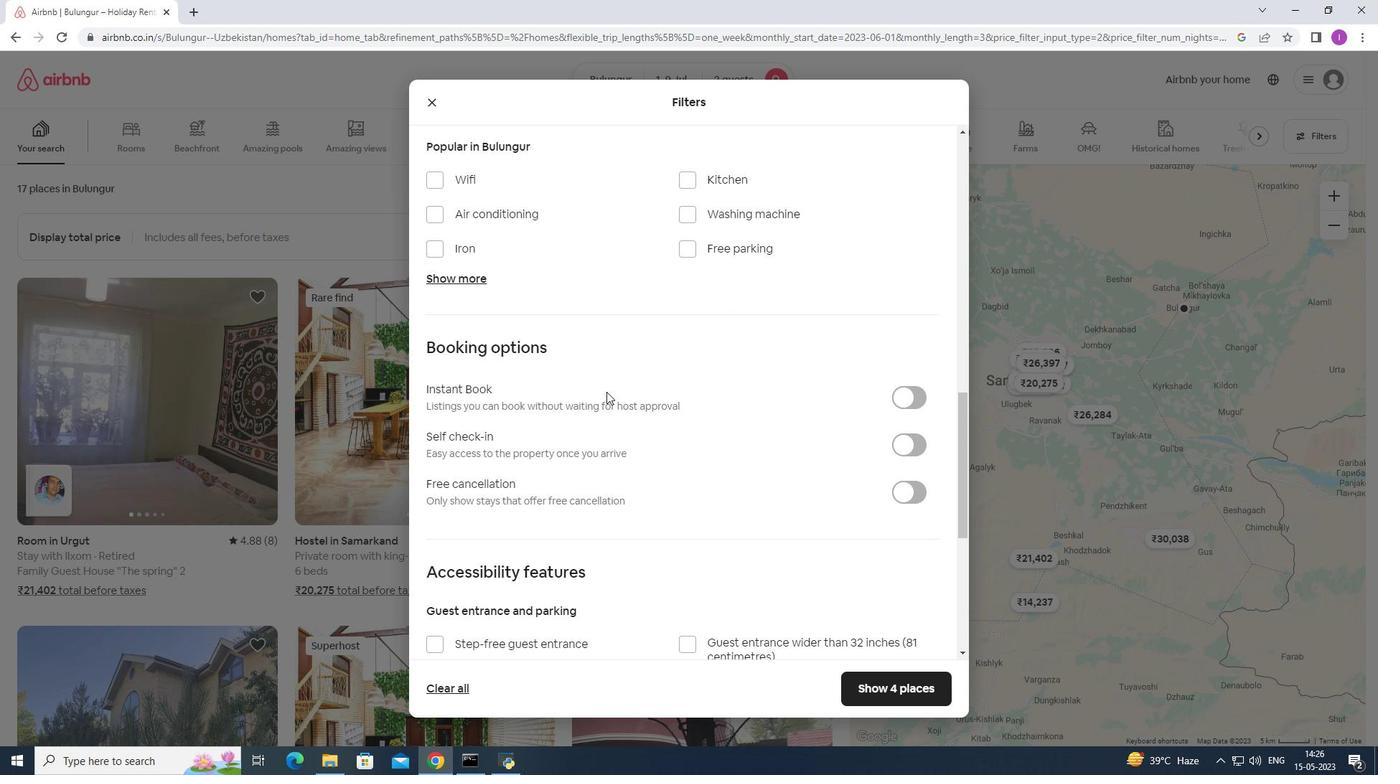 
Action: Mouse scrolled (617, 391) with delta (0, 0)
Screenshot: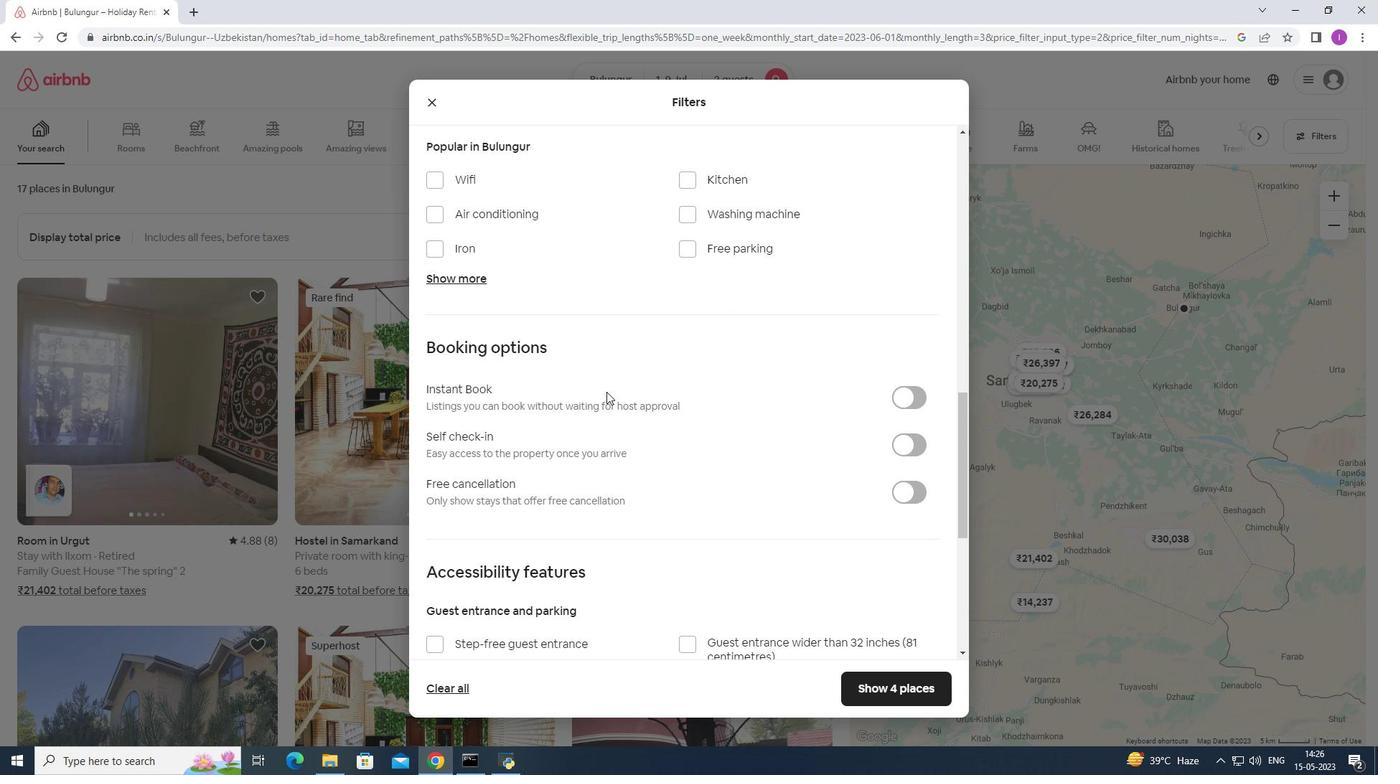 
Action: Mouse moved to (921, 379)
Screenshot: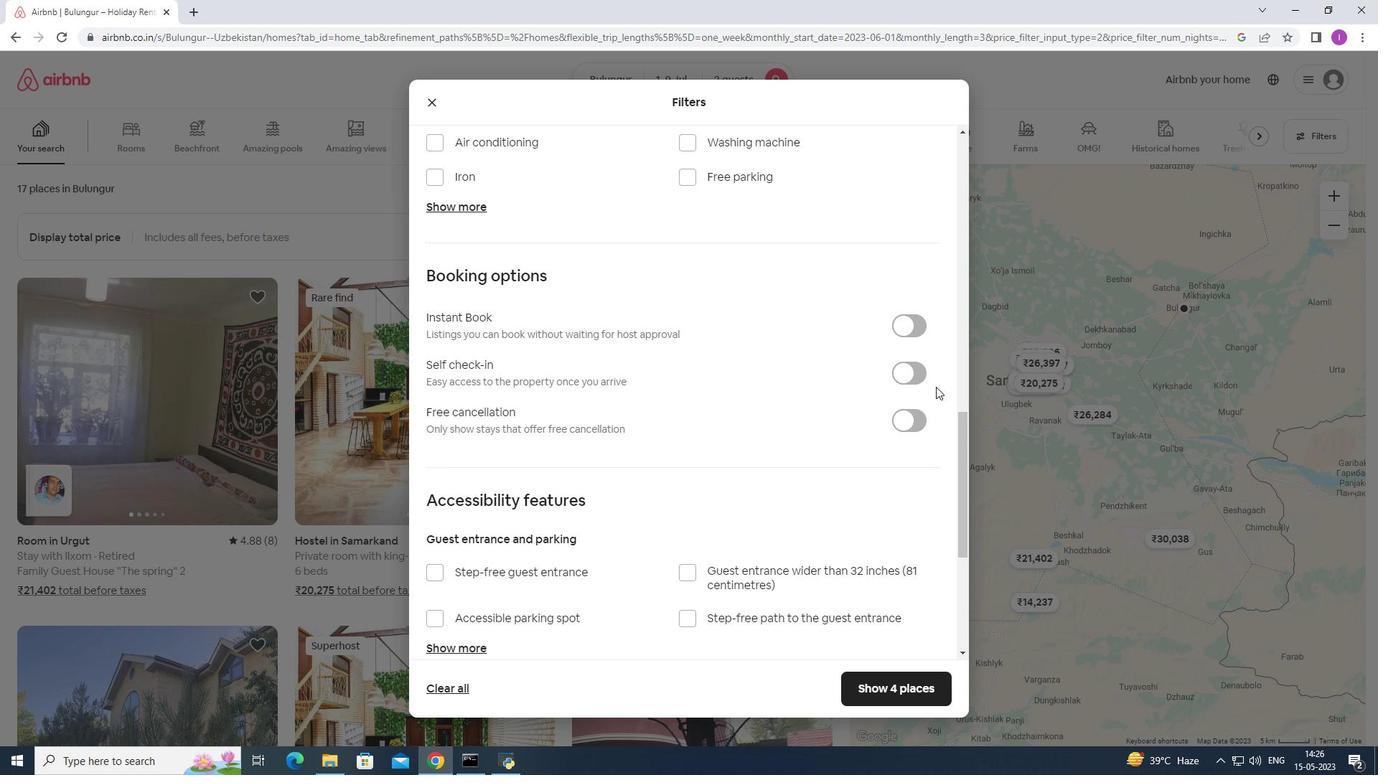 
Action: Mouse pressed left at (921, 379)
Screenshot: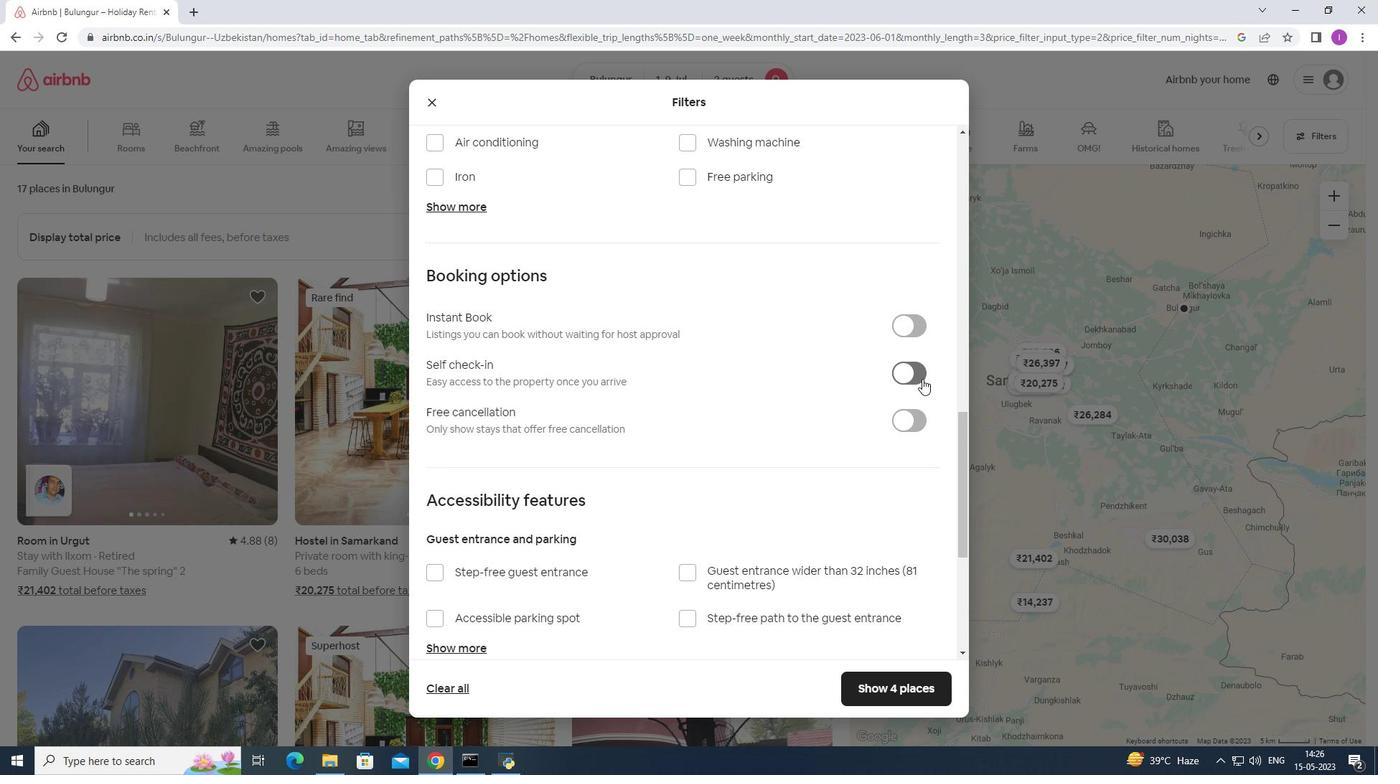 
Action: Mouse moved to (688, 412)
Screenshot: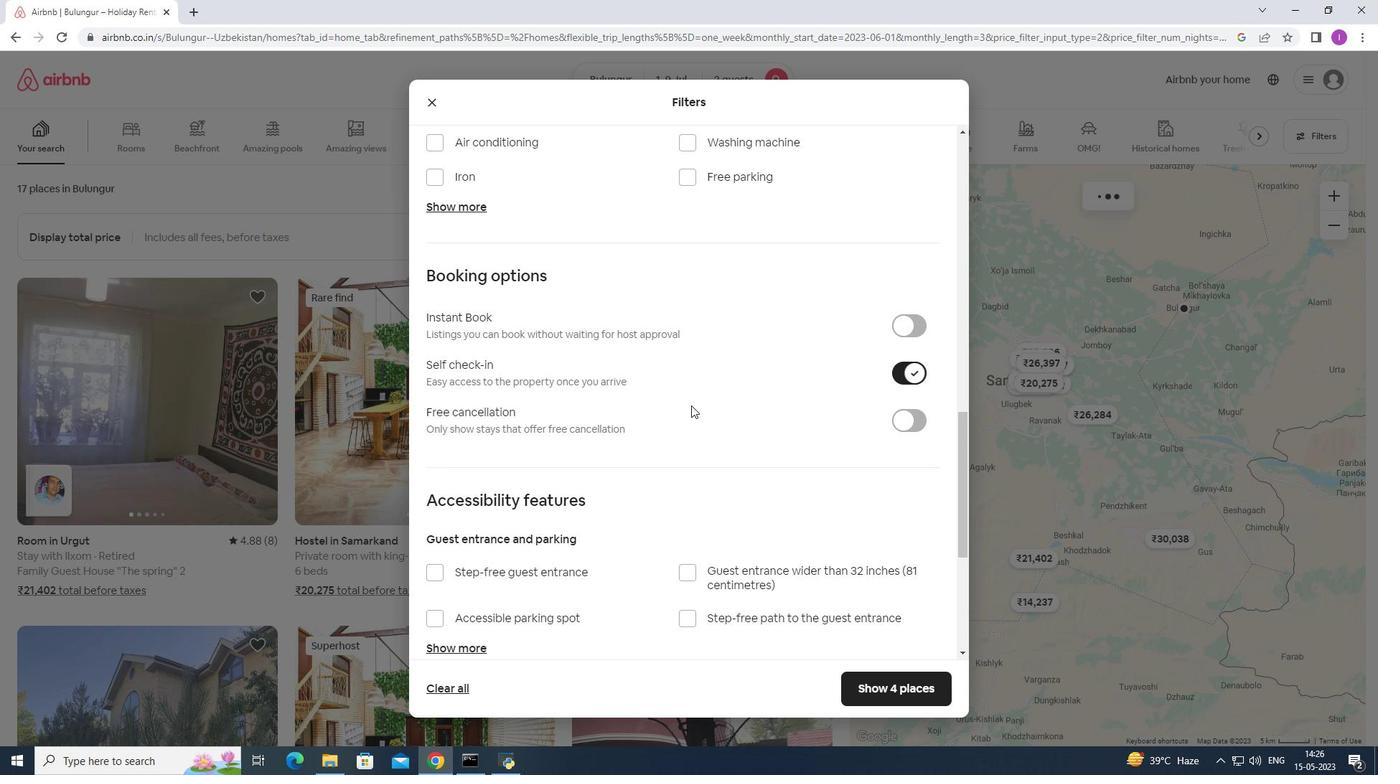 
Action: Mouse scrolled (688, 411) with delta (0, 0)
Screenshot: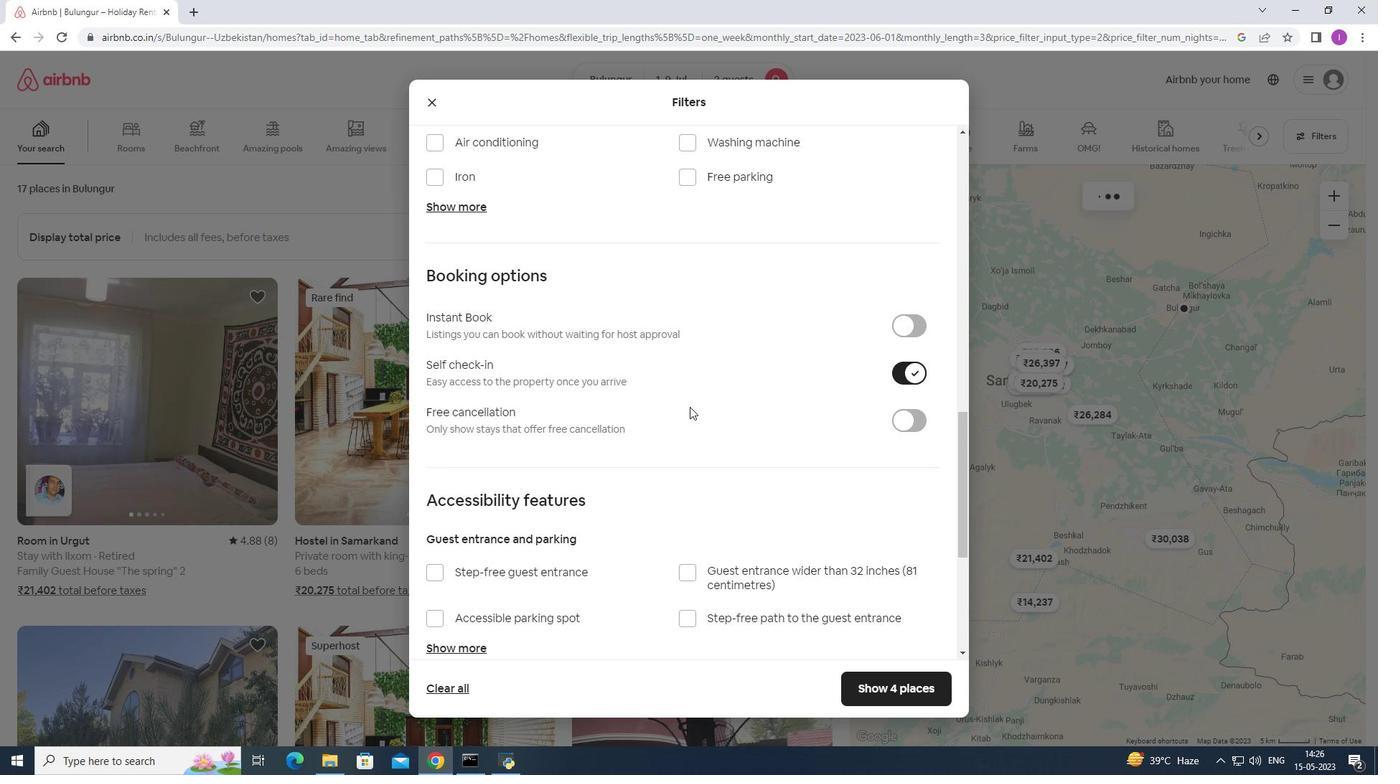 
Action: Mouse moved to (688, 415)
Screenshot: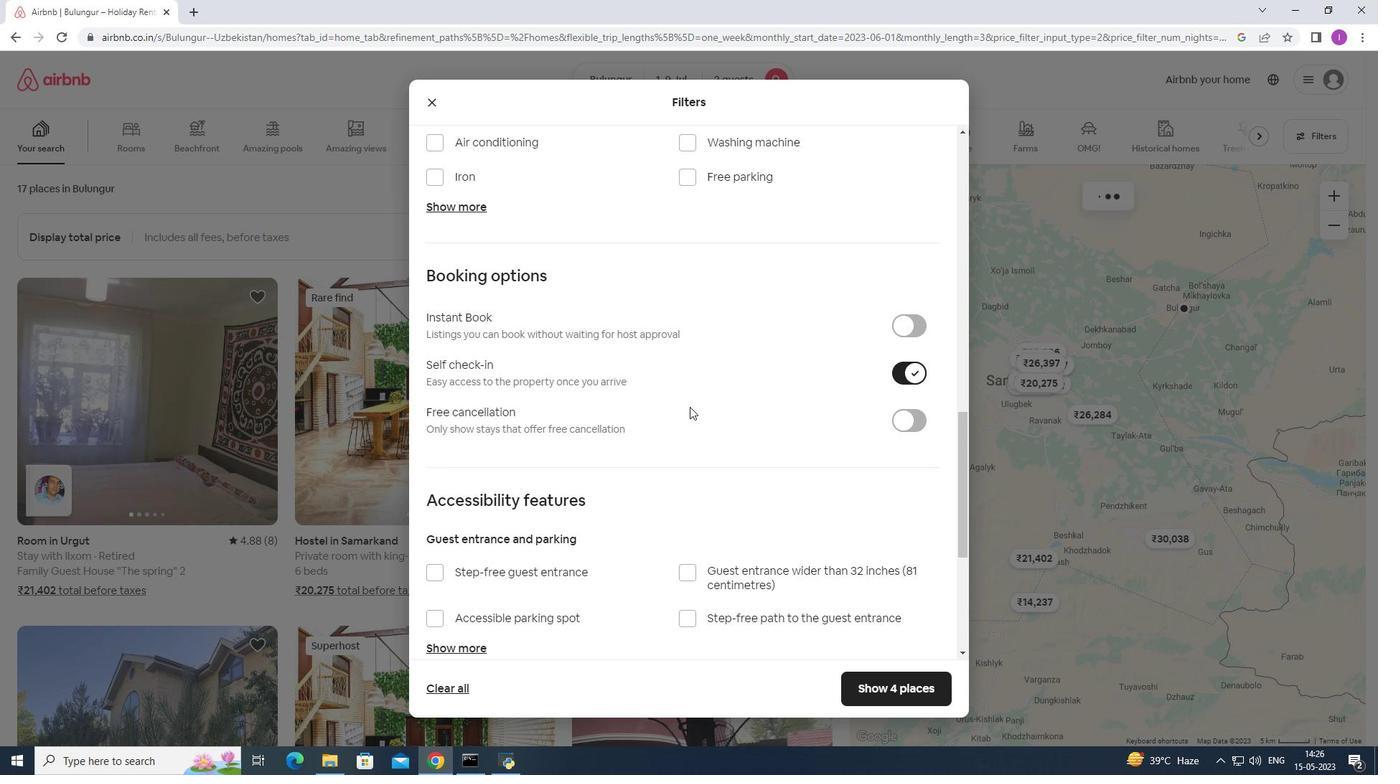 
Action: Mouse scrolled (688, 414) with delta (0, 0)
Screenshot: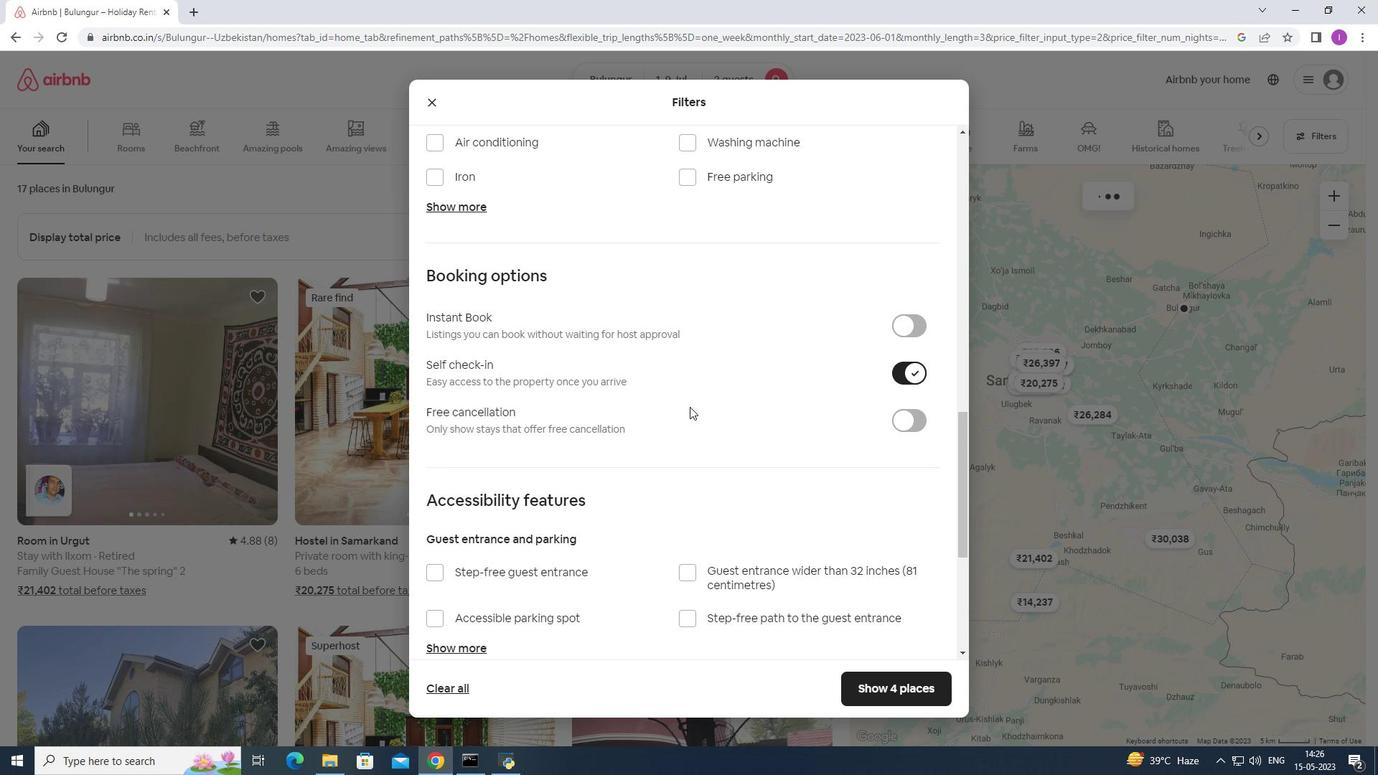 
Action: Mouse moved to (687, 415)
Screenshot: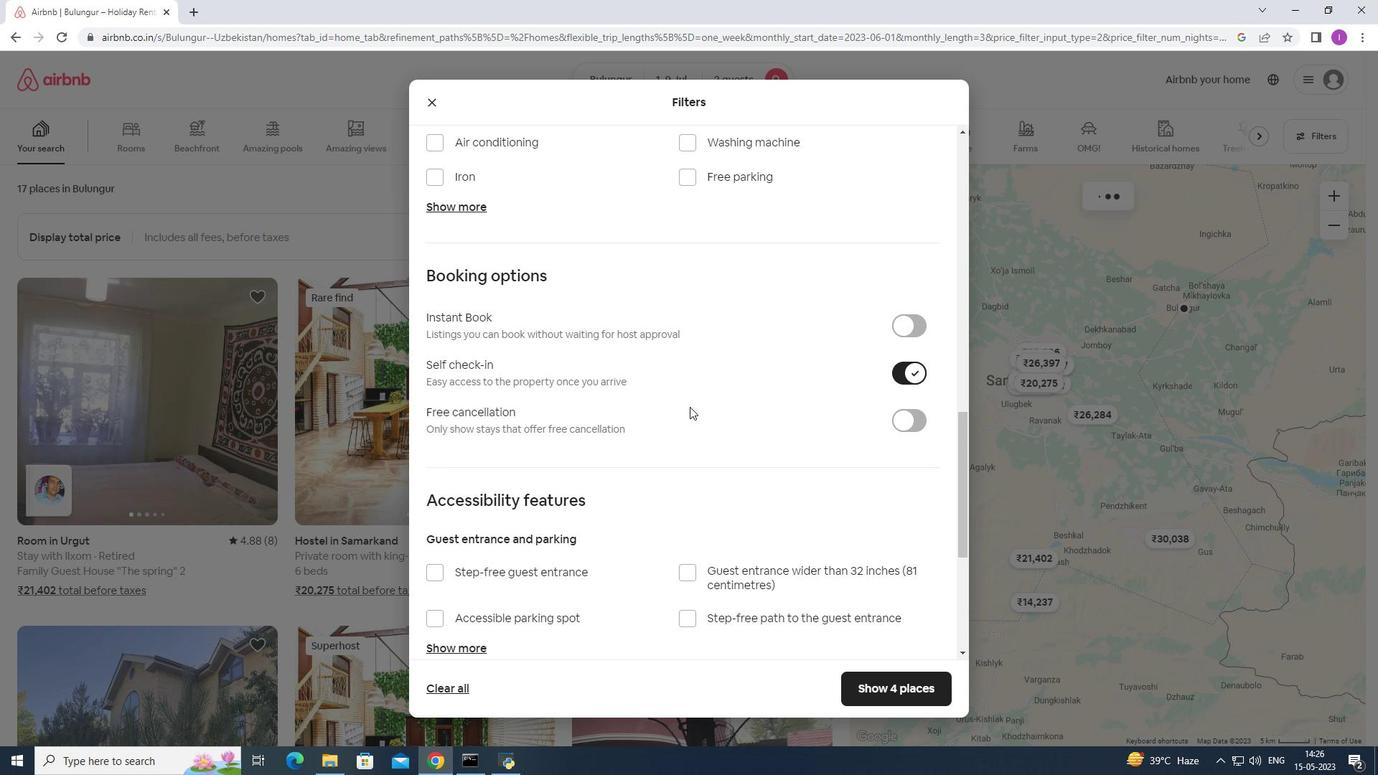 
Action: Mouse scrolled (687, 415) with delta (0, 0)
Screenshot: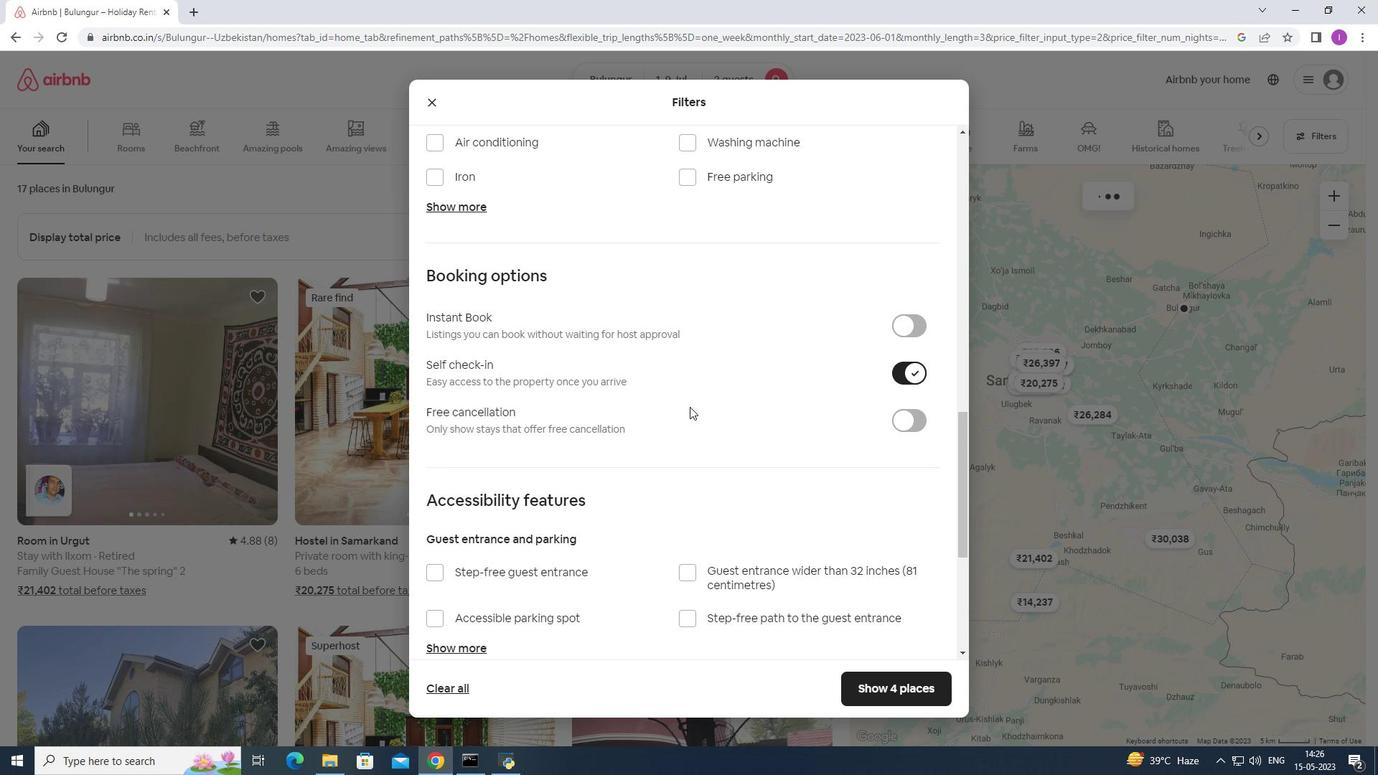 
Action: Mouse moved to (687, 421)
Screenshot: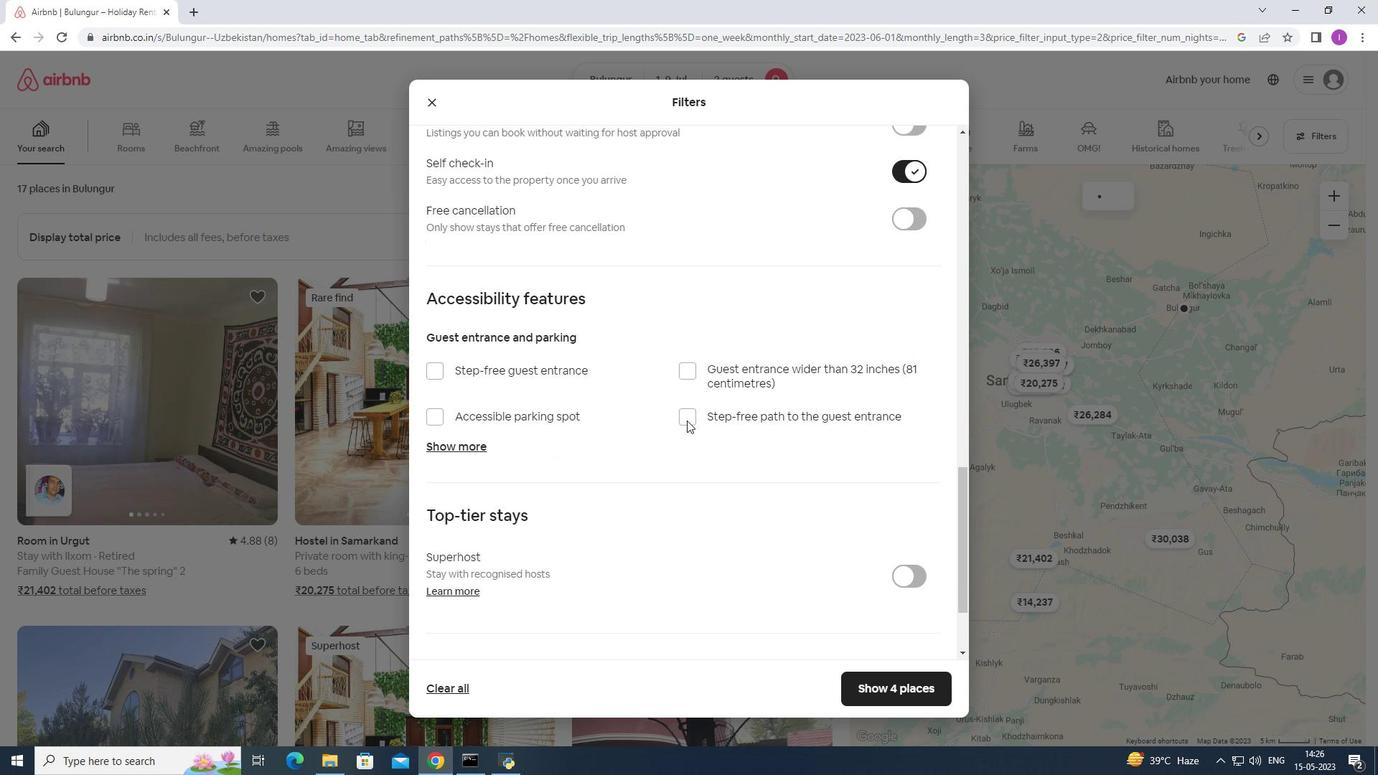 
Action: Mouse scrolled (687, 420) with delta (0, 0)
Screenshot: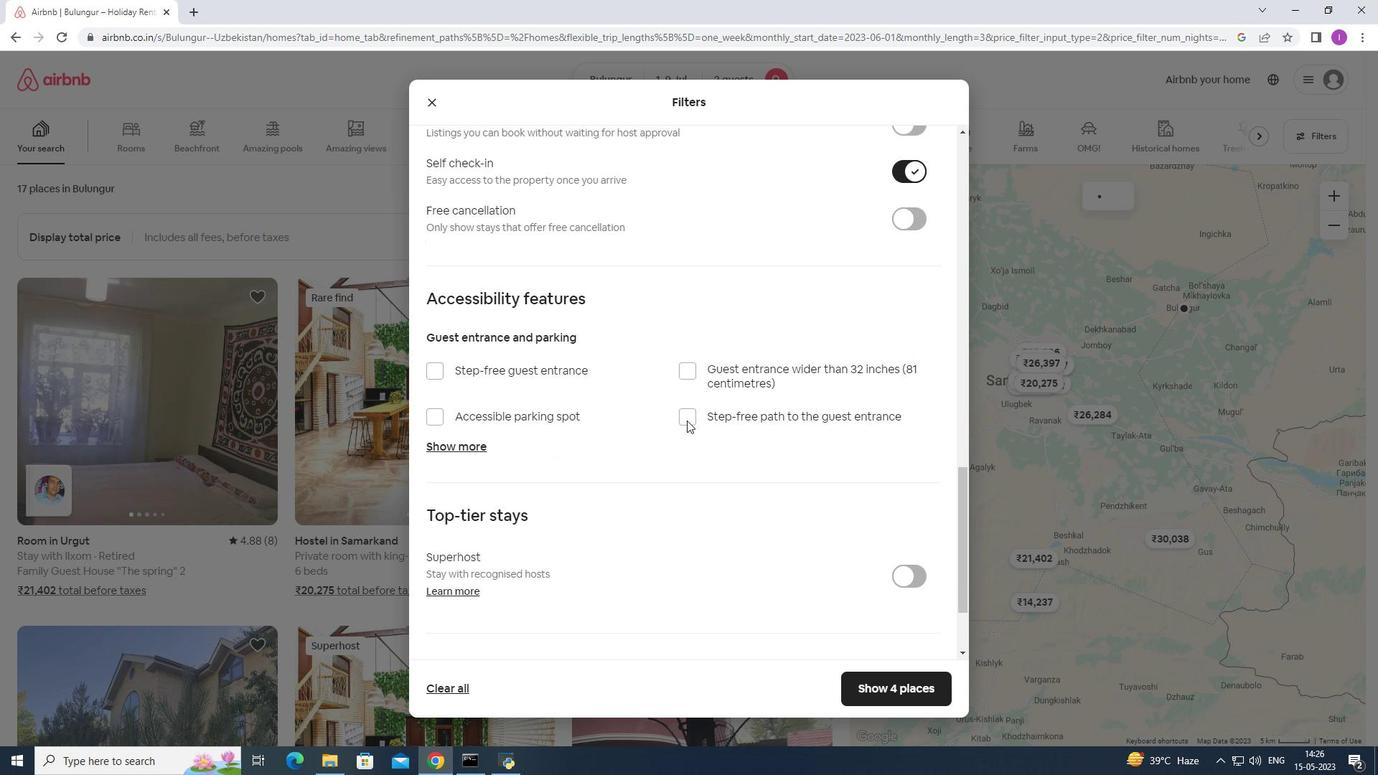 
Action: Mouse moved to (686, 423)
Screenshot: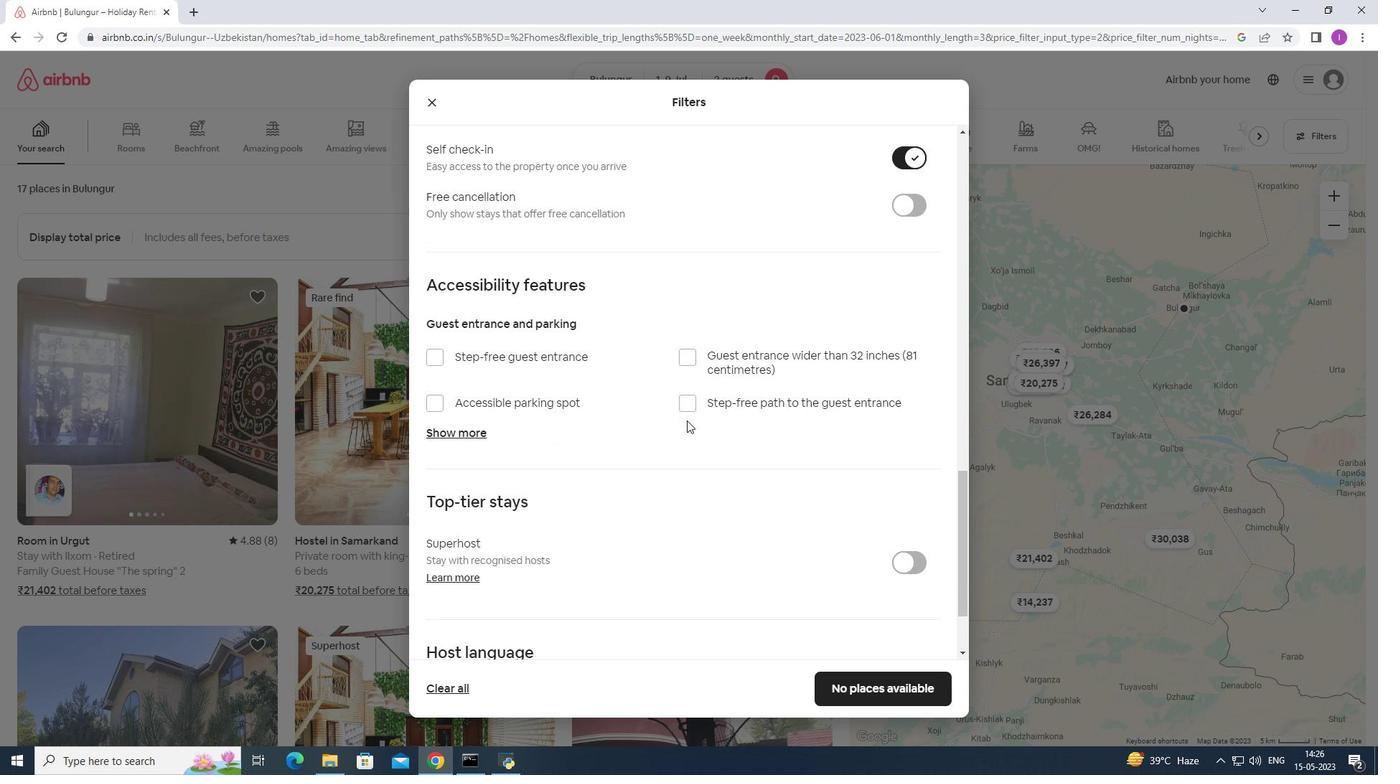 
Action: Mouse scrolled (686, 422) with delta (0, 0)
Screenshot: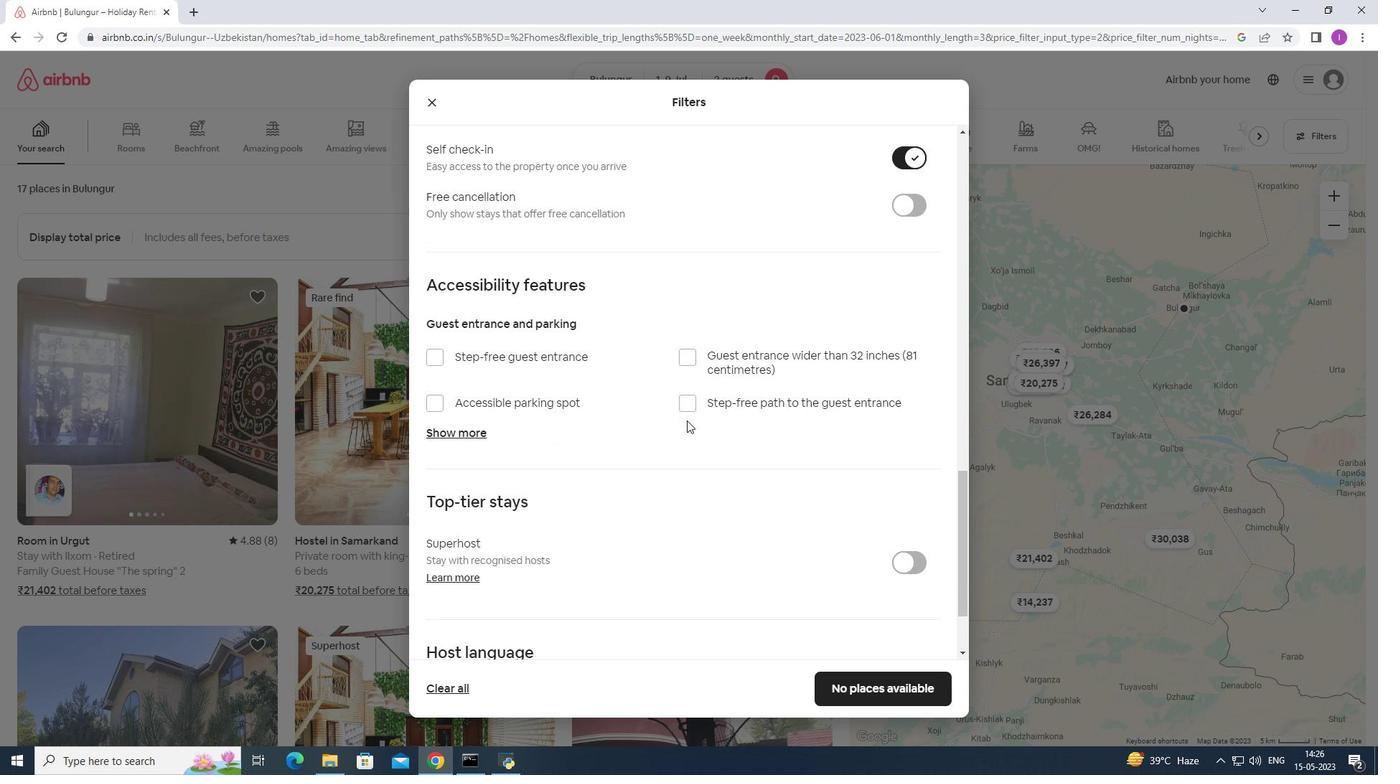 
Action: Mouse moved to (685, 423)
Screenshot: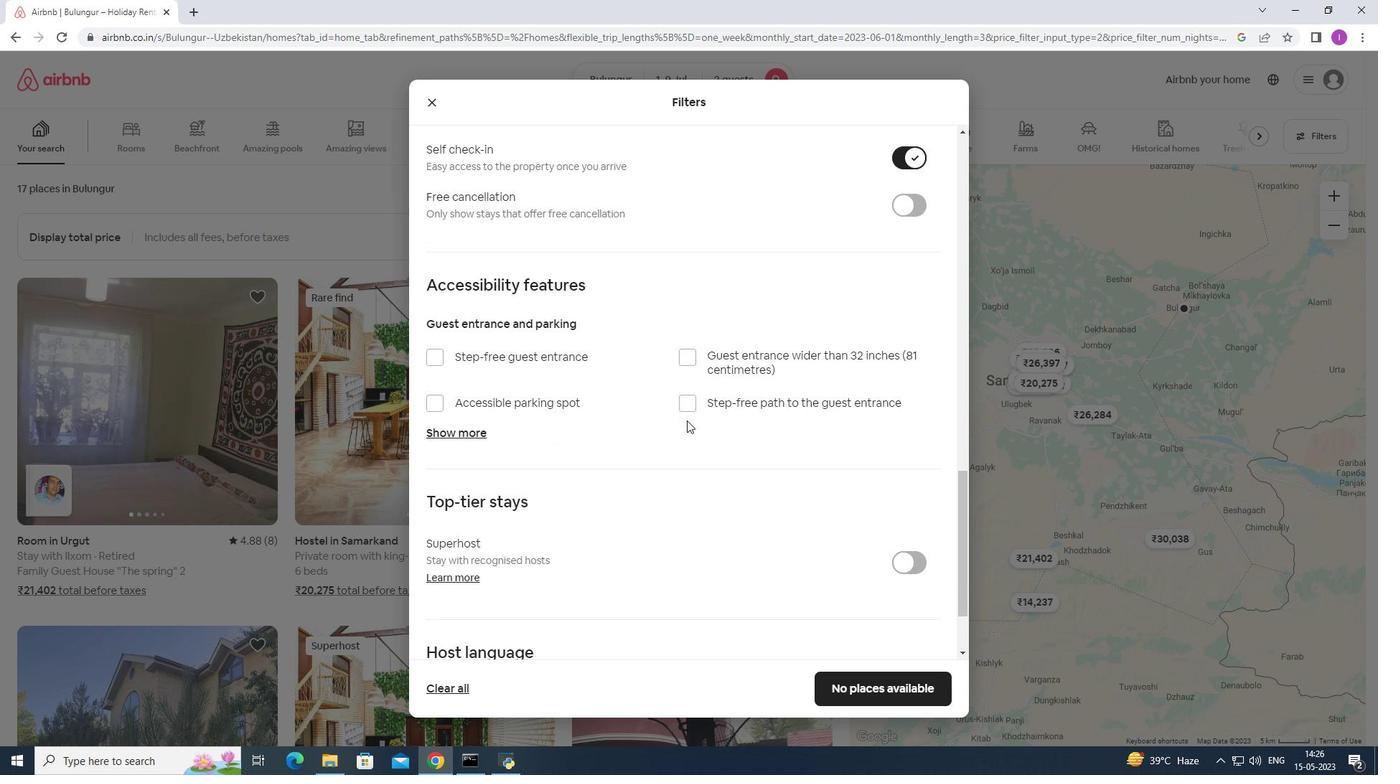 
Action: Mouse scrolled (685, 424) with delta (0, 0)
Screenshot: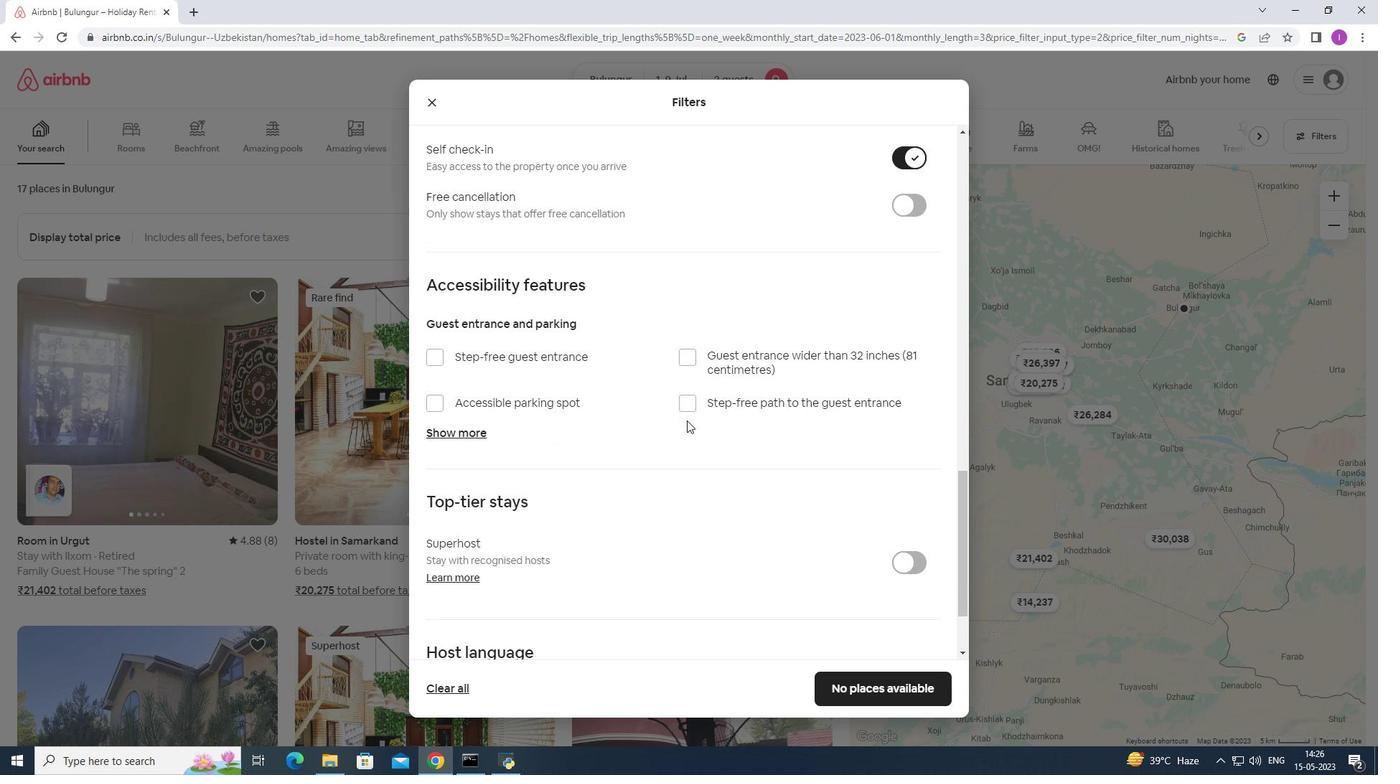 
Action: Mouse scrolled (685, 422) with delta (0, 0)
Screenshot: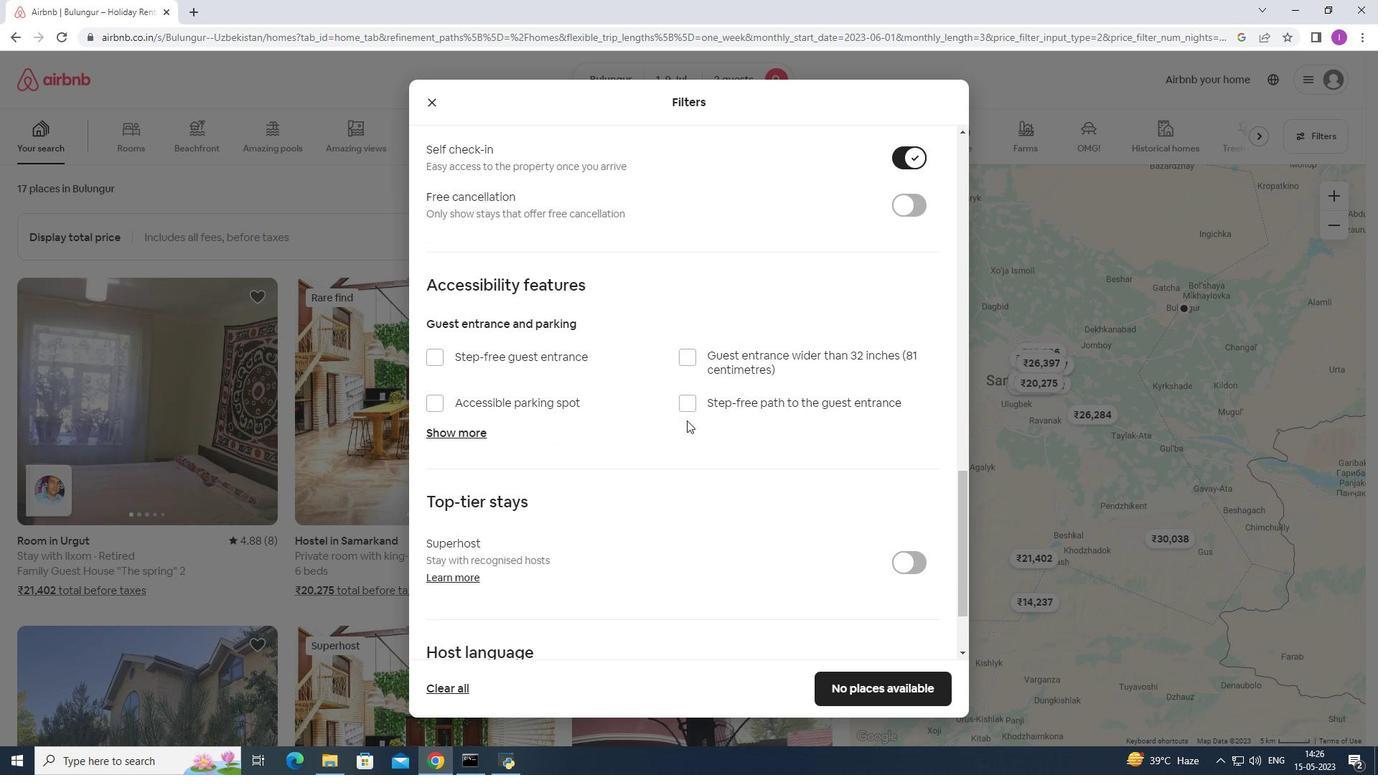 
Action: Mouse moved to (681, 427)
Screenshot: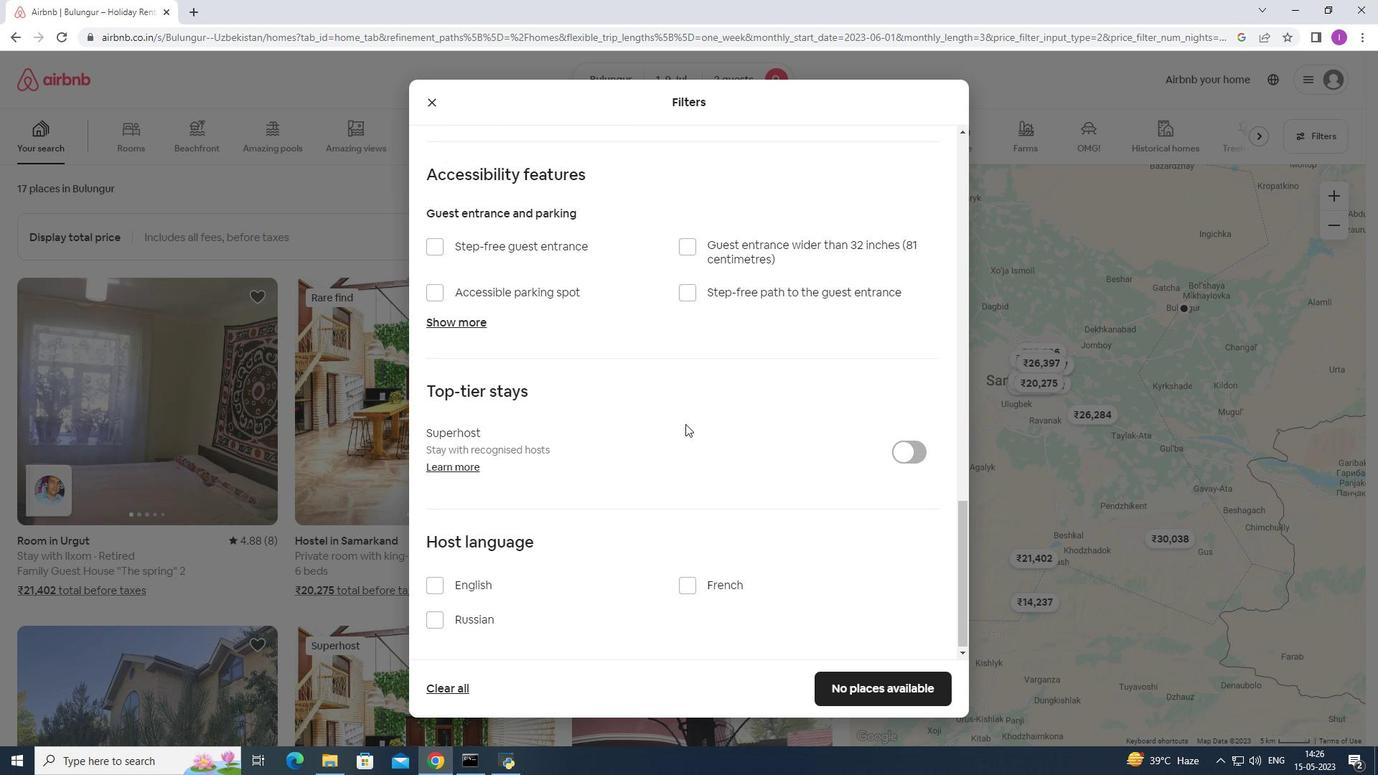 
Action: Mouse scrolled (681, 426) with delta (0, 0)
Screenshot: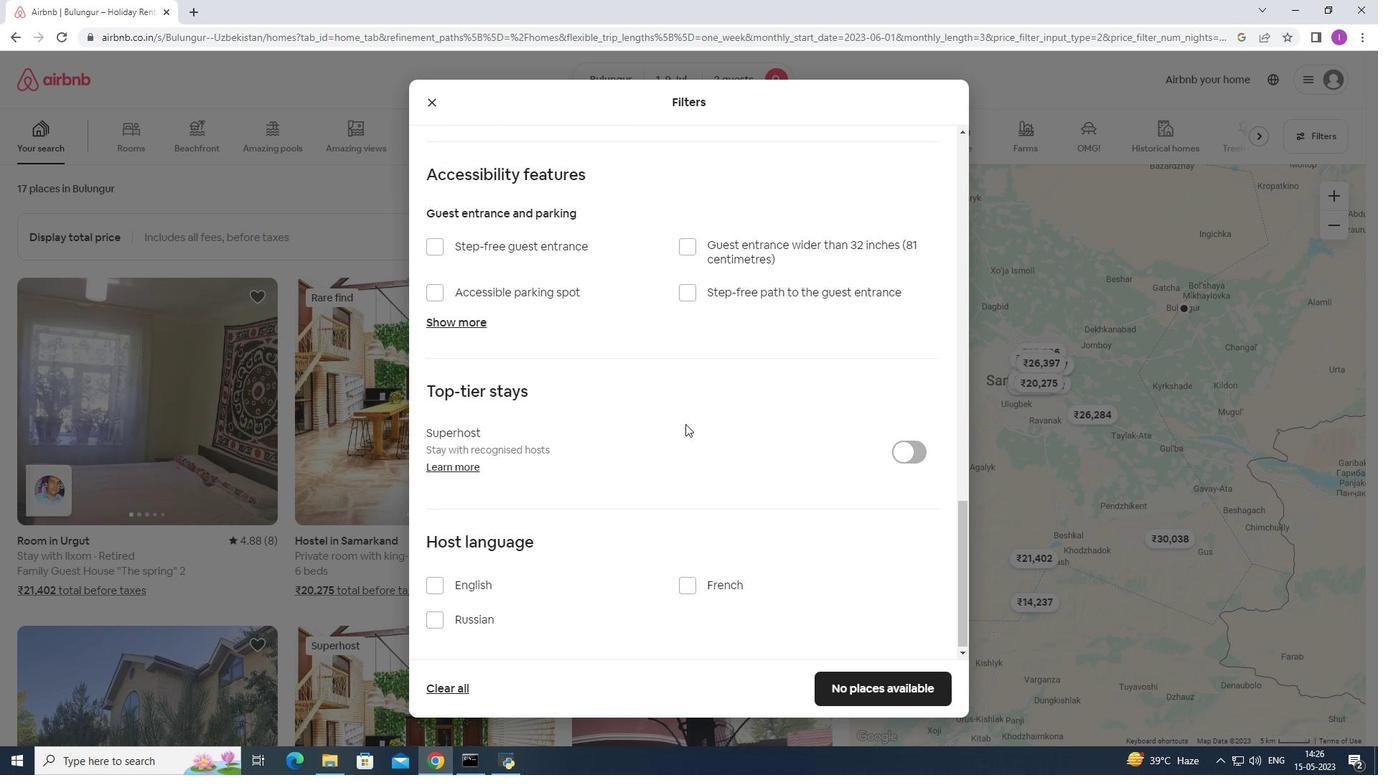 
Action: Mouse moved to (680, 427)
Screenshot: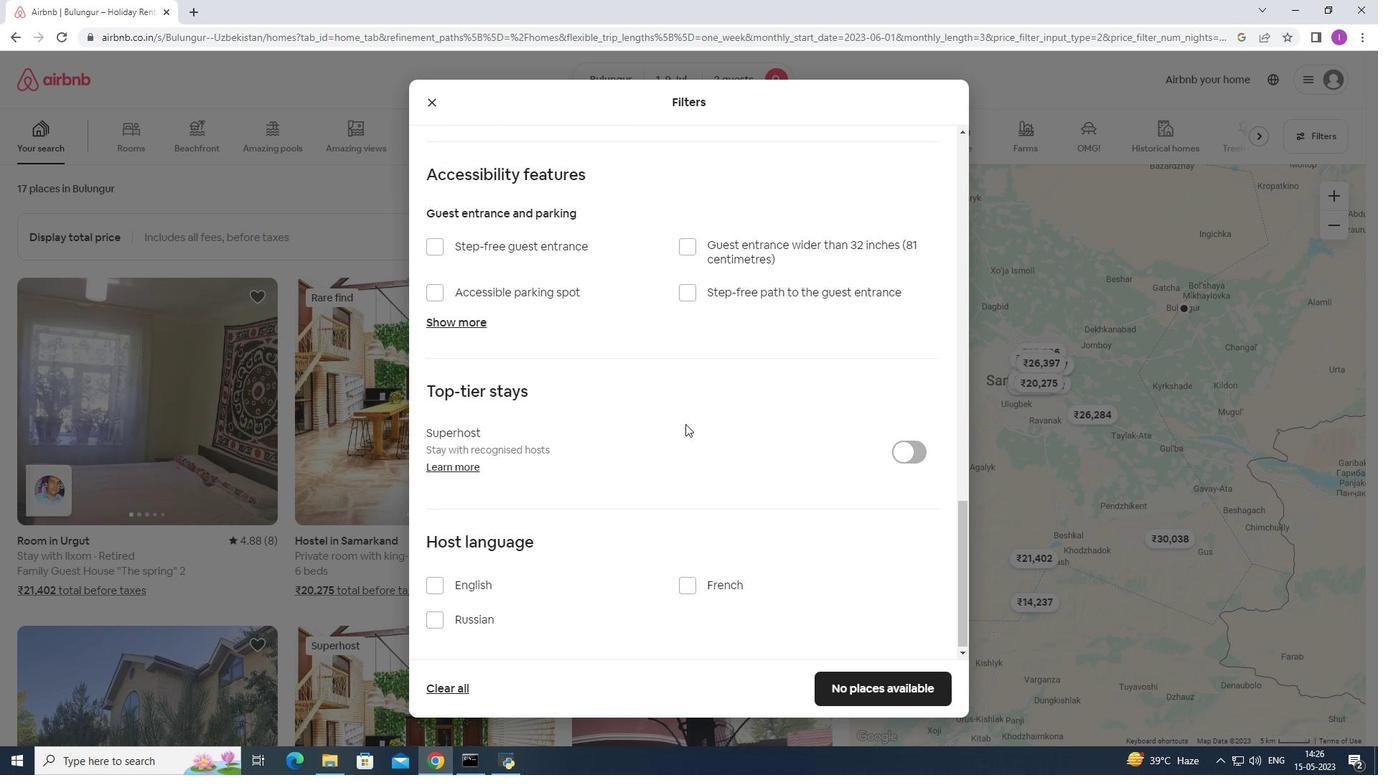 
Action: Mouse scrolled (680, 427) with delta (0, 0)
Screenshot: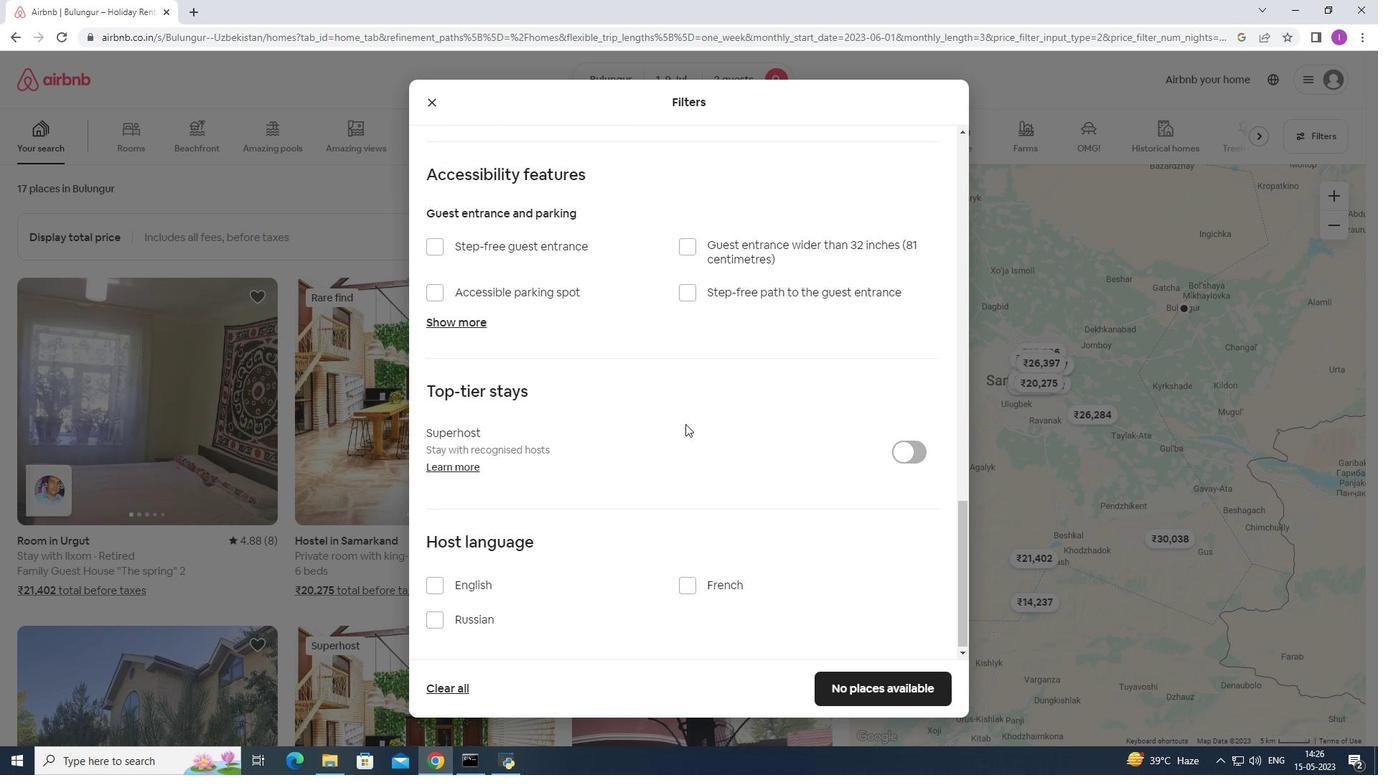 
Action: Mouse scrolled (680, 427) with delta (0, 0)
Screenshot: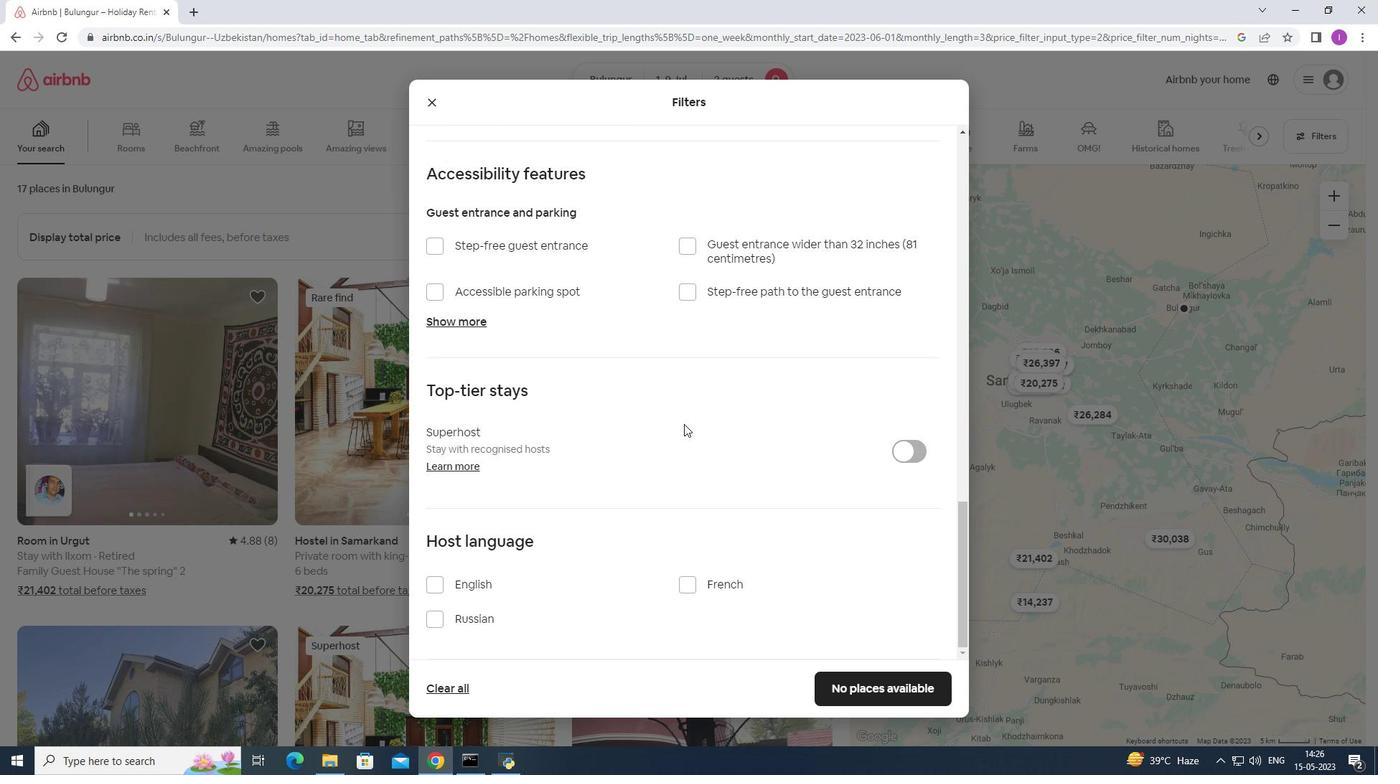 
Action: Mouse scrolled (680, 427) with delta (0, 0)
Screenshot: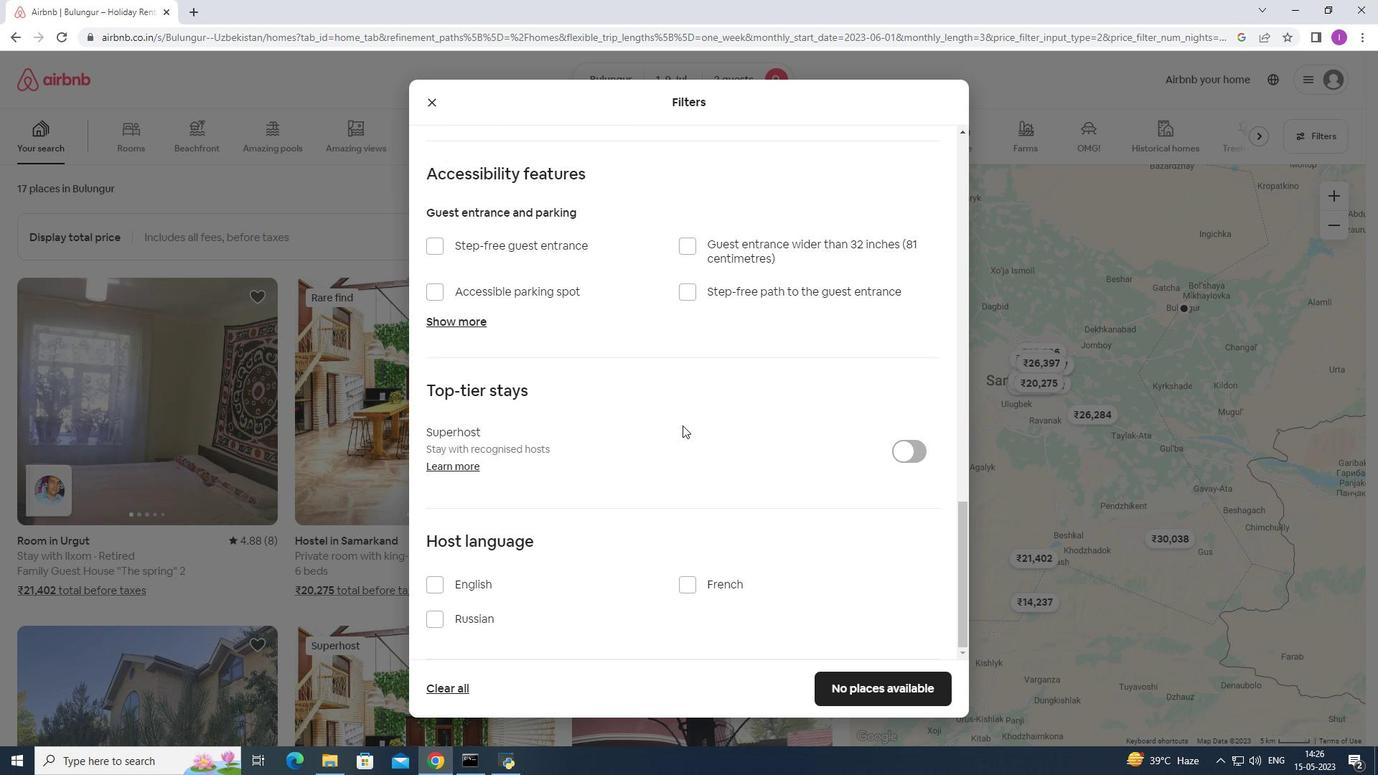 
Action: Mouse moved to (438, 585)
Screenshot: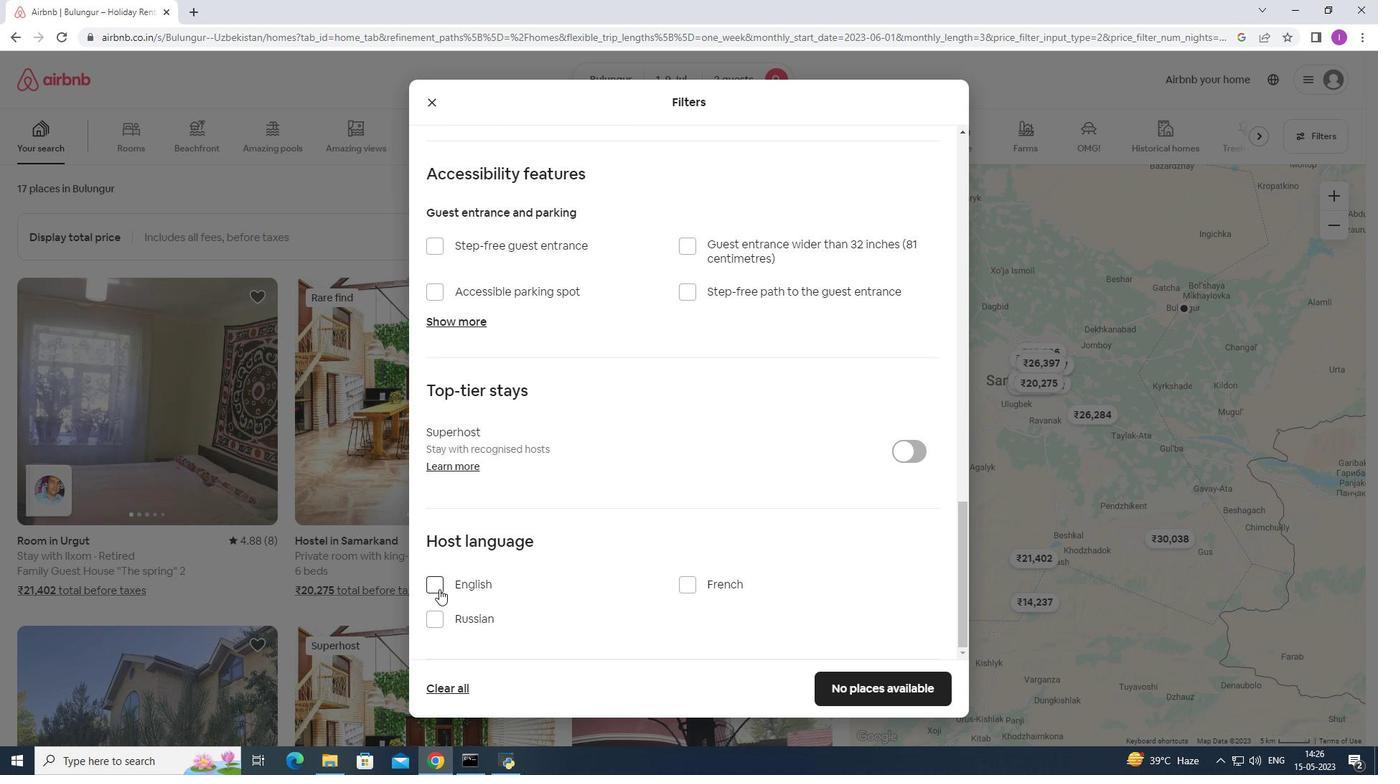 
Action: Mouse pressed left at (438, 585)
Screenshot: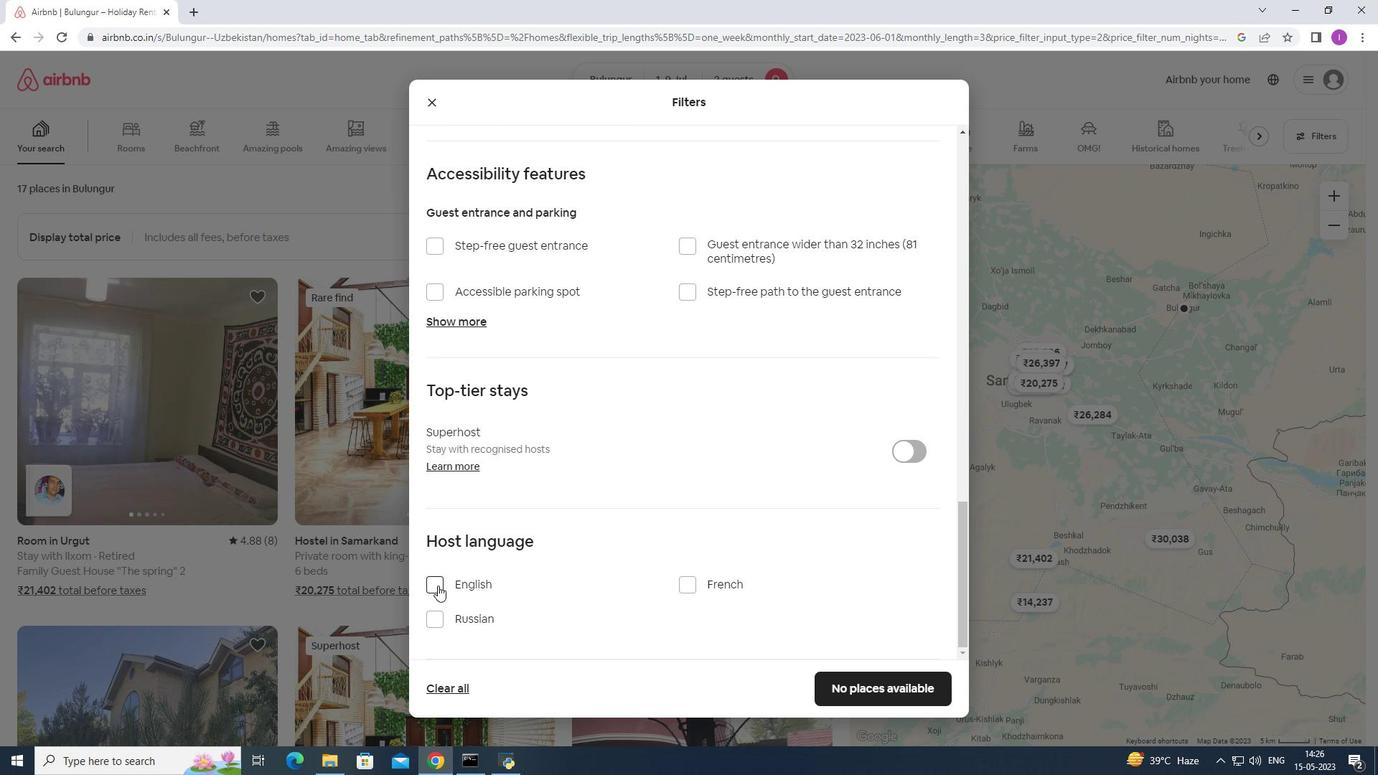 
Action: Mouse moved to (886, 687)
Screenshot: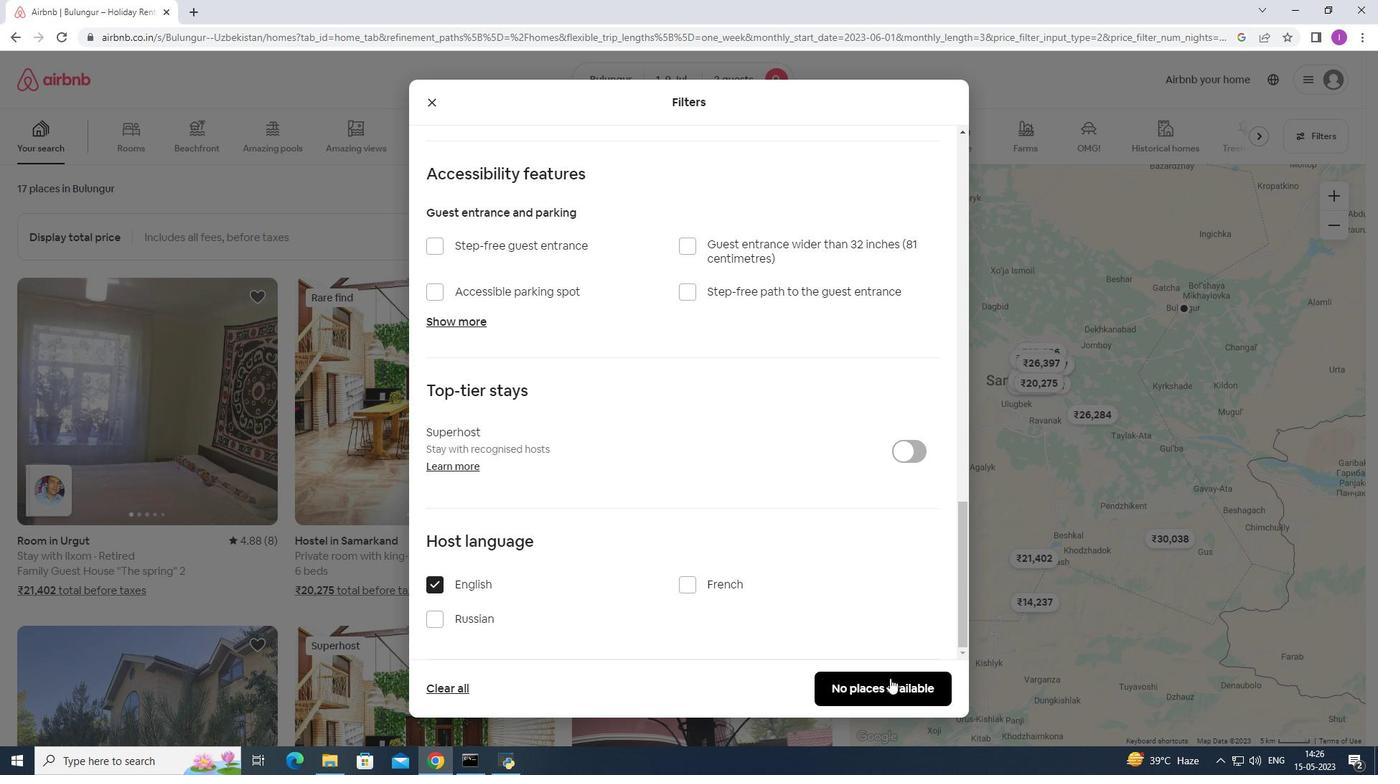 
Action: Mouse pressed left at (886, 687)
Screenshot: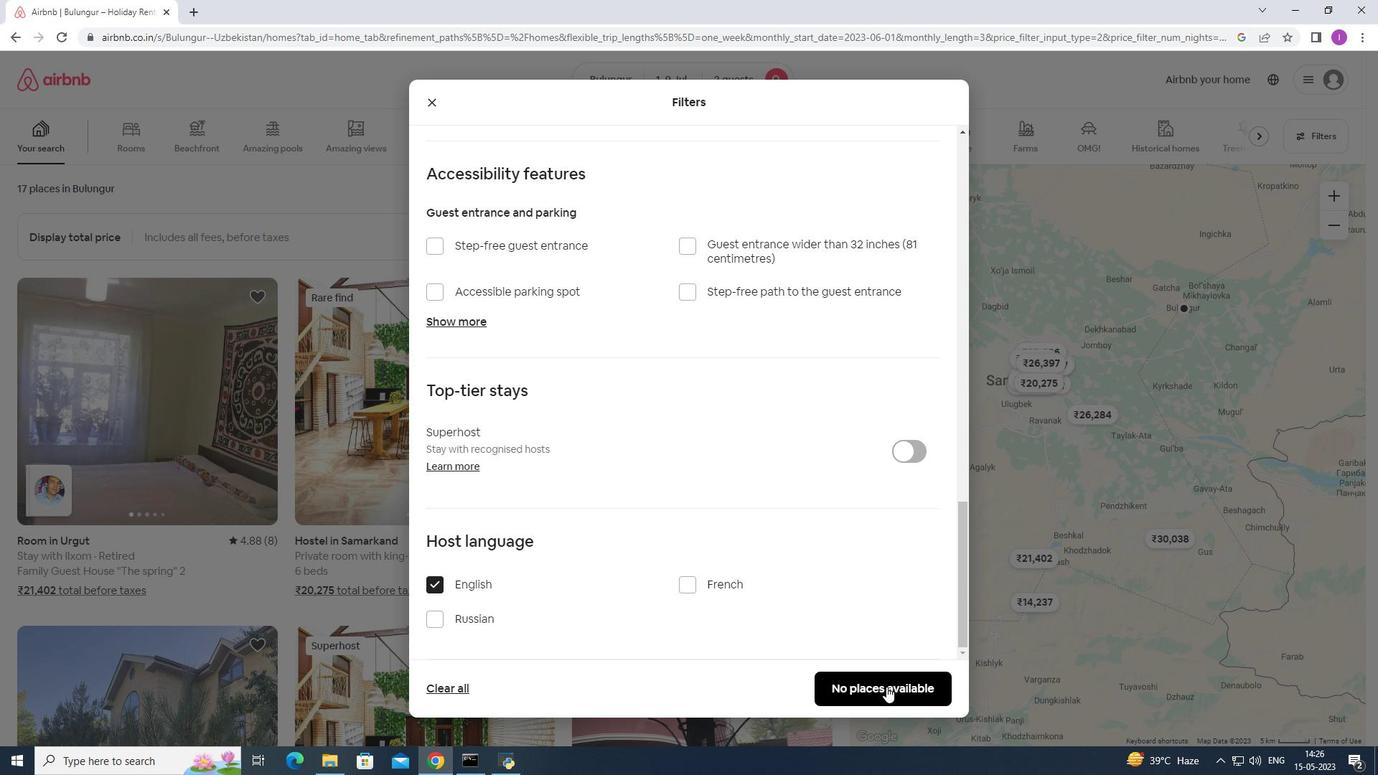
Action: Mouse moved to (646, 496)
Screenshot: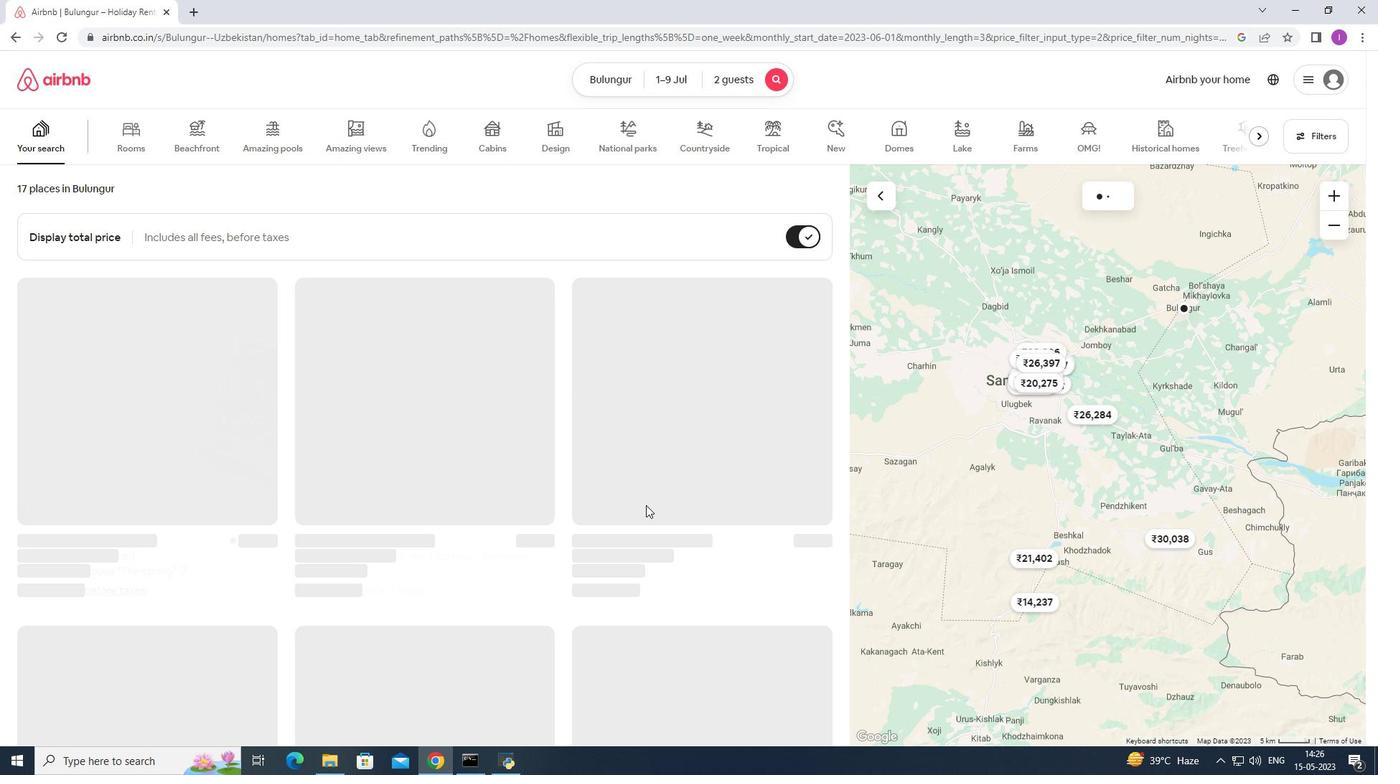 
